Task: Look for space in Newark, United States from 12th July, 2023 to 16th July, 2023 for 8 adults in price range Rs.10000 to Rs.16000. Place can be private room with 8 bedrooms having 8 beds and 8 bathrooms. Property type can be house, flat, guest house. Amenities needed are: wifi, TV, free parkinig on premises, gym, breakfast. Booking option can be shelf check-in. Required host language is English.
Action: Mouse moved to (545, 142)
Screenshot: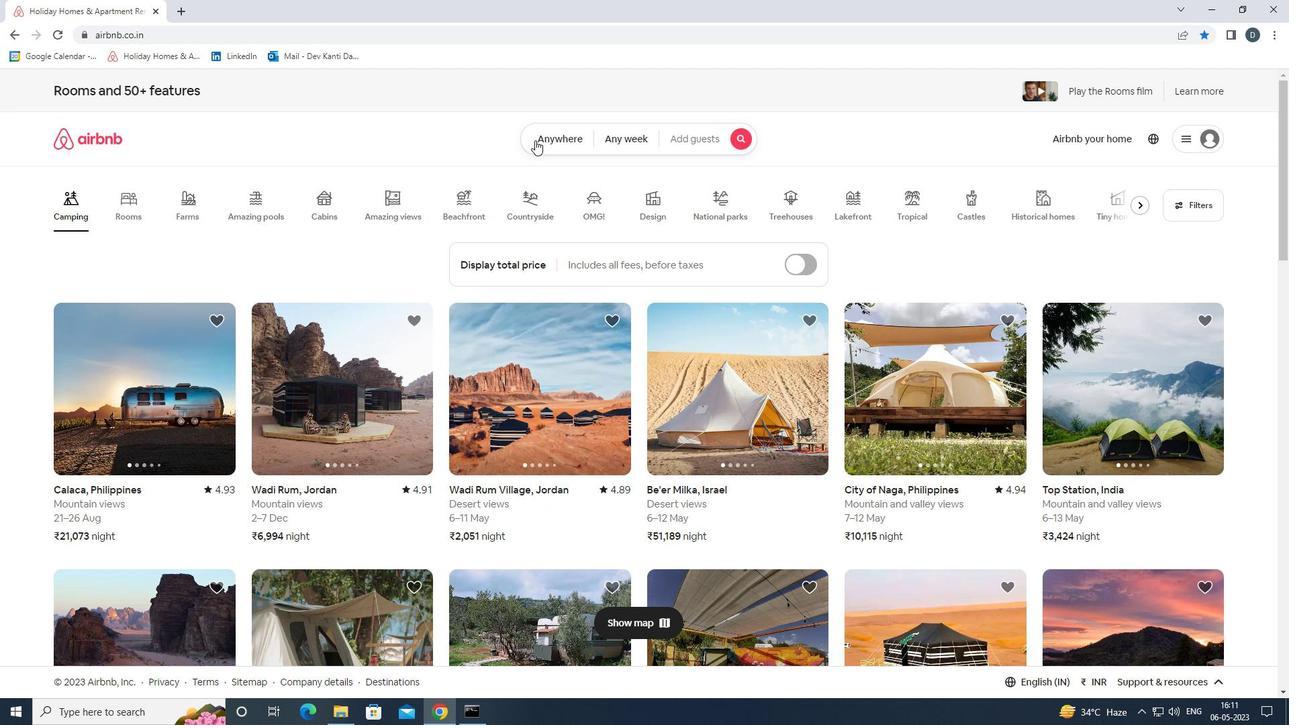 
Action: Mouse pressed left at (545, 142)
Screenshot: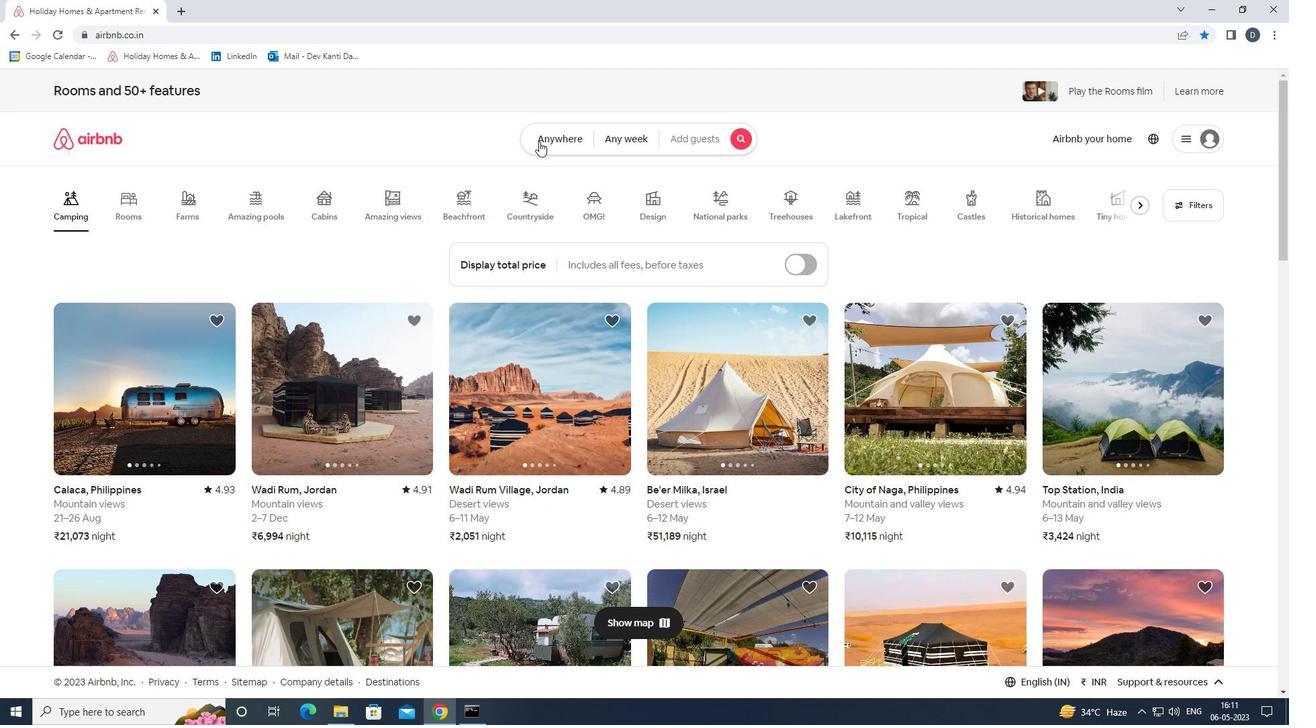 
Action: Mouse moved to (483, 196)
Screenshot: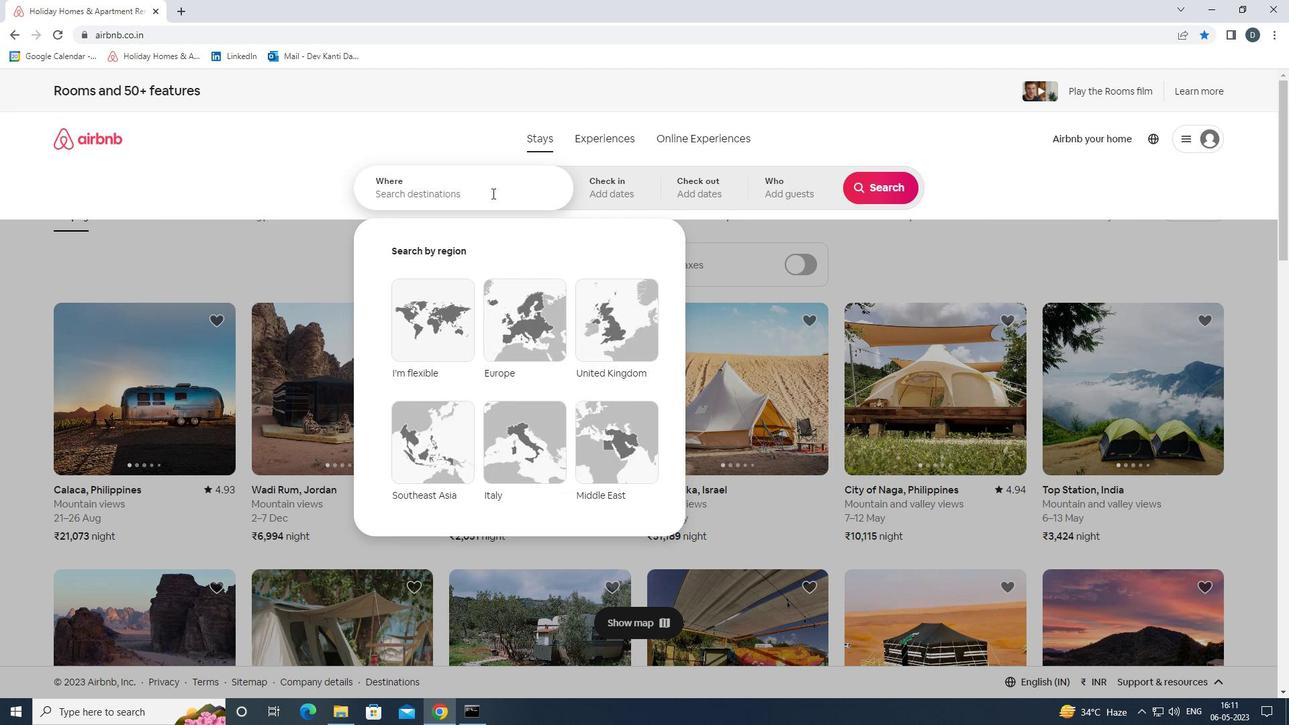 
Action: Mouse pressed left at (483, 196)
Screenshot: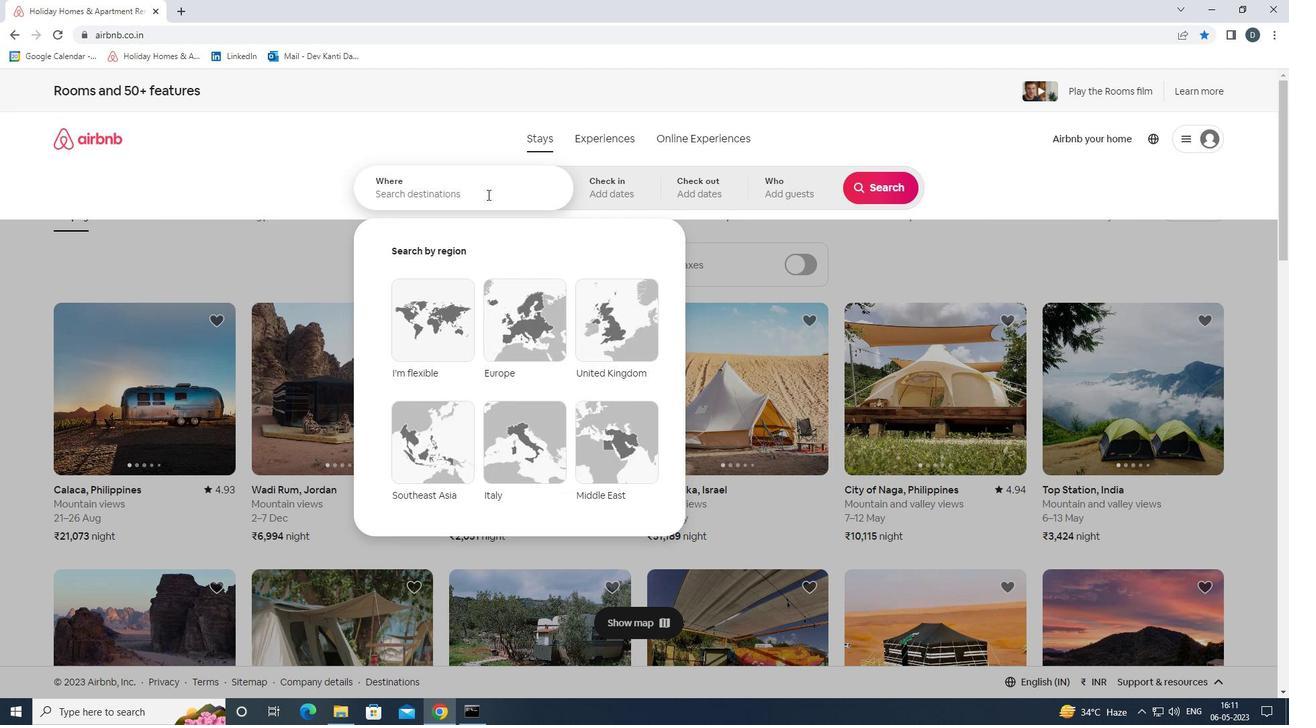 
Action: Key pressed <Key.shift><Key.shift><Key.shift>NEWARK,<Key.shift>UNITED<Key.space><Key.shift>STATES<Key.enter>
Screenshot: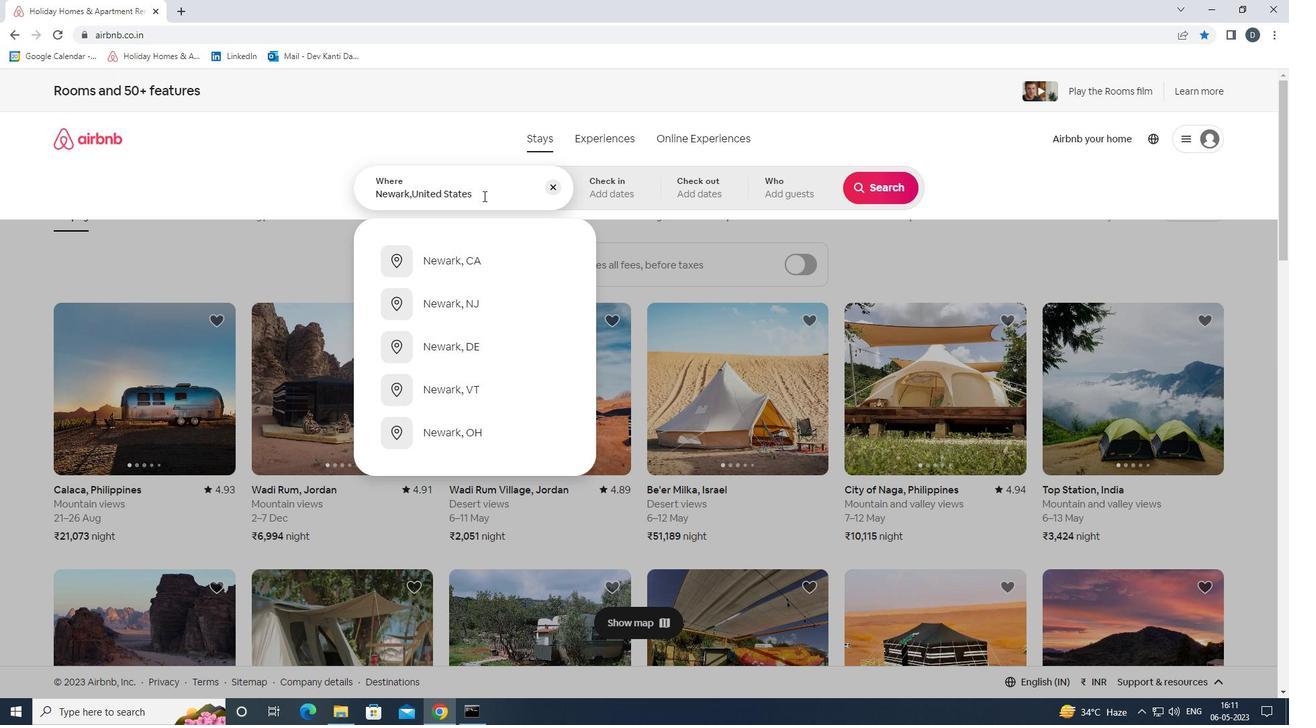 
Action: Mouse moved to (886, 296)
Screenshot: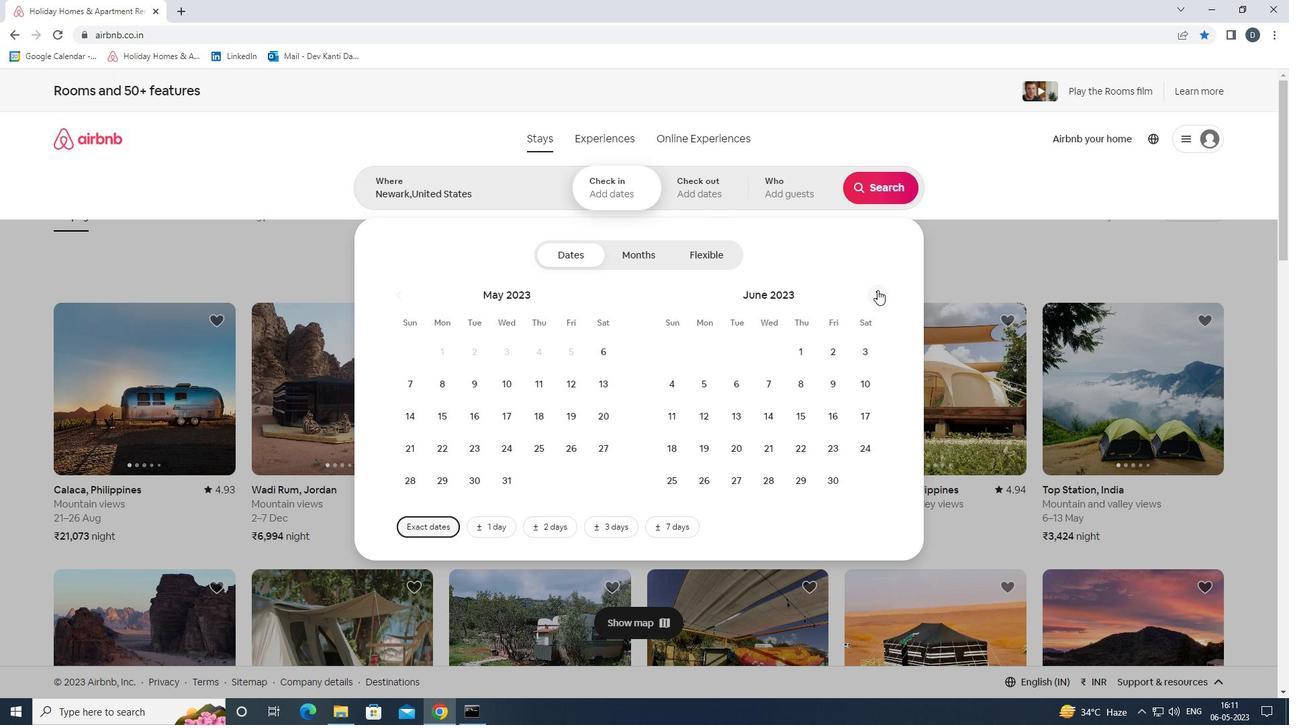 
Action: Mouse pressed left at (886, 296)
Screenshot: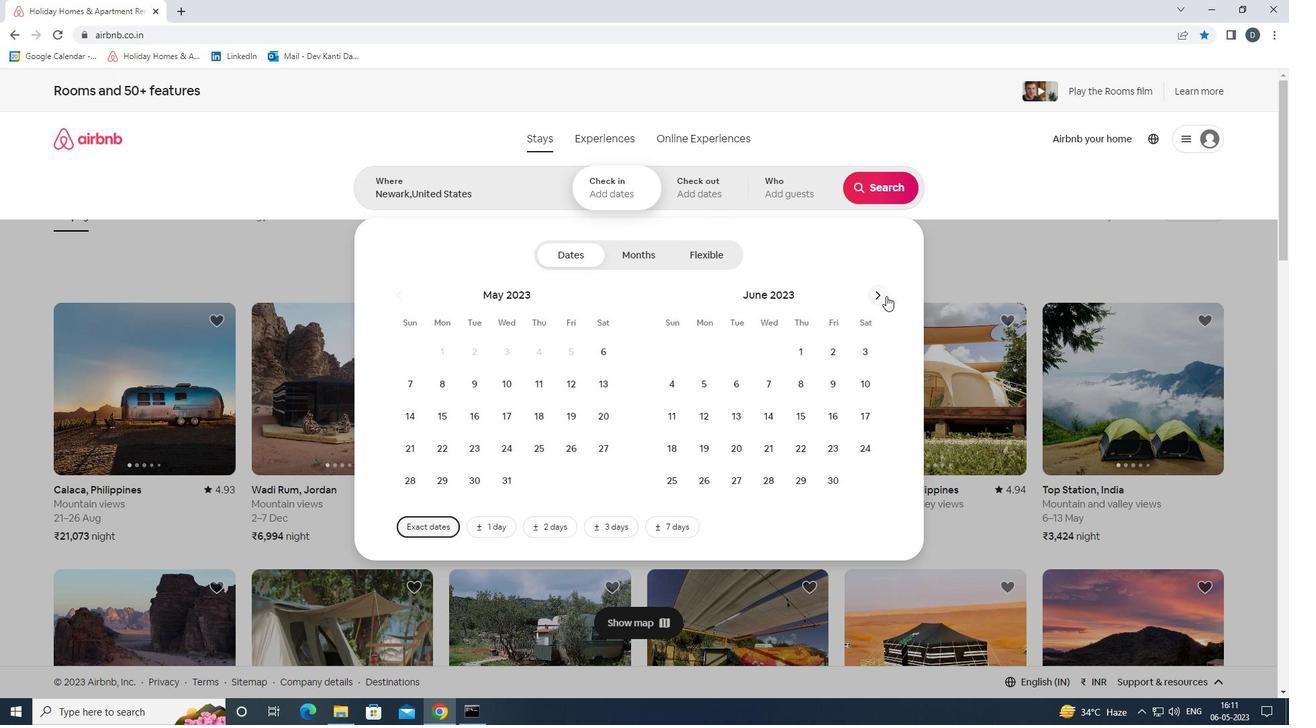 
Action: Mouse moved to (775, 411)
Screenshot: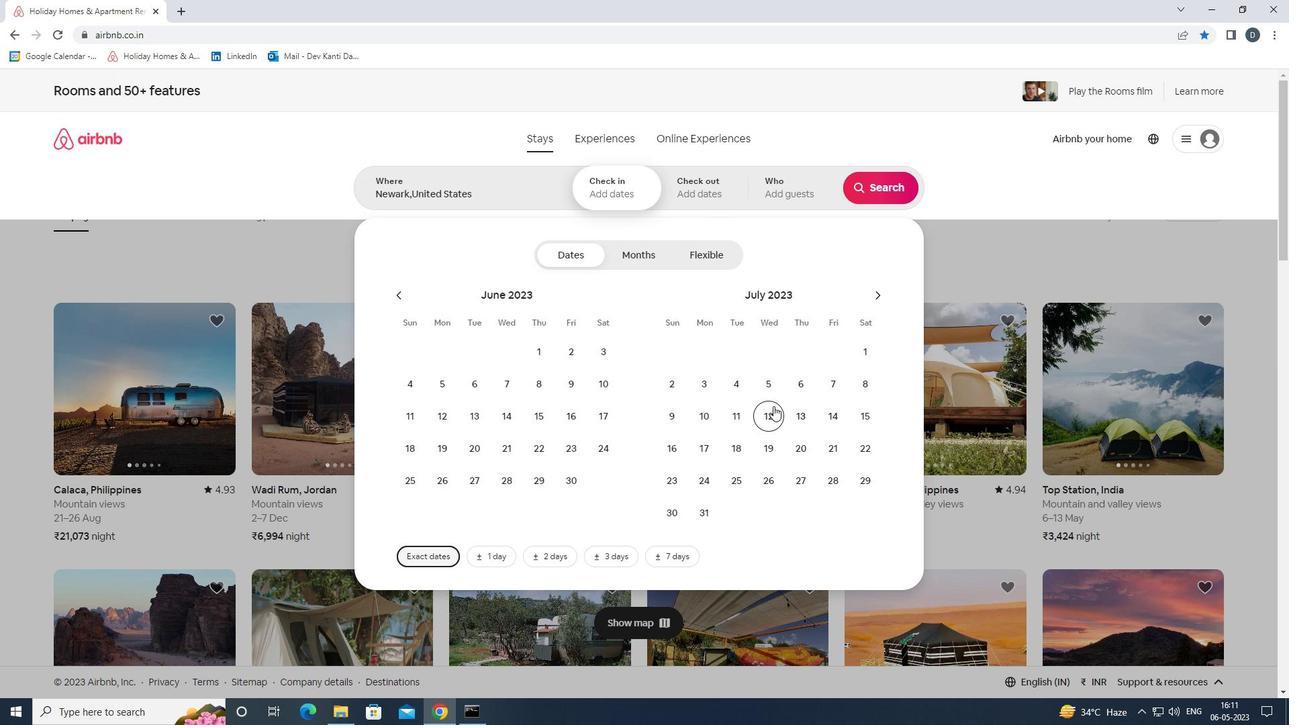 
Action: Mouse pressed left at (775, 411)
Screenshot: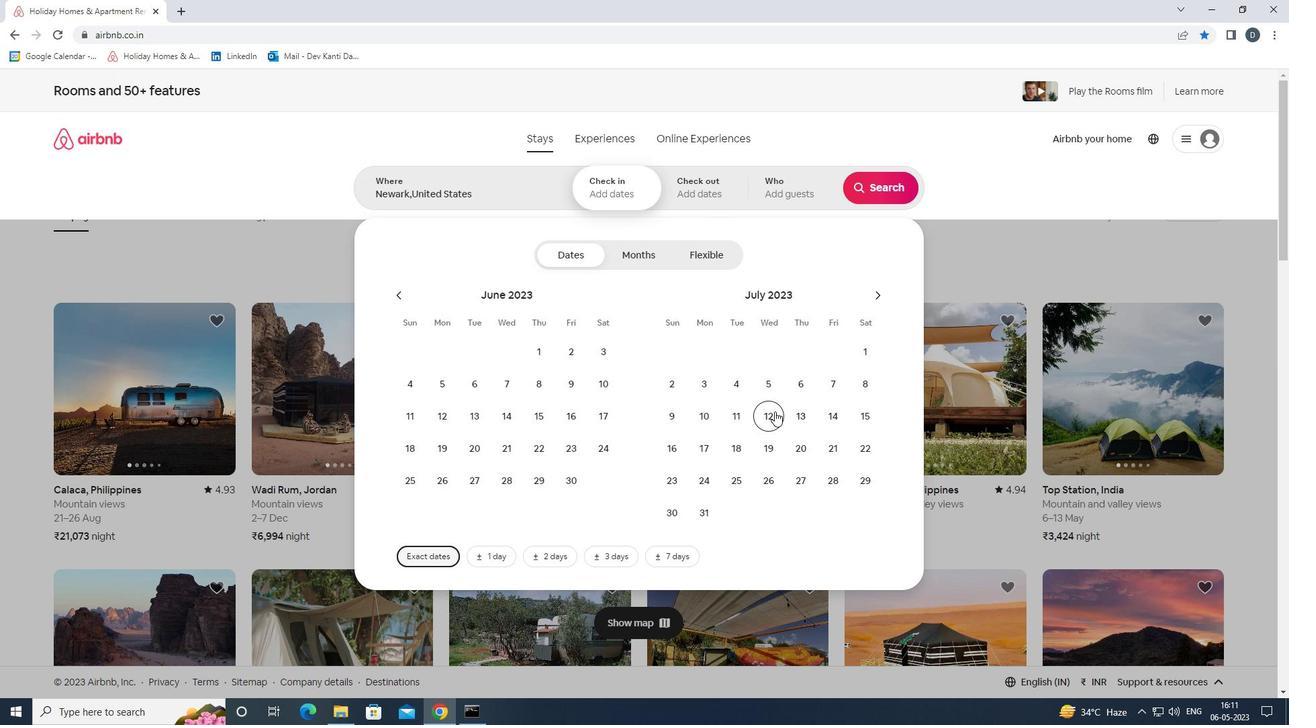 
Action: Mouse moved to (677, 453)
Screenshot: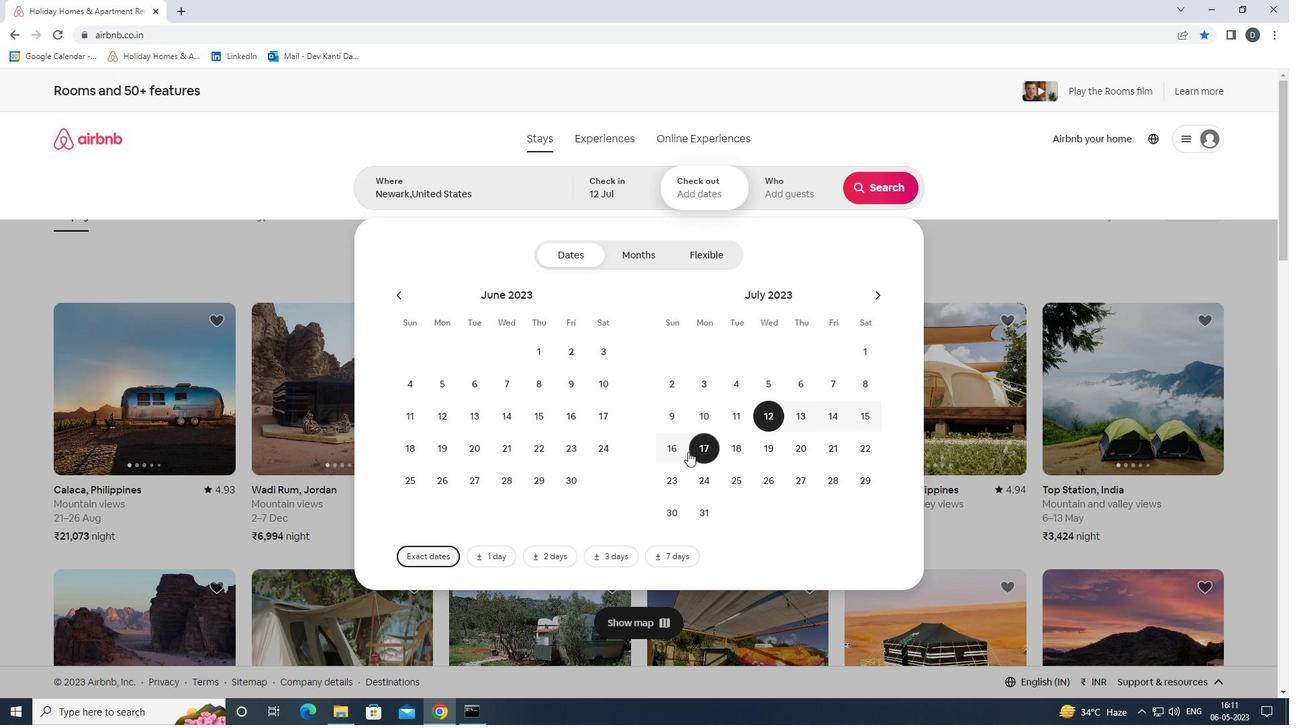 
Action: Mouse pressed left at (677, 453)
Screenshot: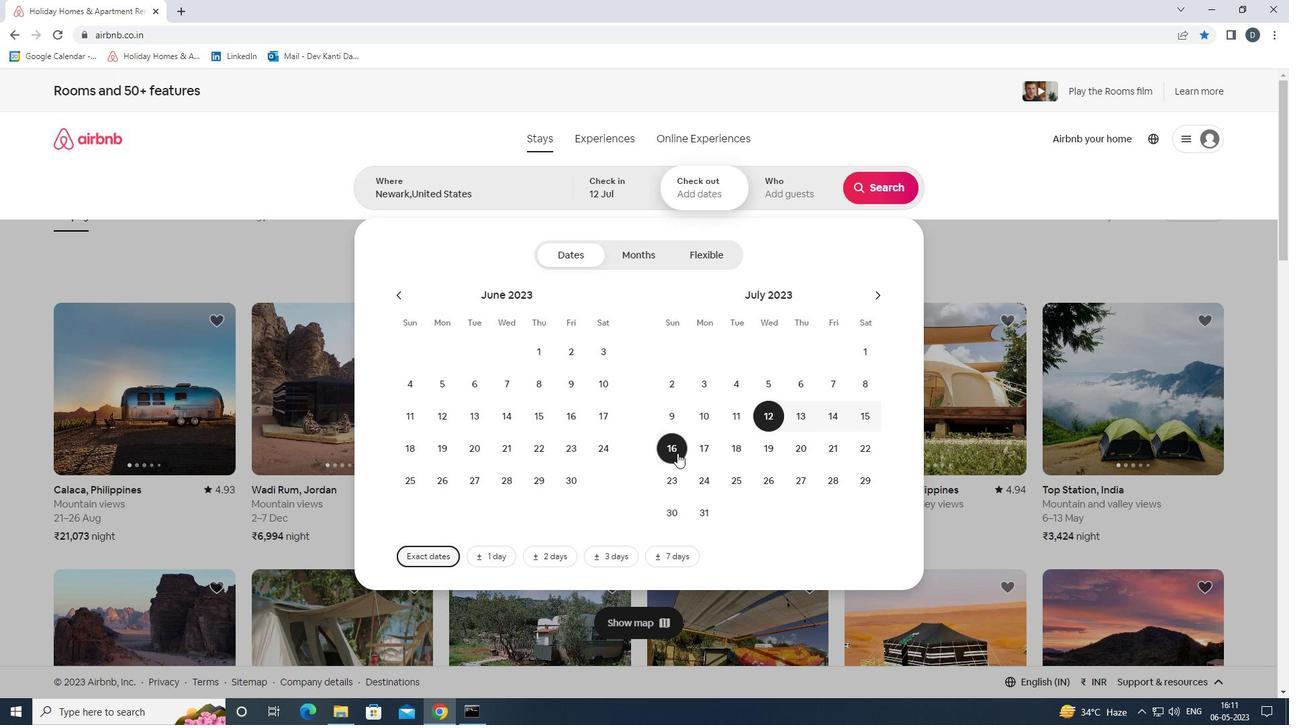 
Action: Mouse moved to (794, 180)
Screenshot: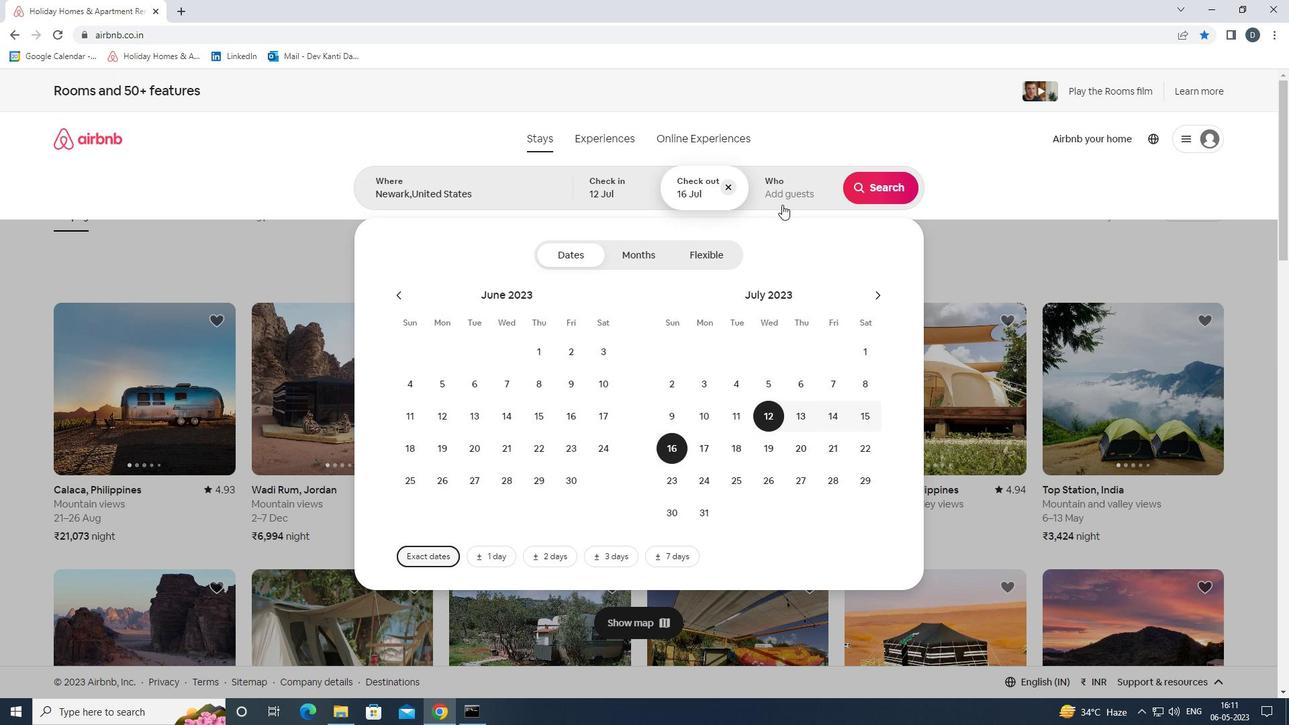 
Action: Mouse pressed left at (794, 180)
Screenshot: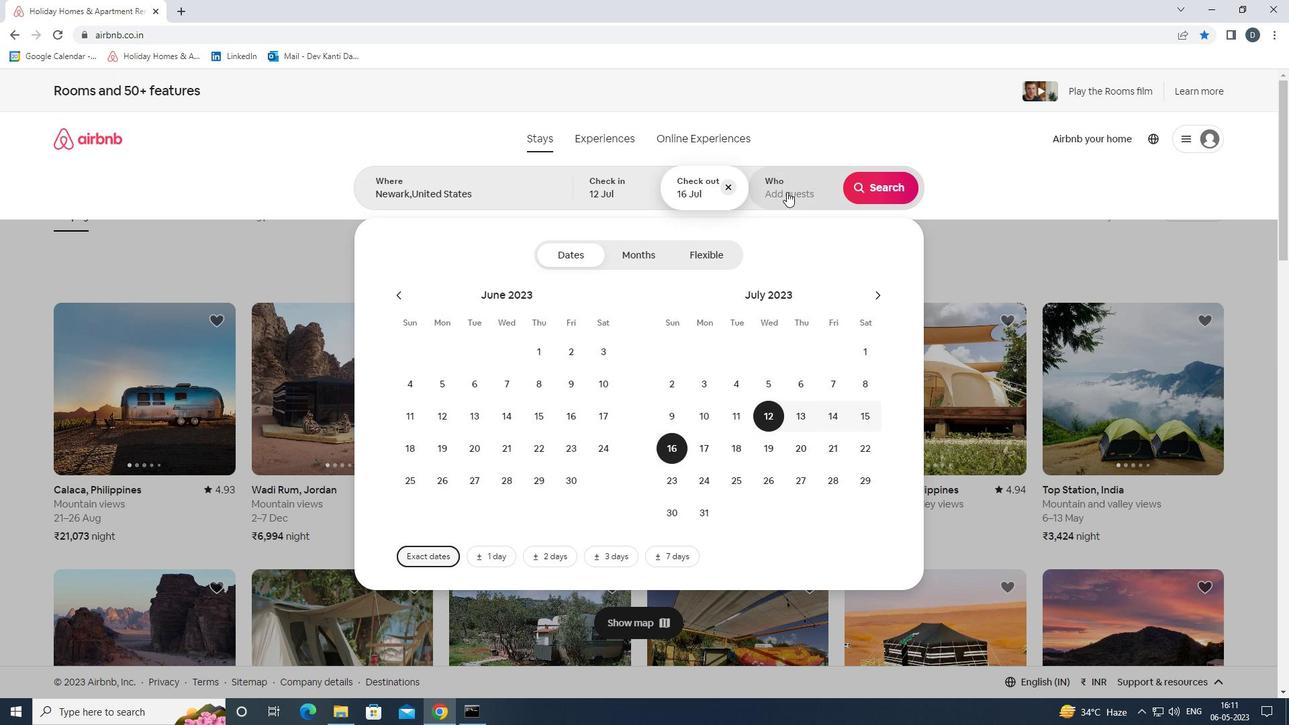
Action: Mouse moved to (883, 253)
Screenshot: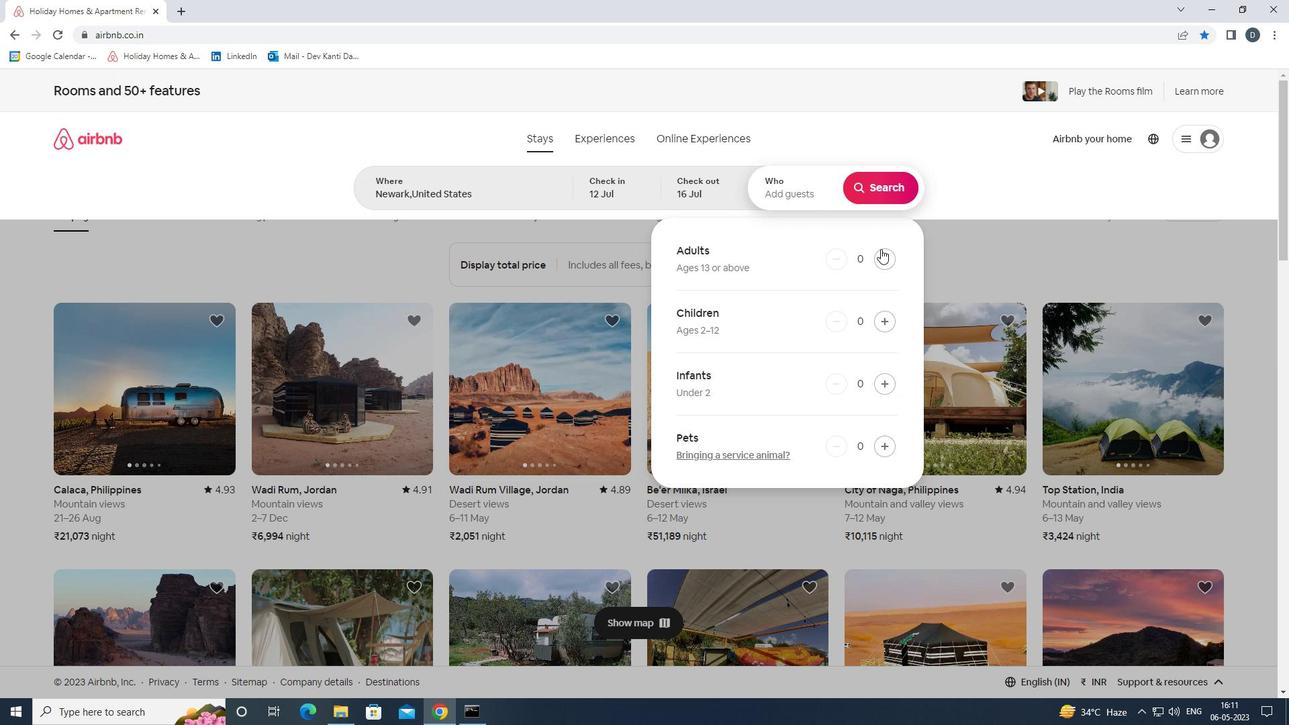 
Action: Mouse pressed left at (883, 253)
Screenshot: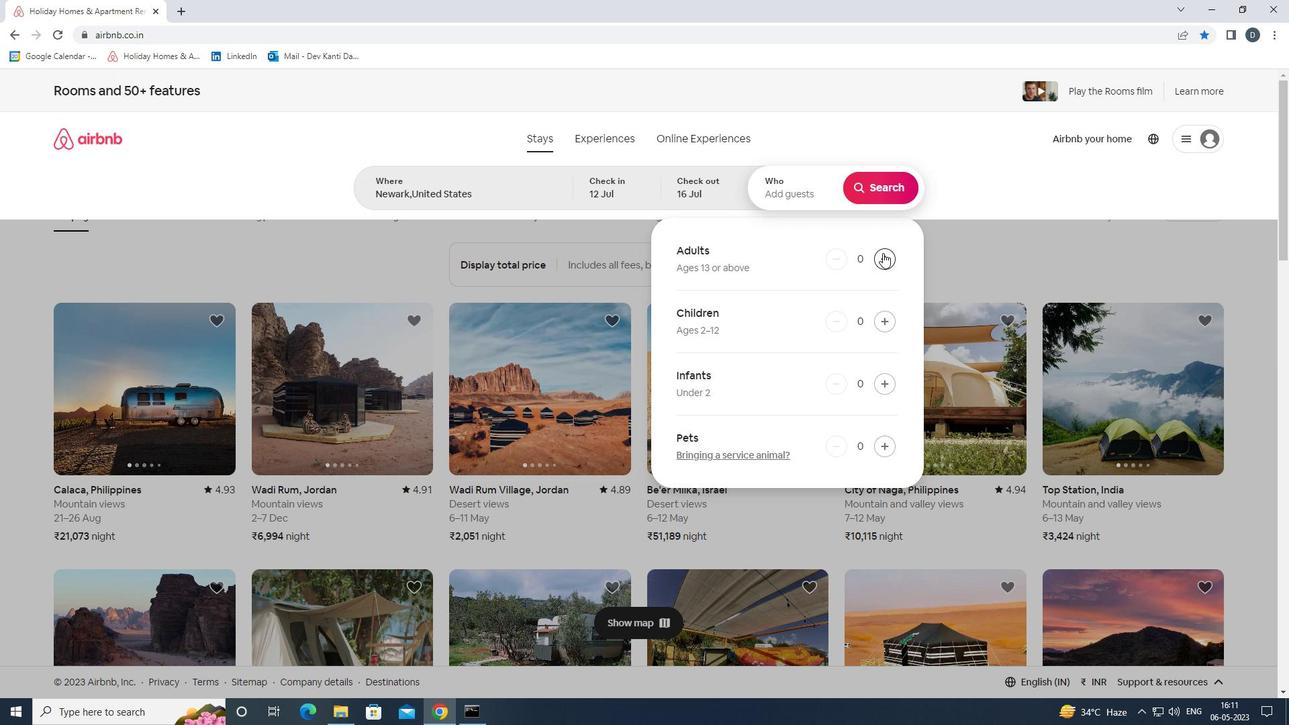
Action: Mouse pressed left at (883, 253)
Screenshot: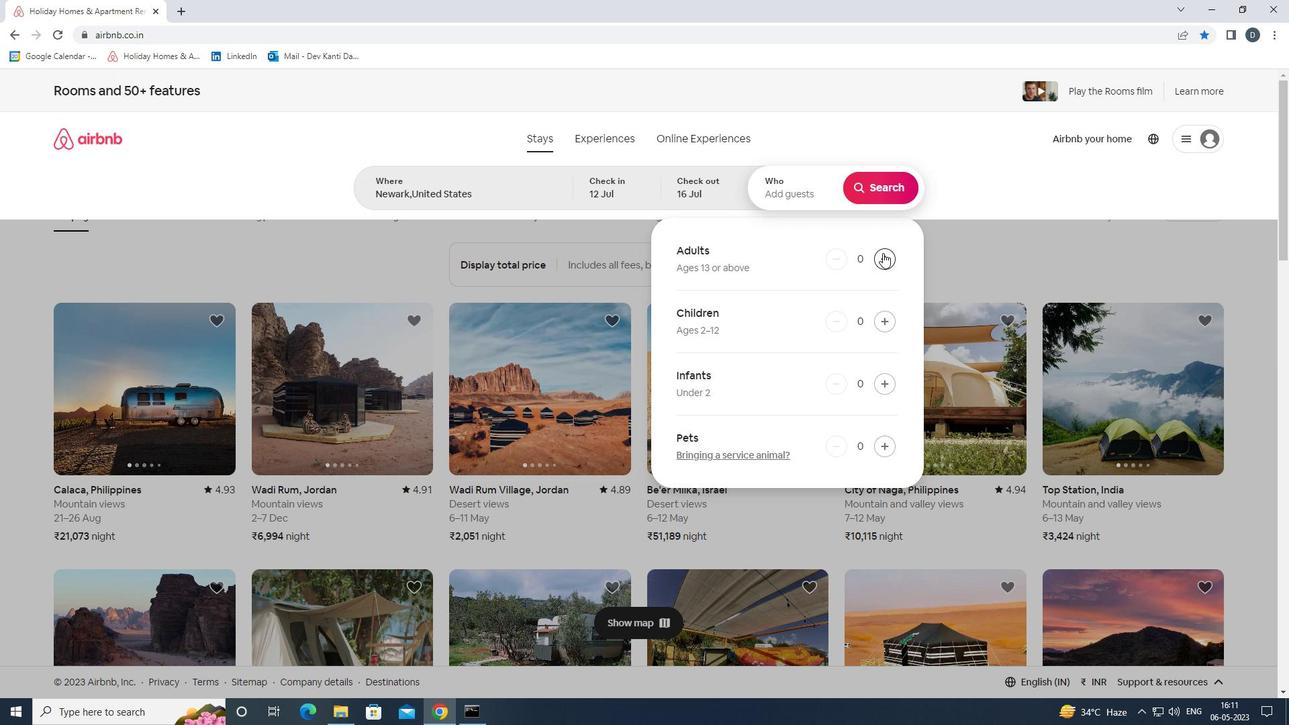 
Action: Mouse pressed left at (883, 253)
Screenshot: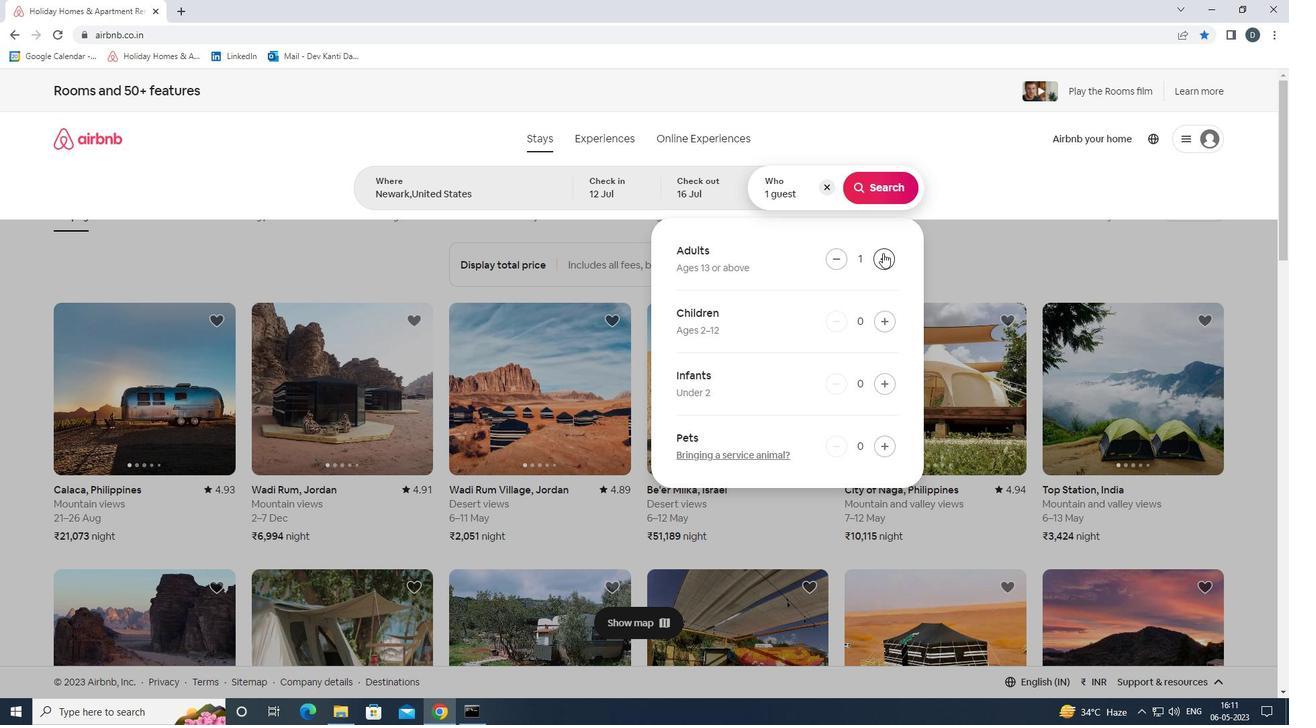 
Action: Mouse pressed left at (883, 253)
Screenshot: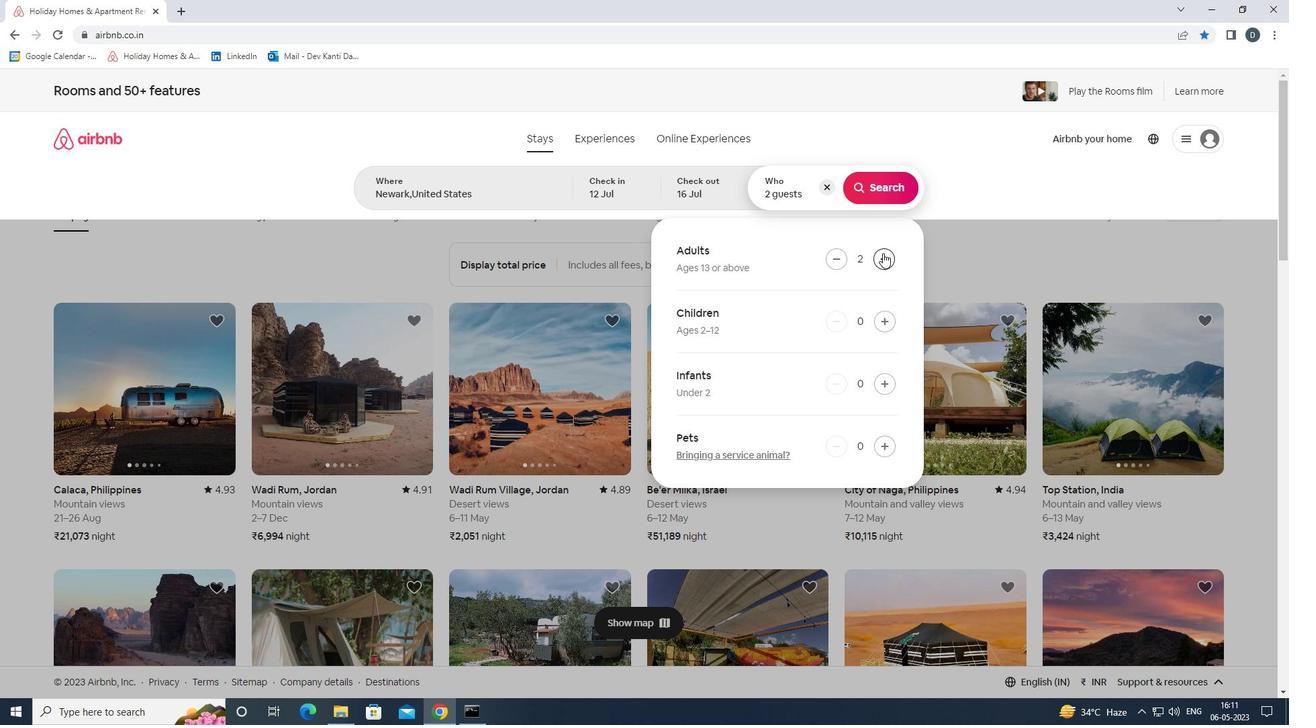 
Action: Mouse pressed left at (883, 253)
Screenshot: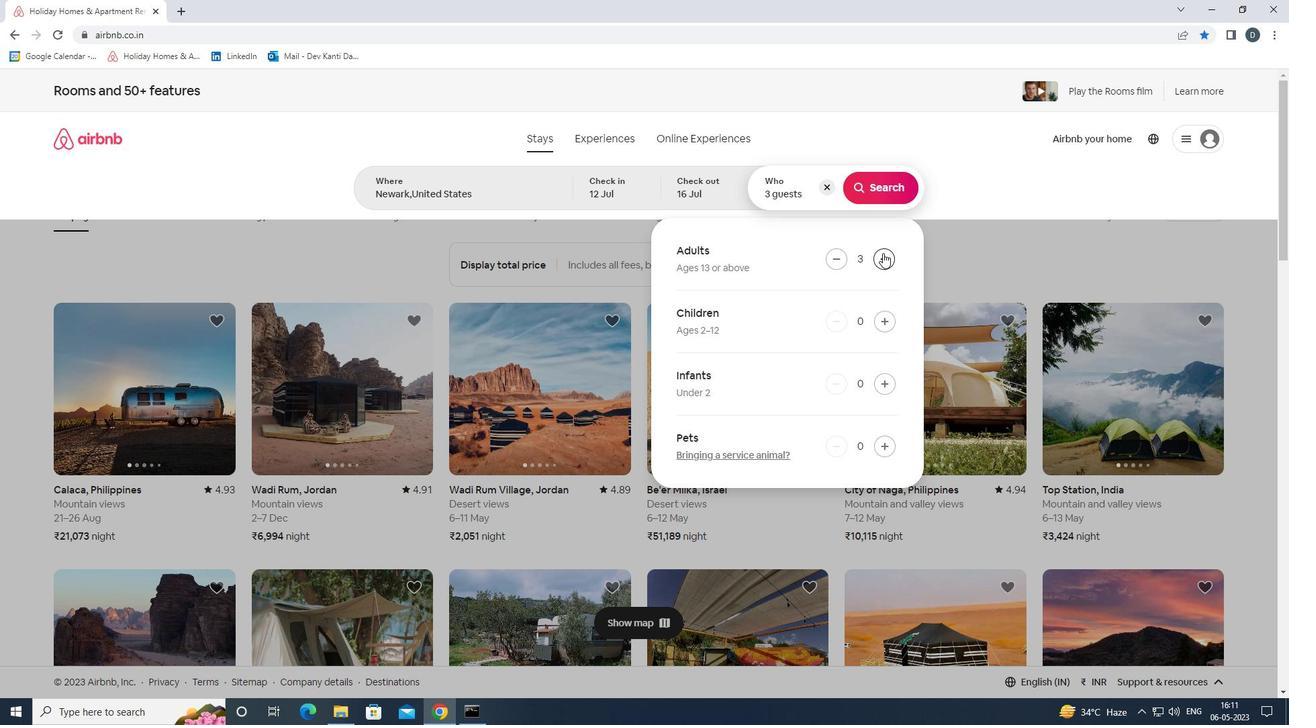 
Action: Mouse pressed left at (883, 253)
Screenshot: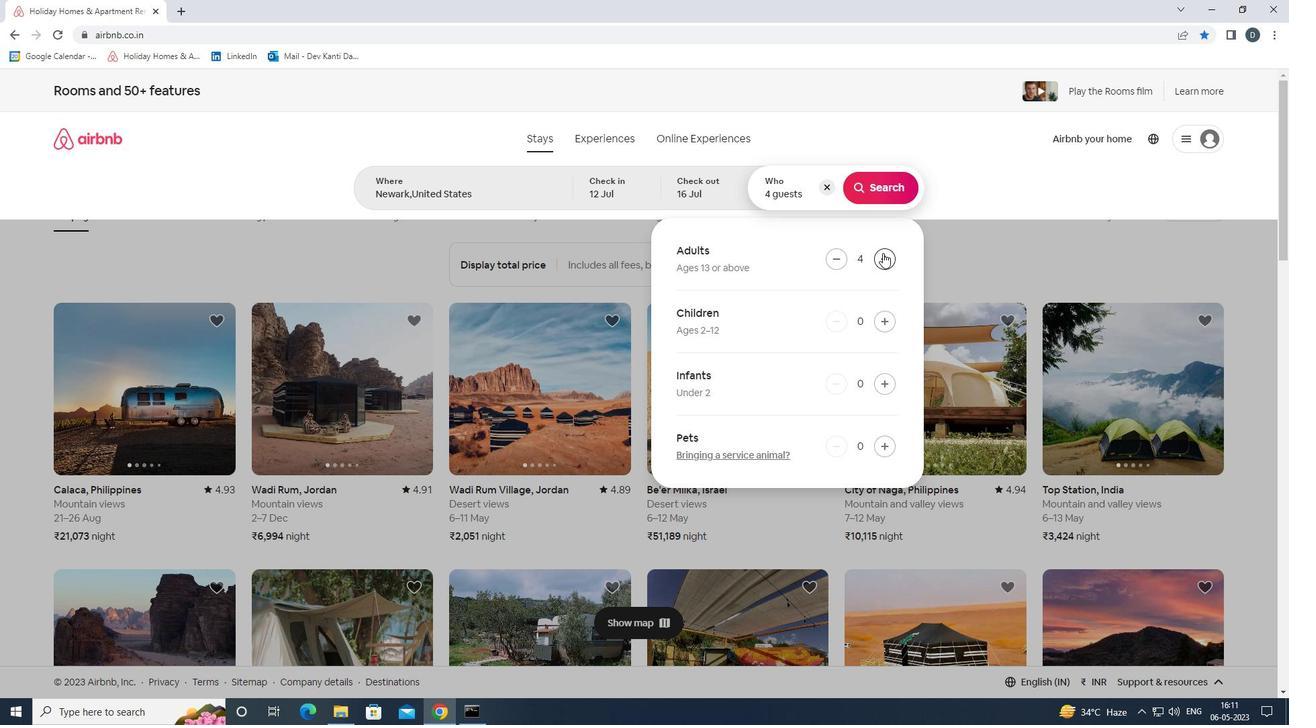 
Action: Mouse pressed left at (883, 253)
Screenshot: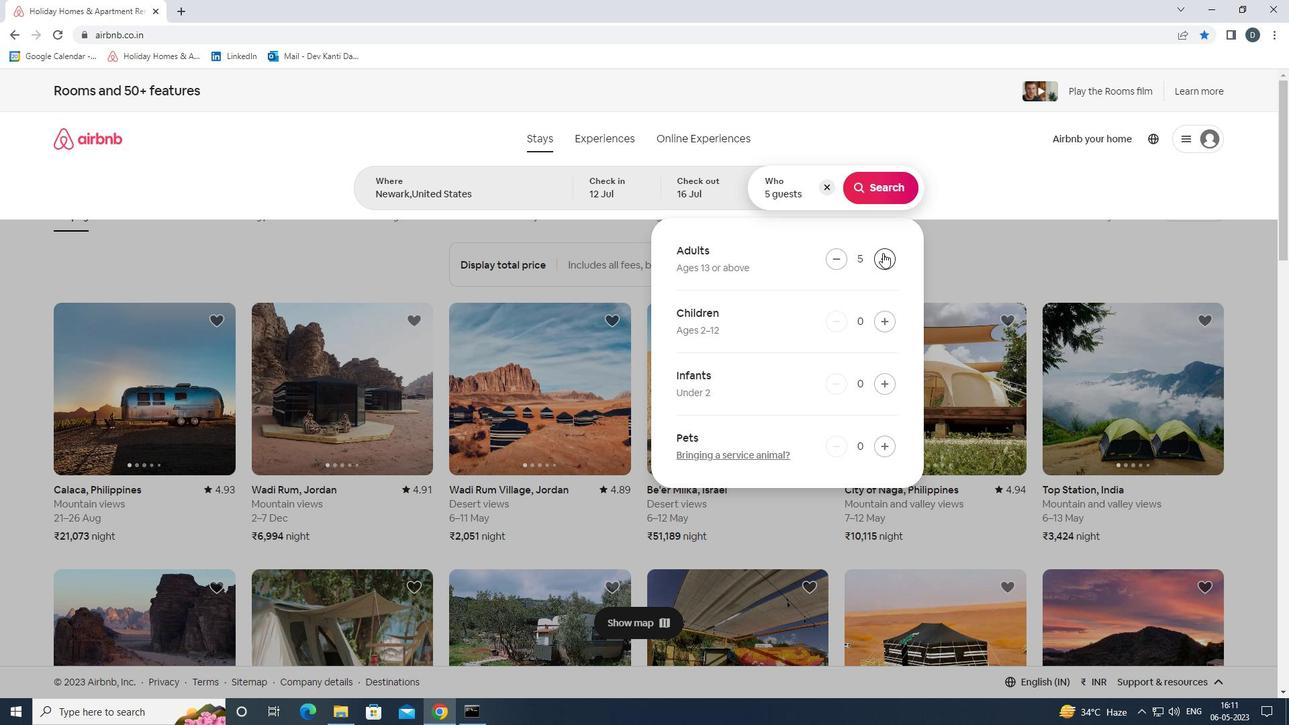 
Action: Mouse pressed left at (883, 253)
Screenshot: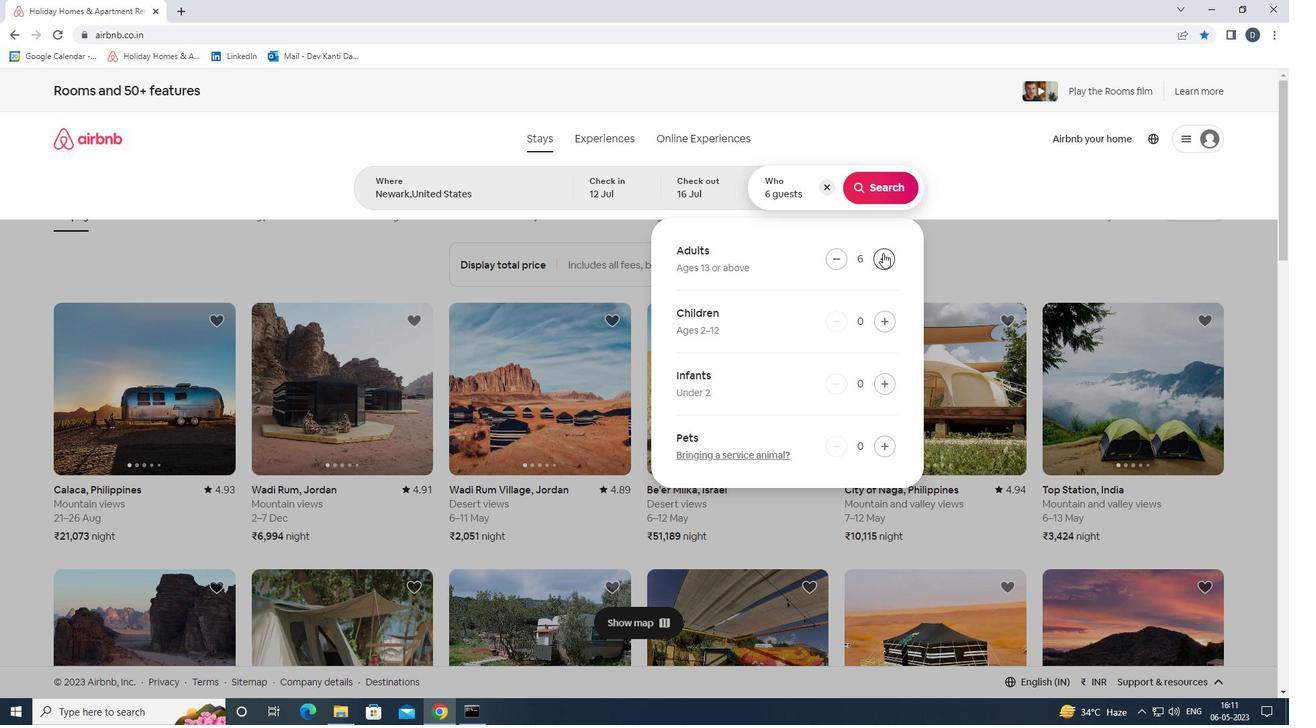 
Action: Mouse moved to (882, 190)
Screenshot: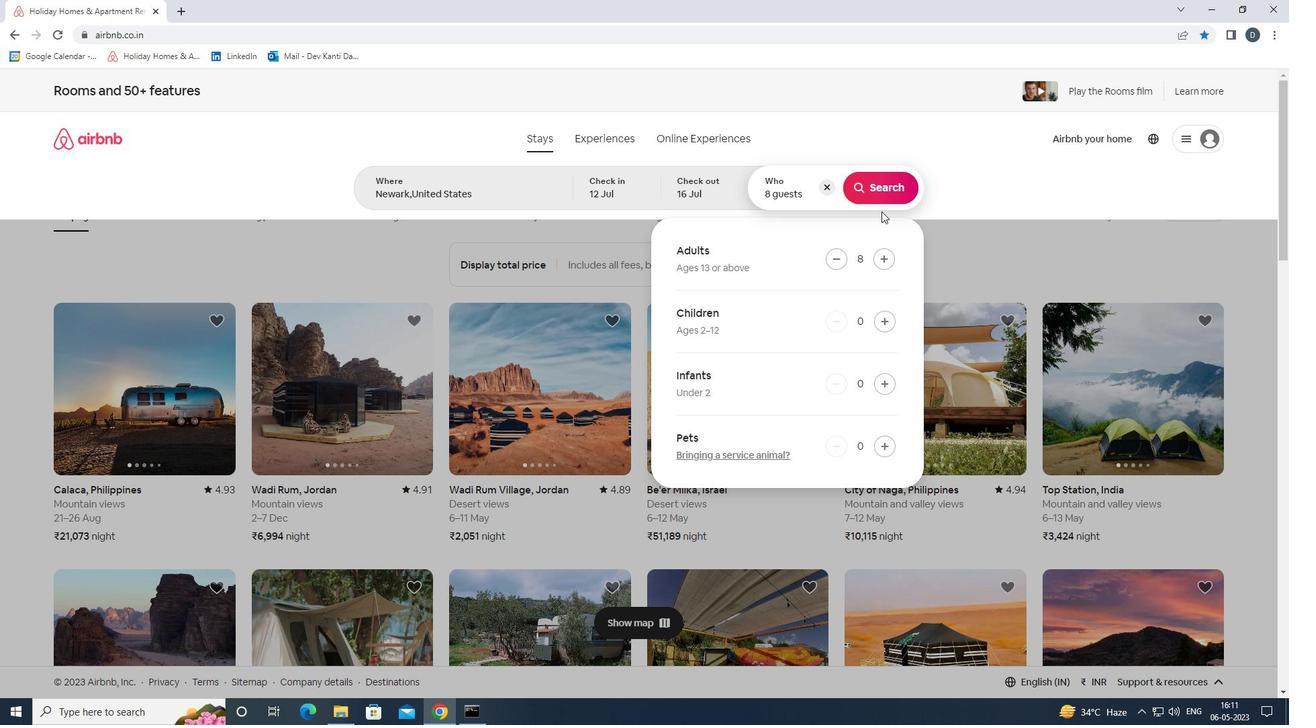 
Action: Mouse pressed left at (882, 190)
Screenshot: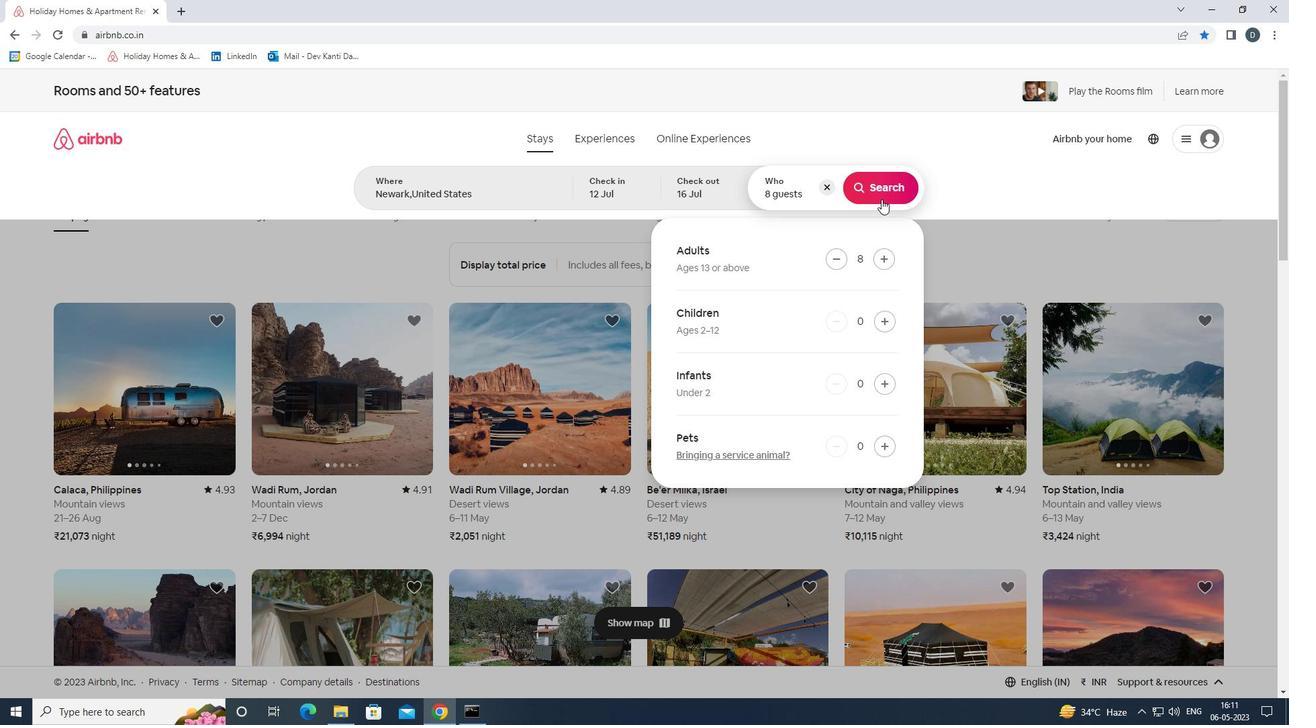 
Action: Mouse moved to (1243, 155)
Screenshot: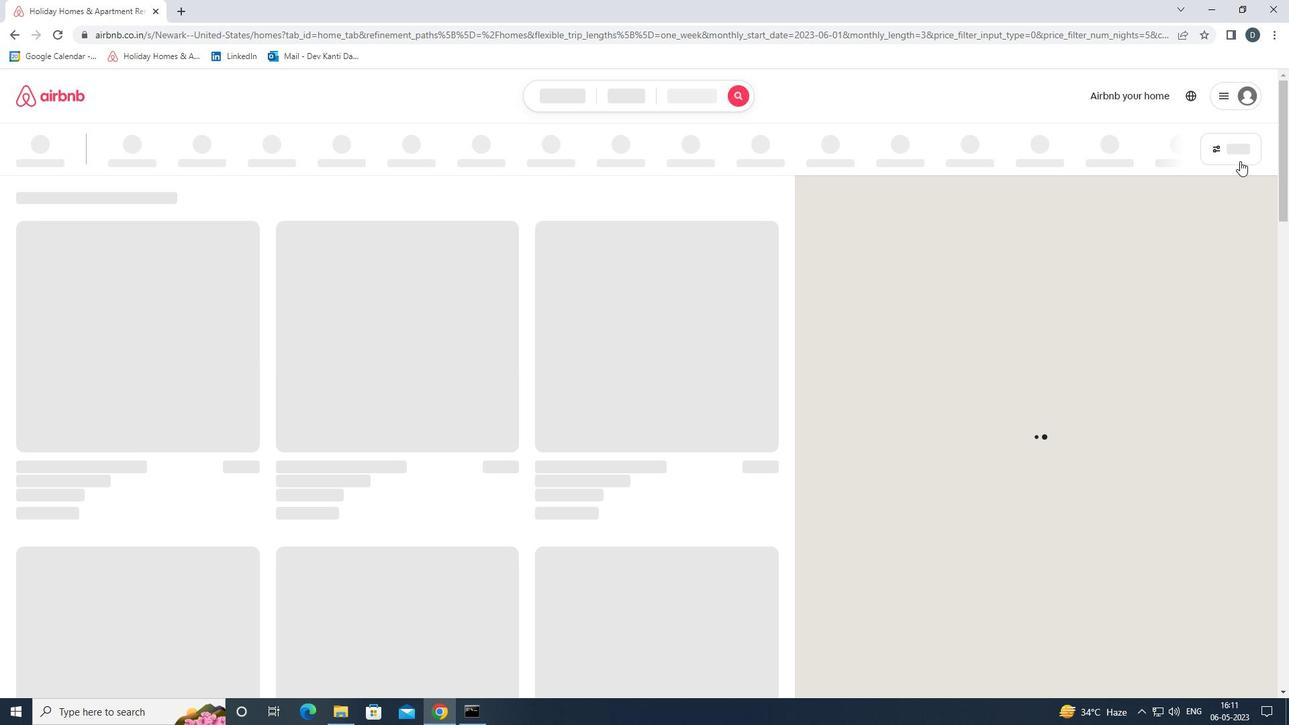 
Action: Mouse pressed left at (1243, 155)
Screenshot: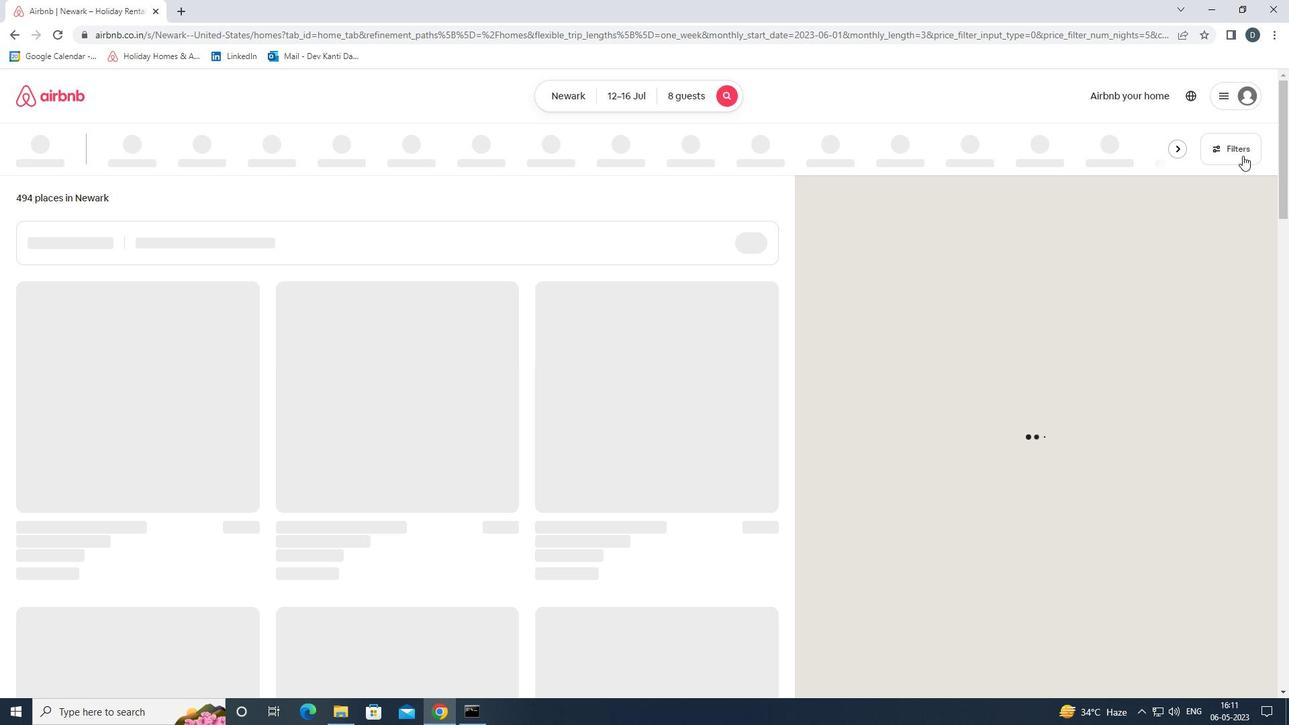 
Action: Mouse moved to (489, 480)
Screenshot: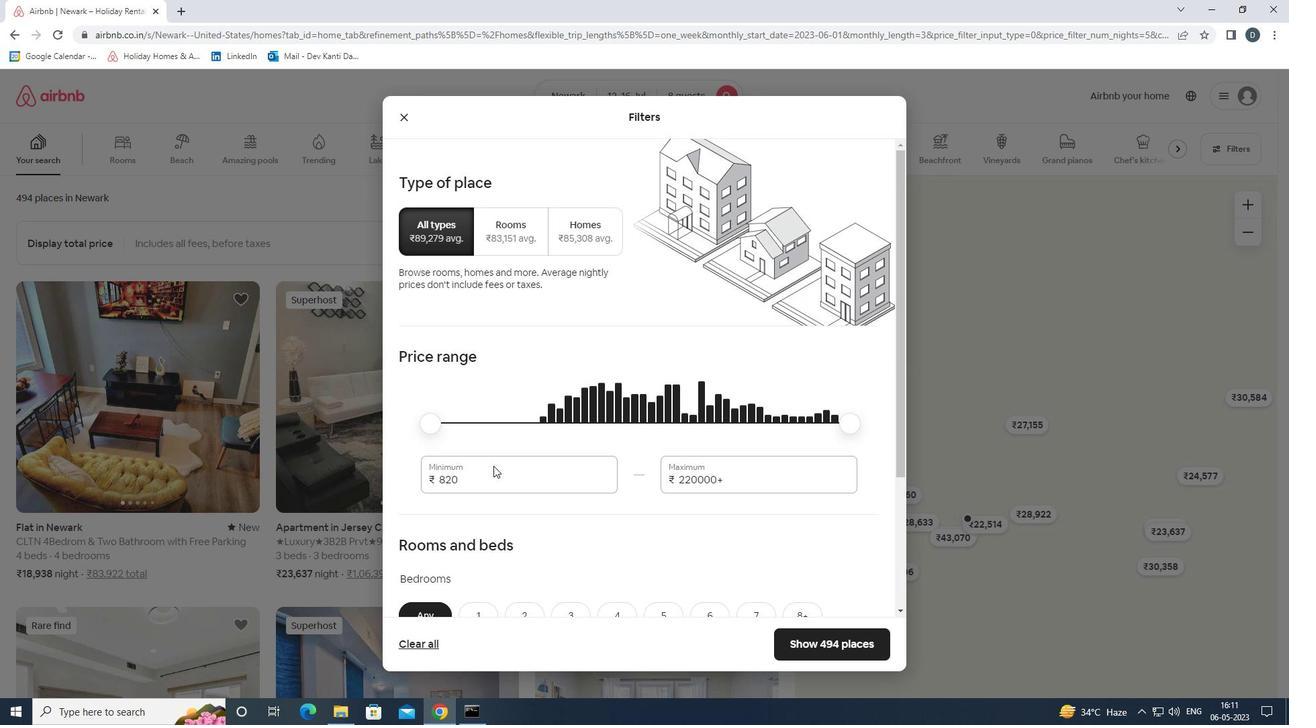 
Action: Mouse pressed left at (489, 480)
Screenshot: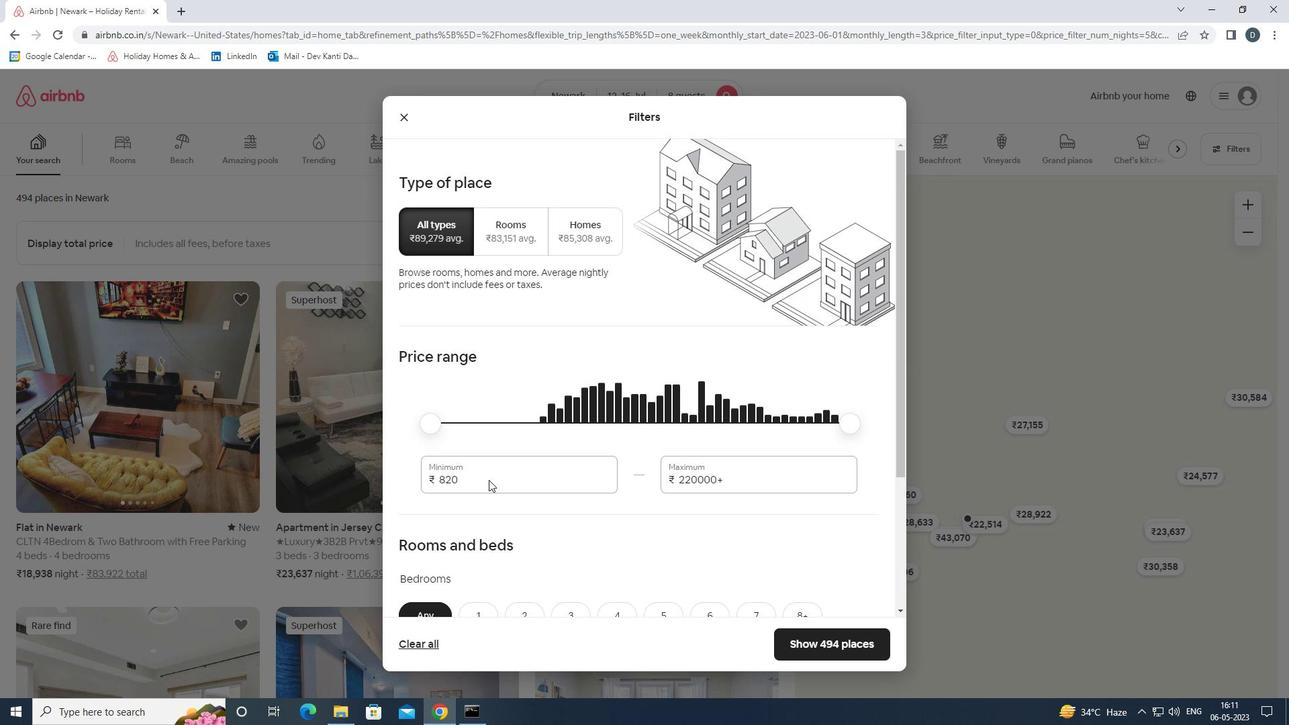
Action: Mouse pressed left at (489, 480)
Screenshot: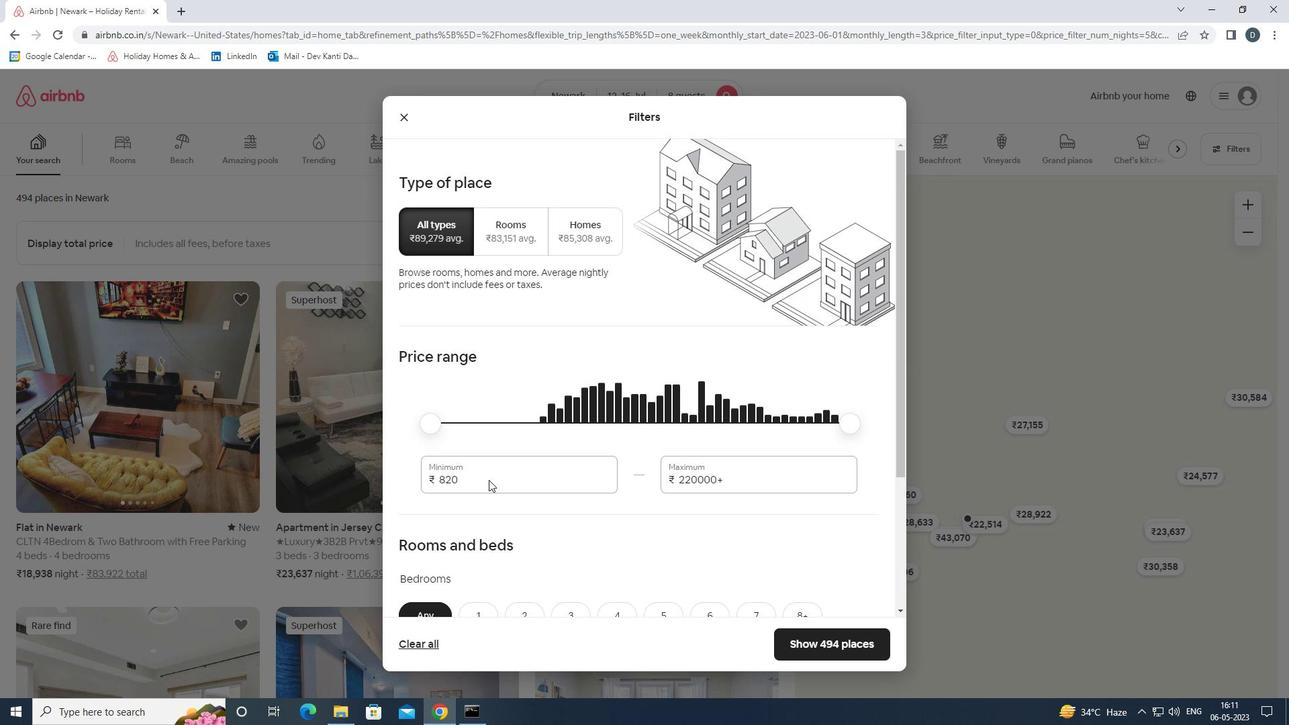 
Action: Mouse moved to (464, 477)
Screenshot: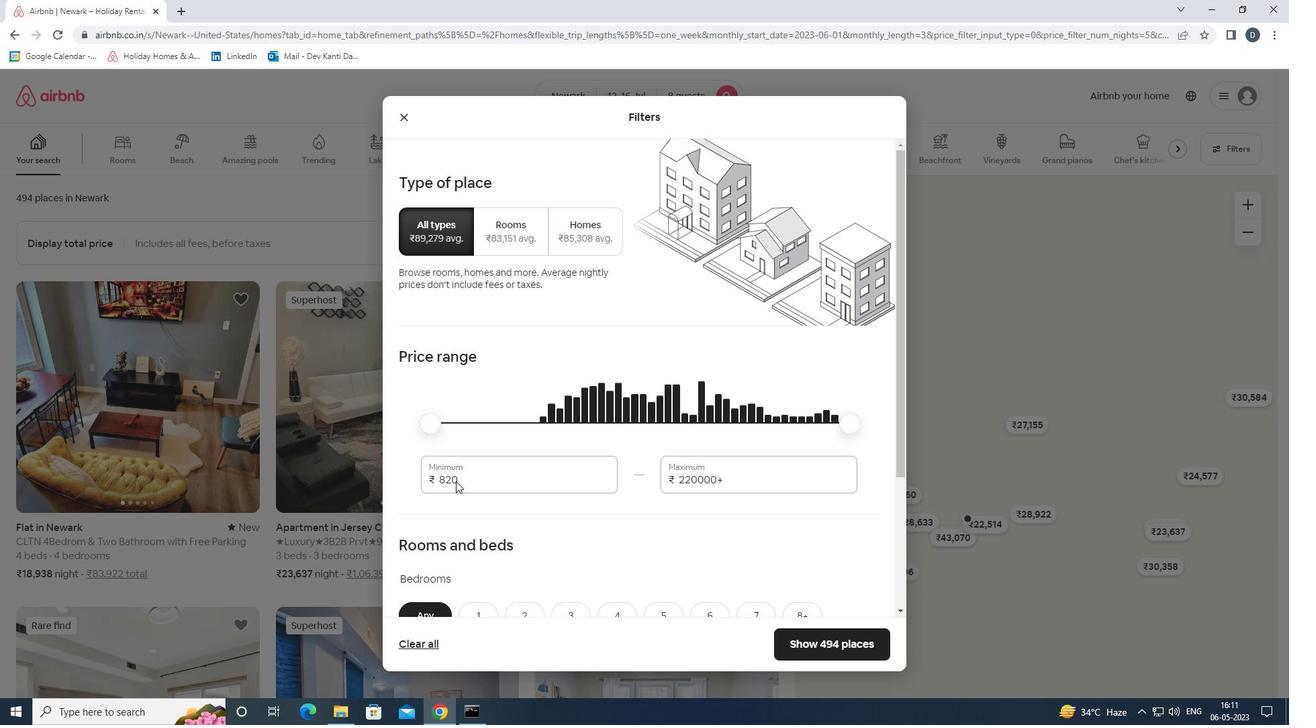 
Action: Mouse pressed left at (464, 477)
Screenshot: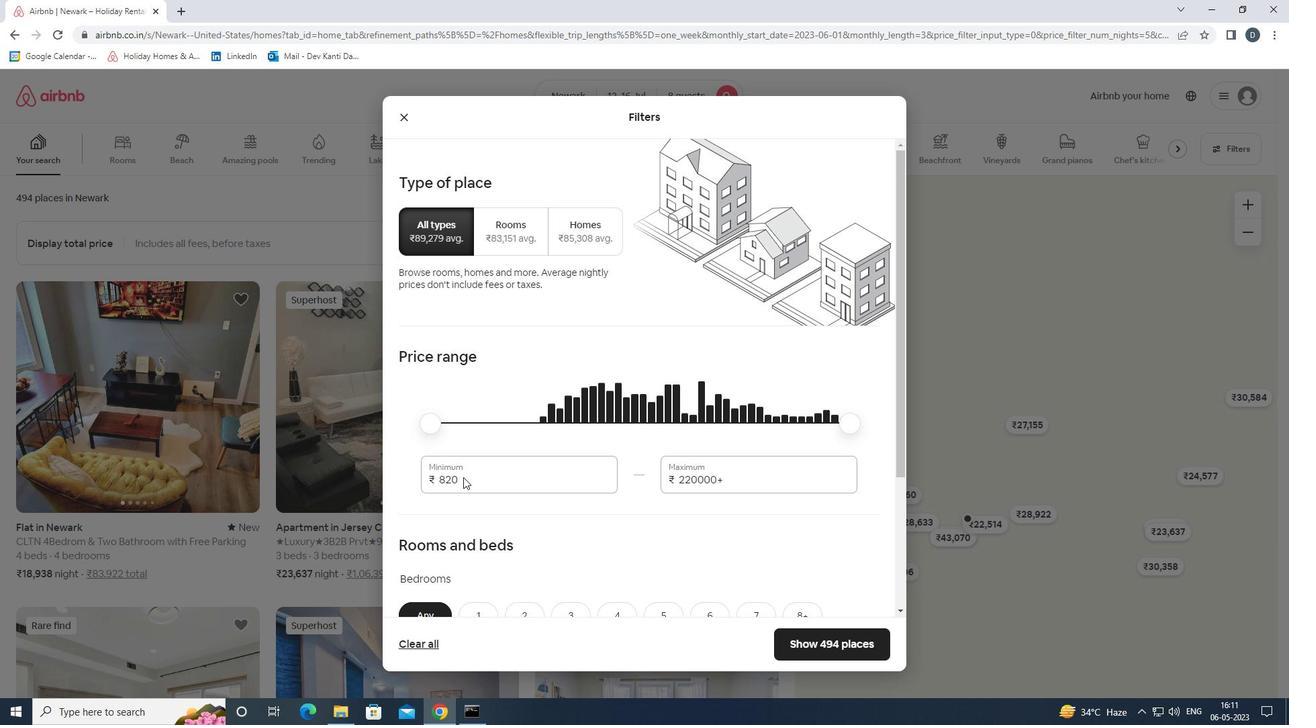
Action: Mouse moved to (481, 466)
Screenshot: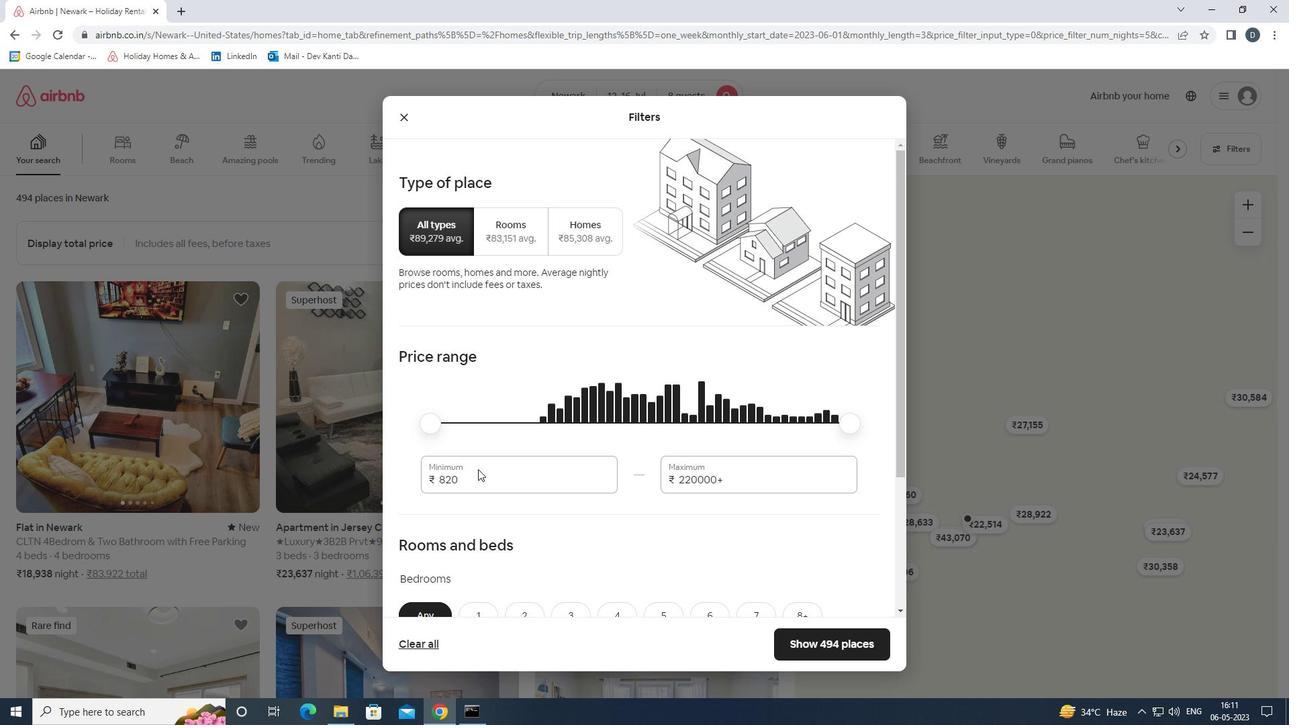 
Action: Mouse scrolled (481, 466) with delta (0, 0)
Screenshot: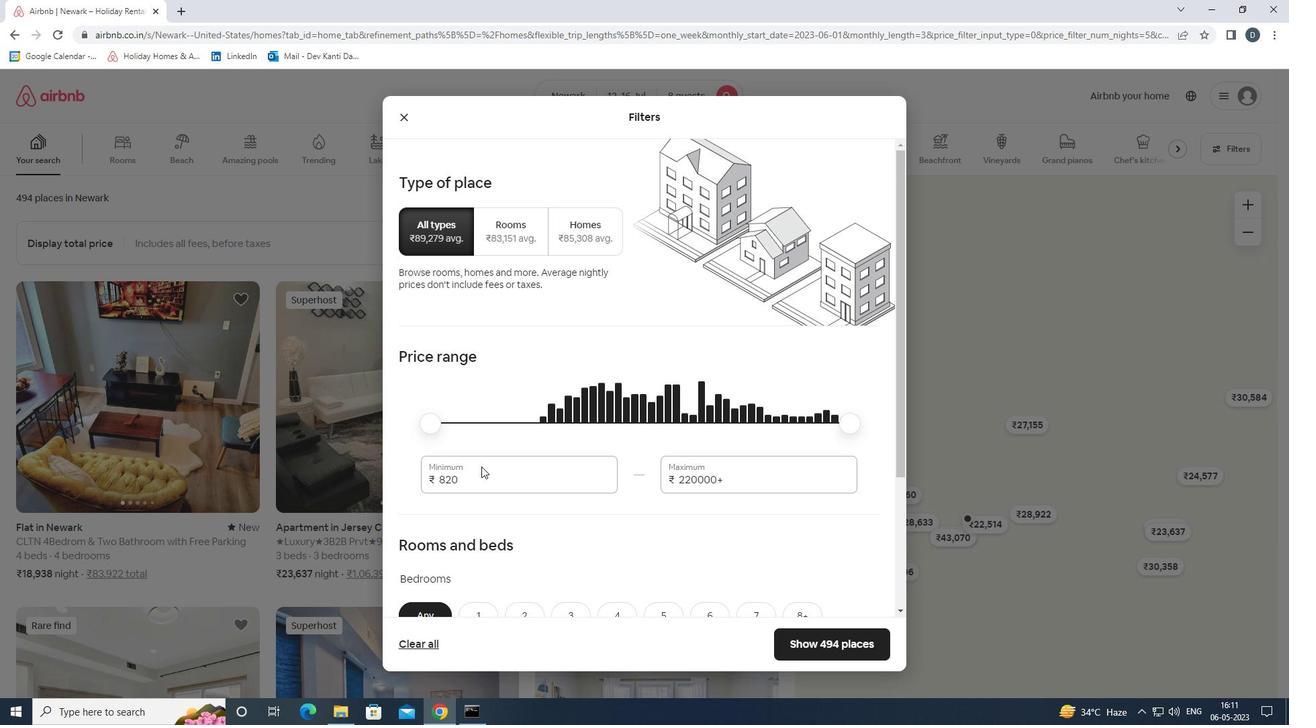 
Action: Mouse moved to (496, 413)
Screenshot: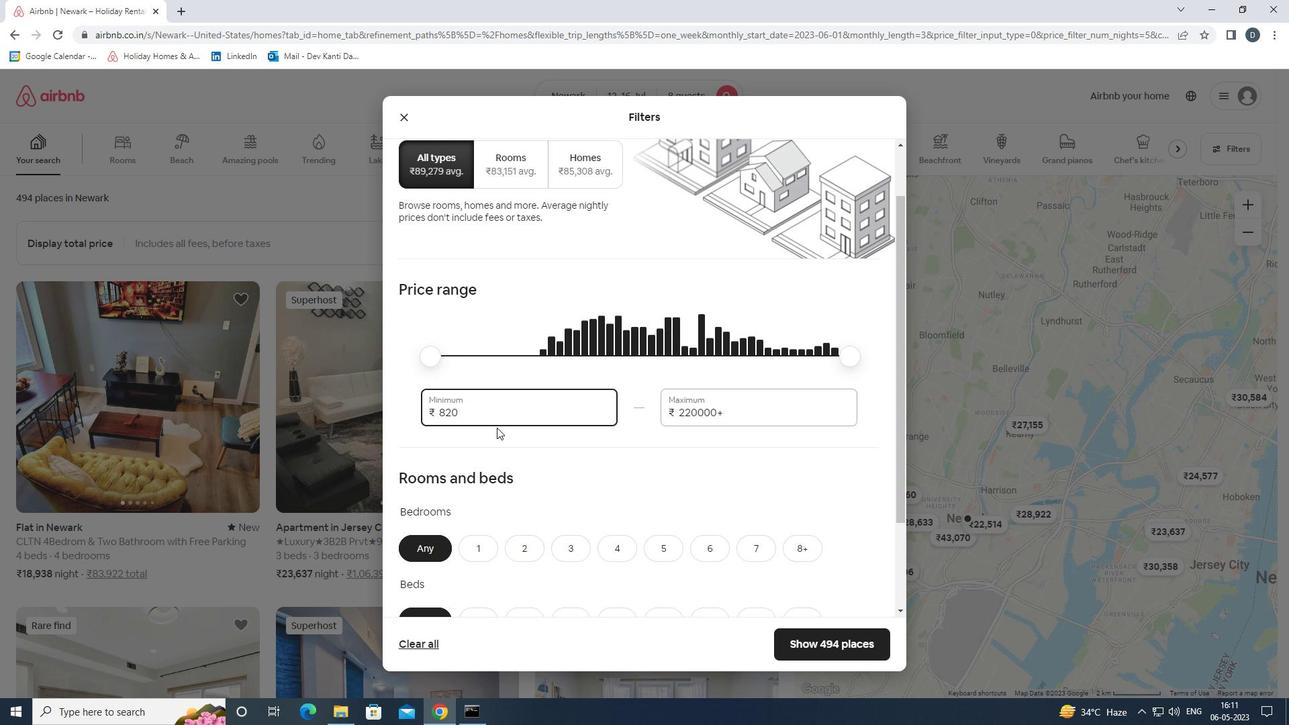 
Action: Mouse pressed left at (496, 413)
Screenshot: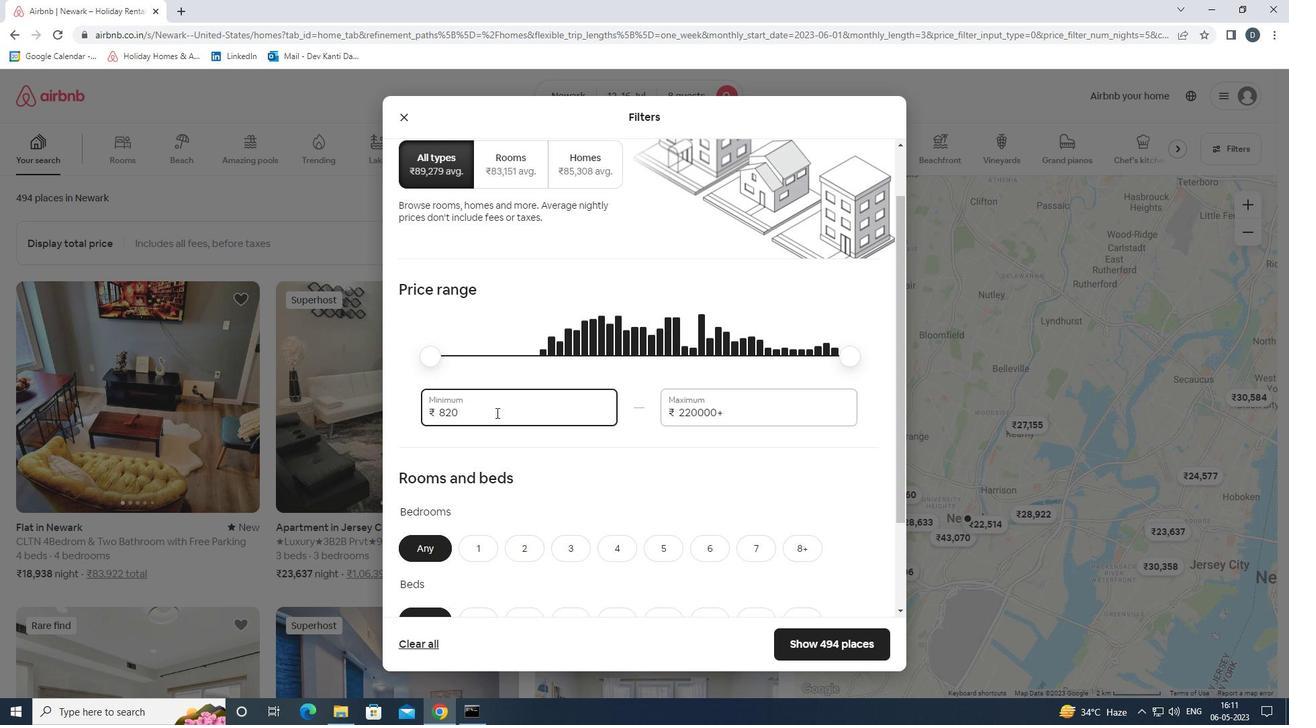 
Action: Mouse pressed left at (496, 413)
Screenshot: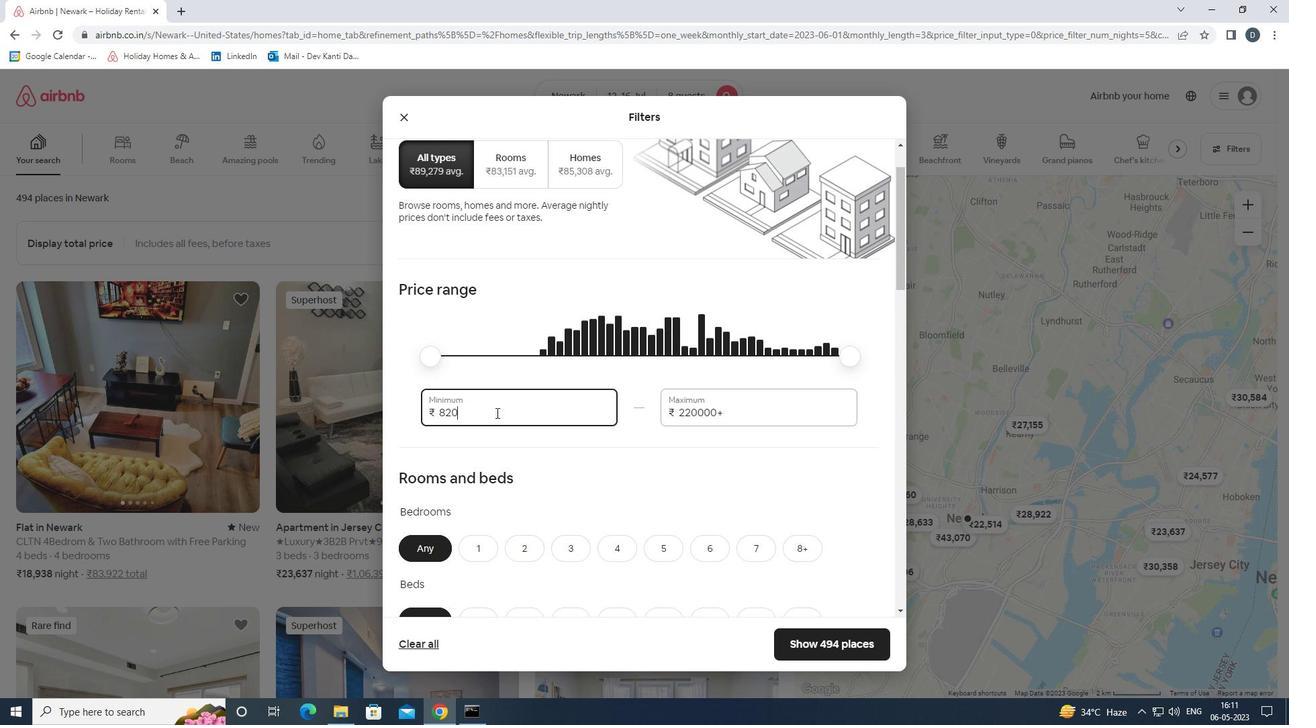 
Action: Key pressed 10000<Key.tab>16000
Screenshot: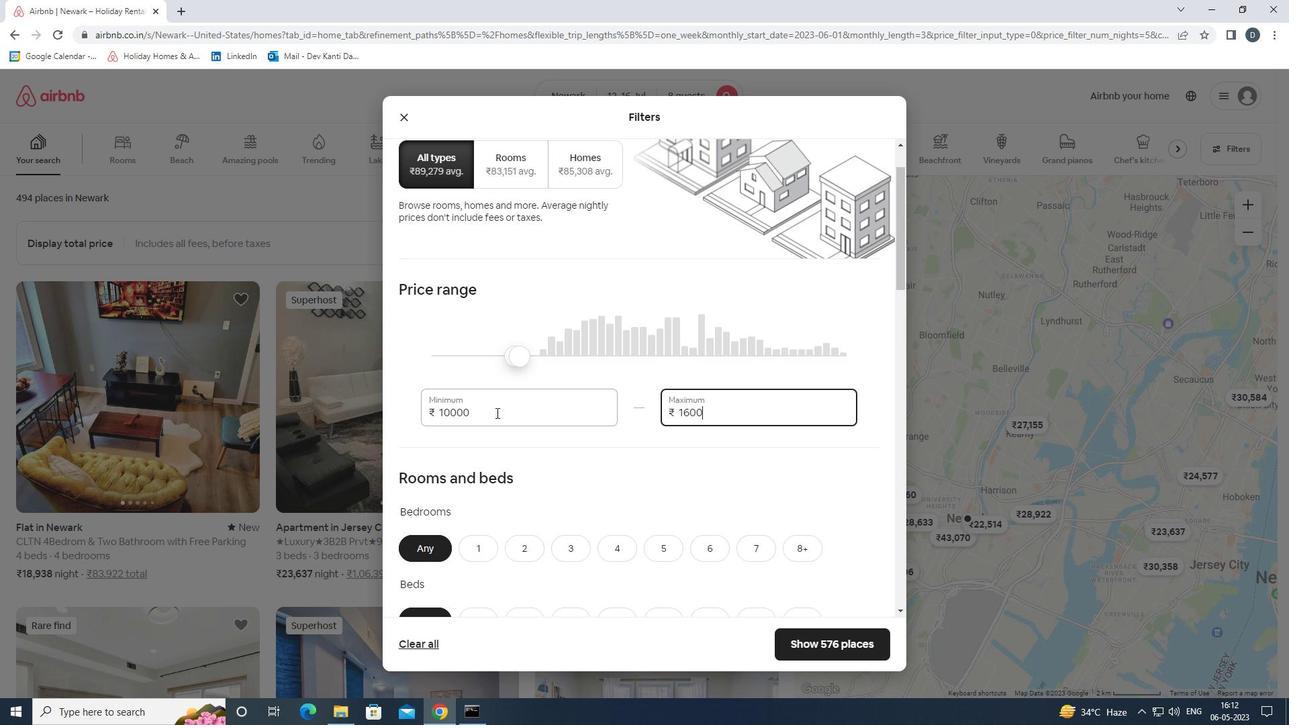 
Action: Mouse moved to (498, 411)
Screenshot: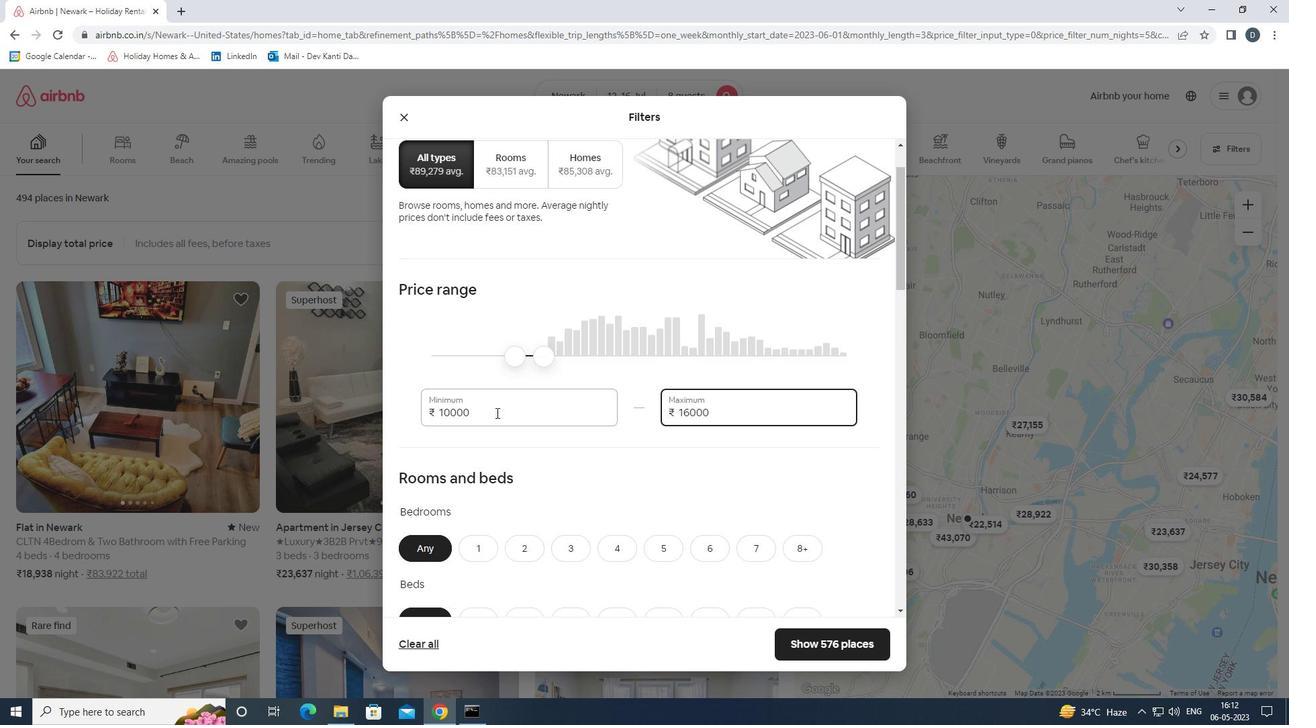 
Action: Mouse scrolled (498, 410) with delta (0, 0)
Screenshot: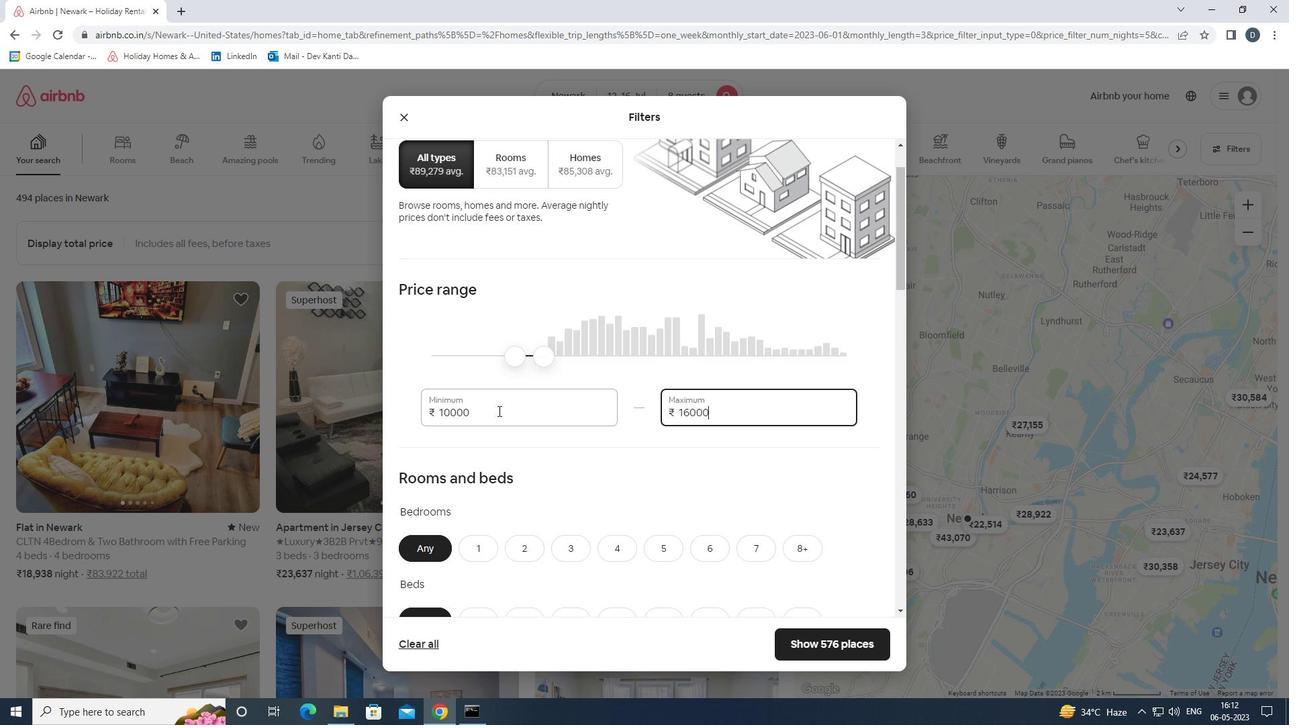 
Action: Mouse scrolled (498, 410) with delta (0, 0)
Screenshot: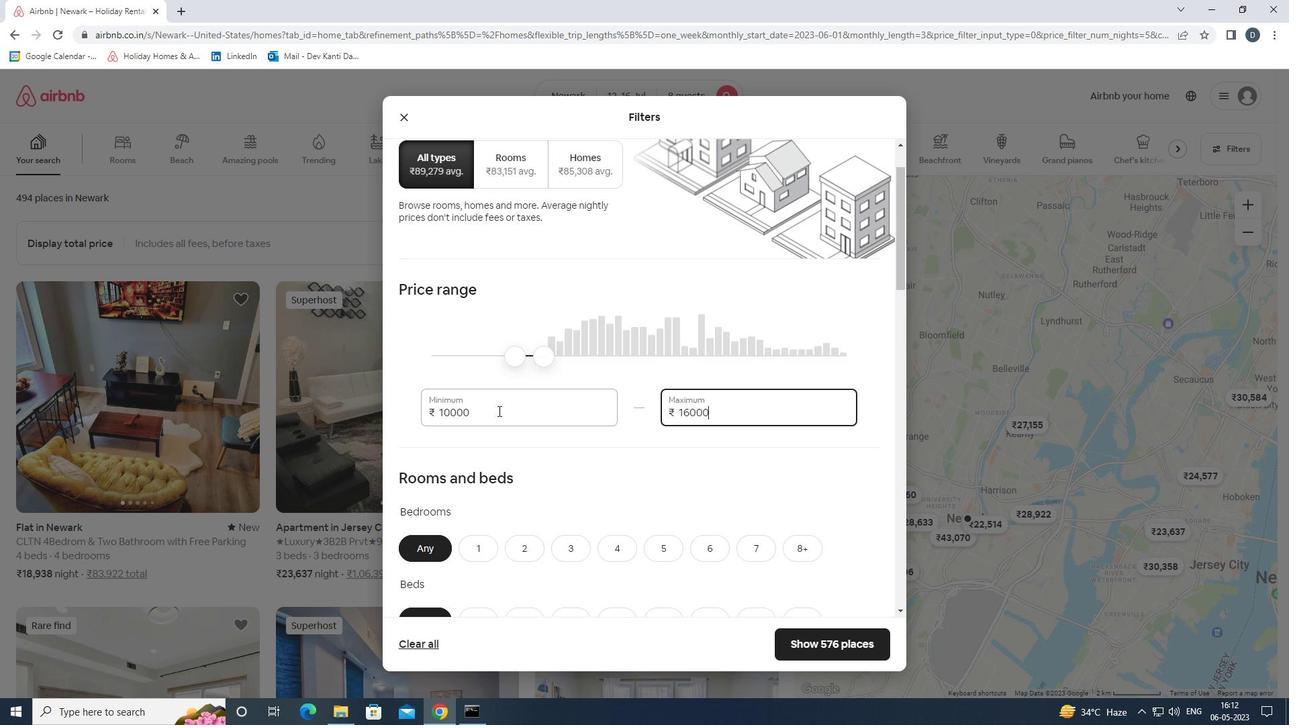 
Action: Mouse moved to (504, 409)
Screenshot: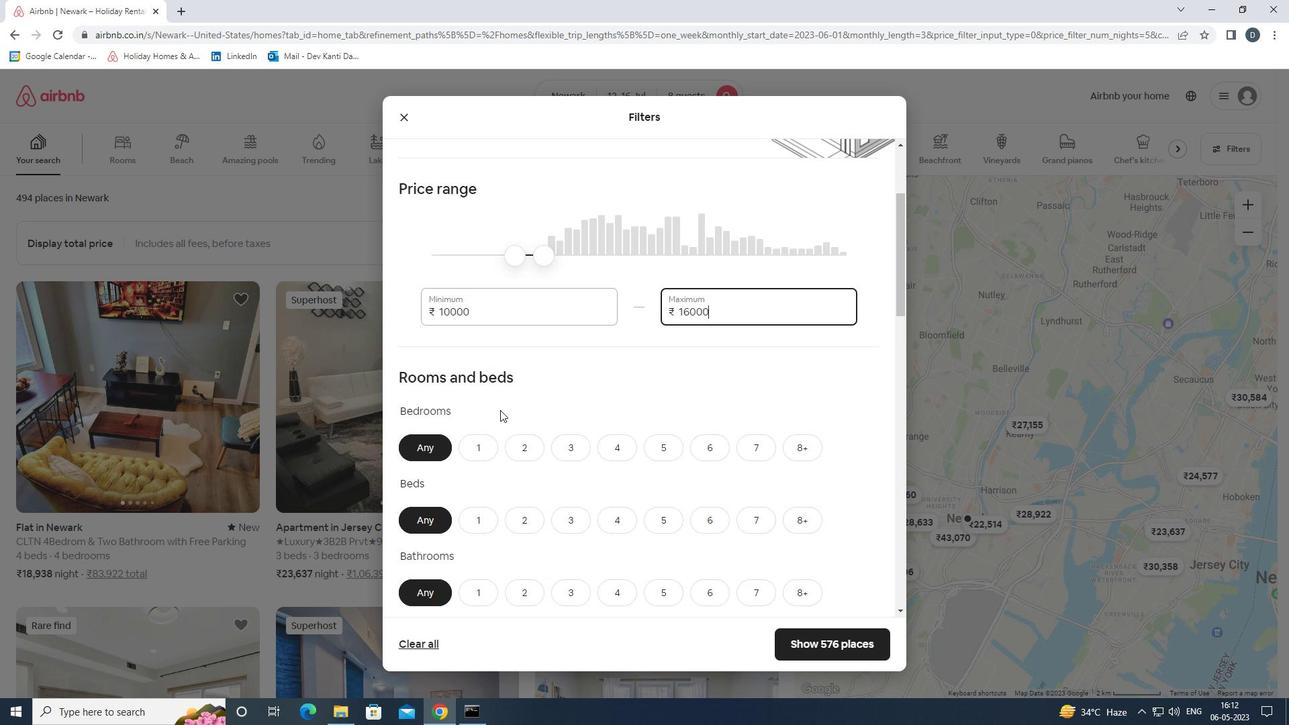 
Action: Mouse scrolled (504, 409) with delta (0, 0)
Screenshot: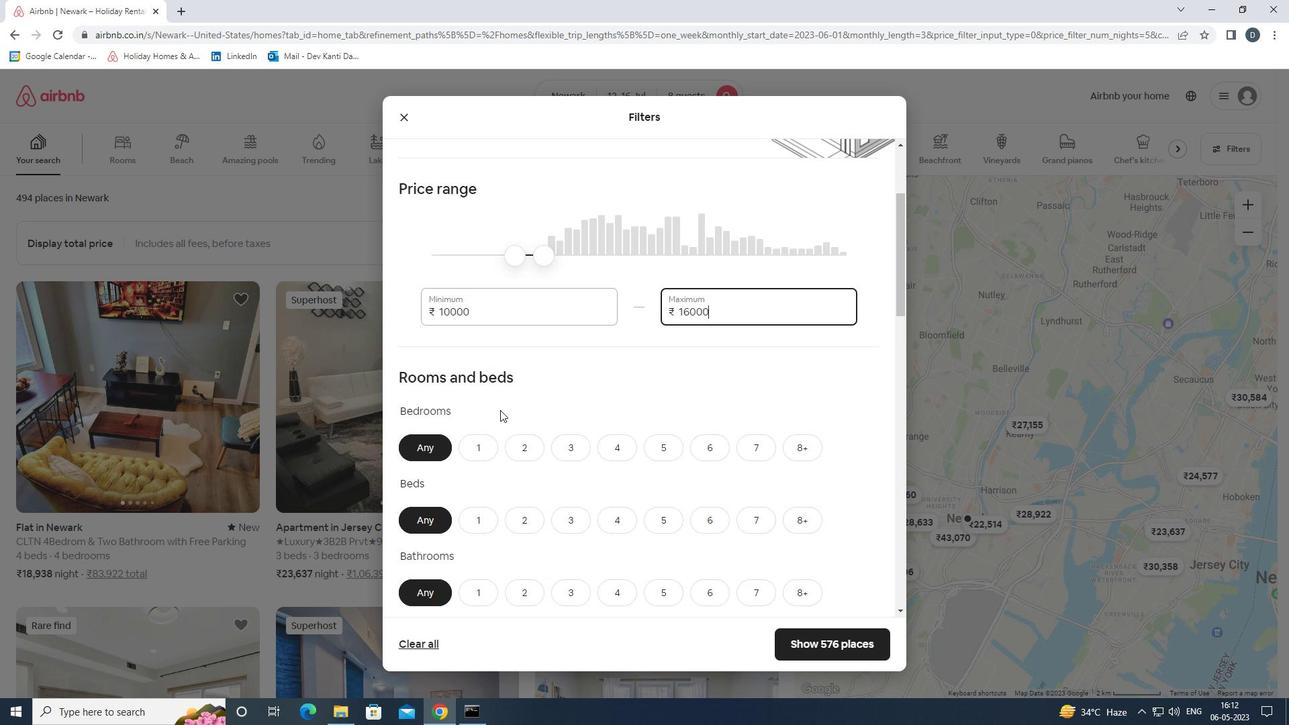 
Action: Mouse moved to (806, 347)
Screenshot: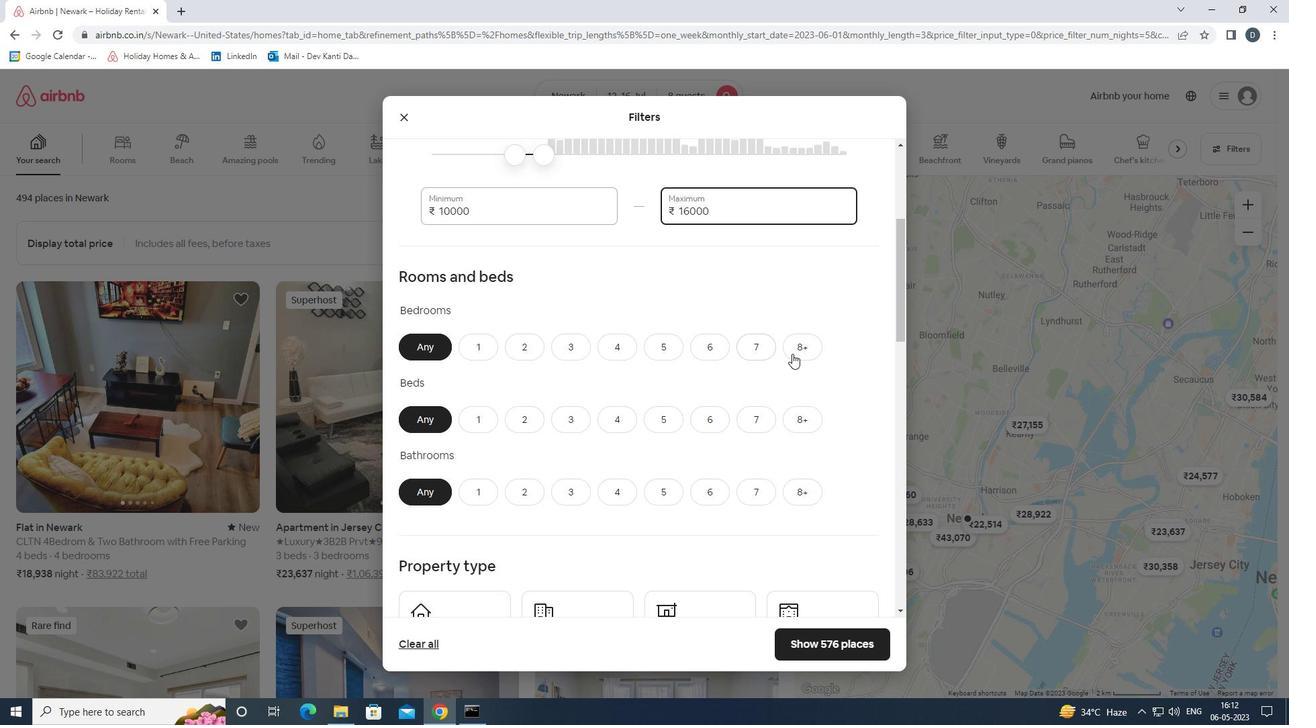 
Action: Mouse pressed left at (806, 347)
Screenshot: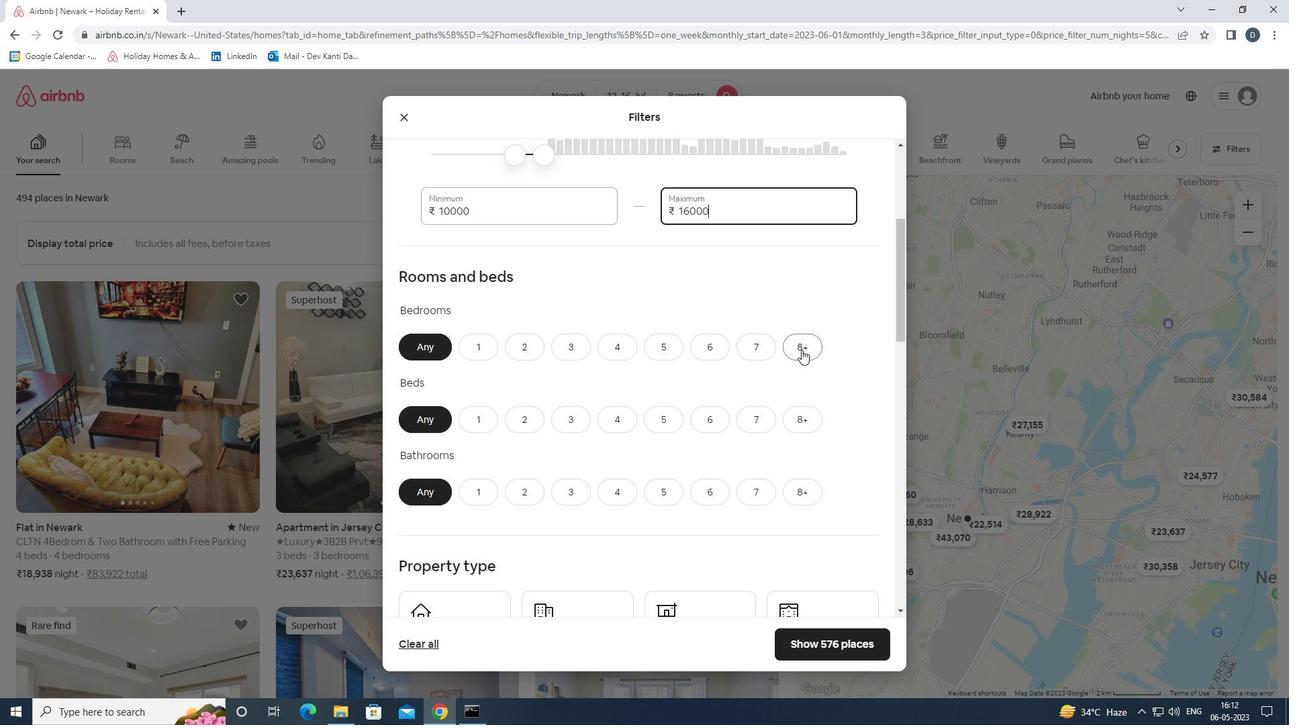 
Action: Mouse moved to (791, 422)
Screenshot: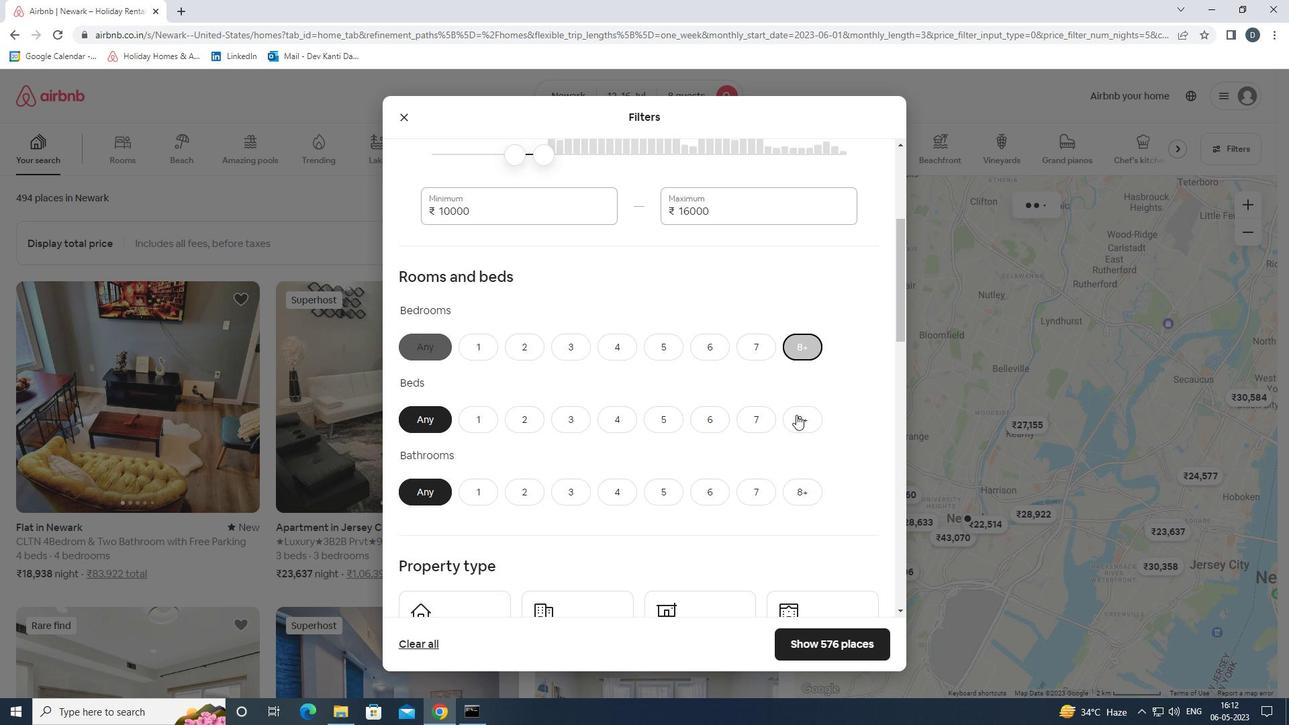 
Action: Mouse pressed left at (791, 422)
Screenshot: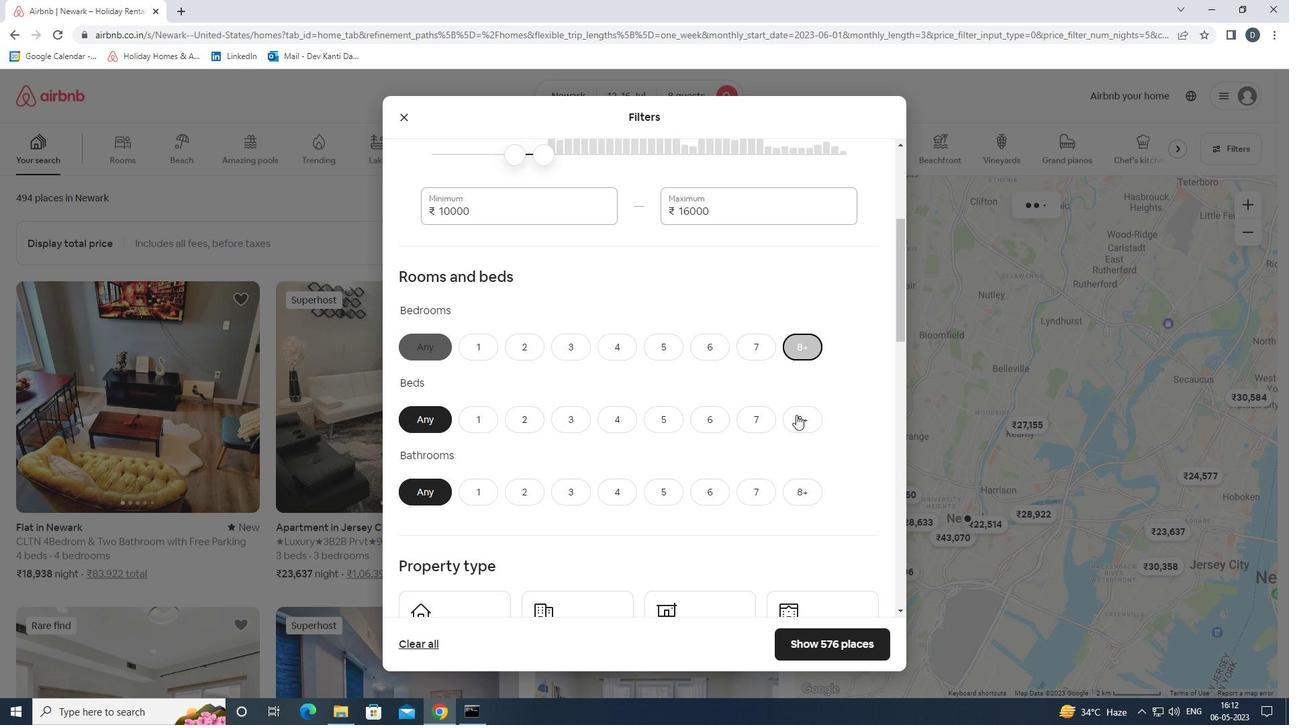 
Action: Mouse moved to (807, 476)
Screenshot: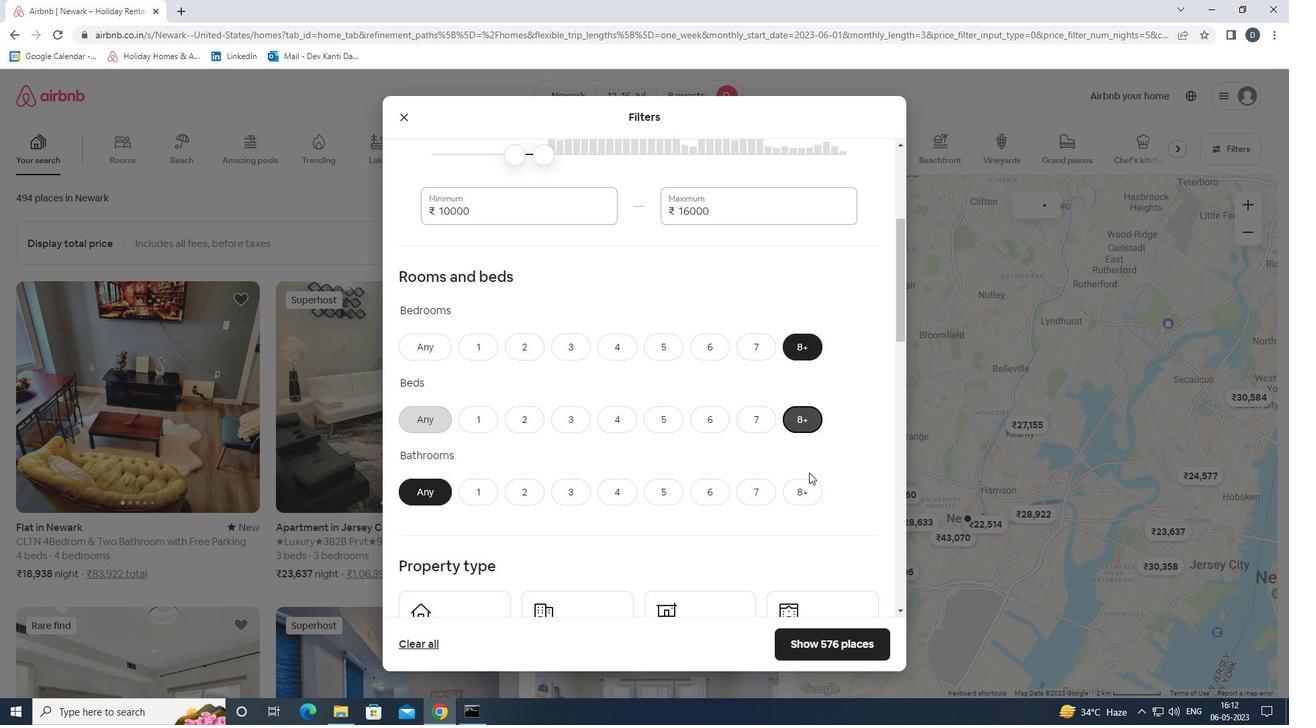 
Action: Mouse pressed left at (807, 476)
Screenshot: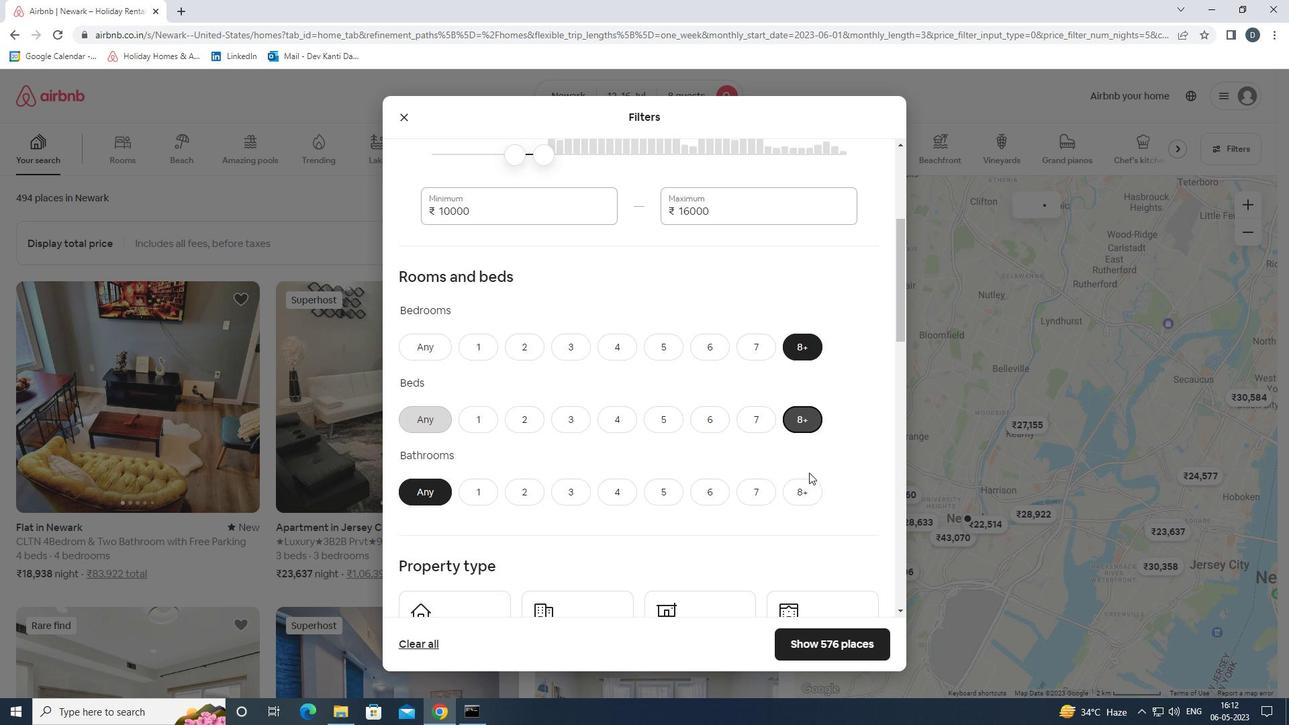 
Action: Mouse moved to (802, 487)
Screenshot: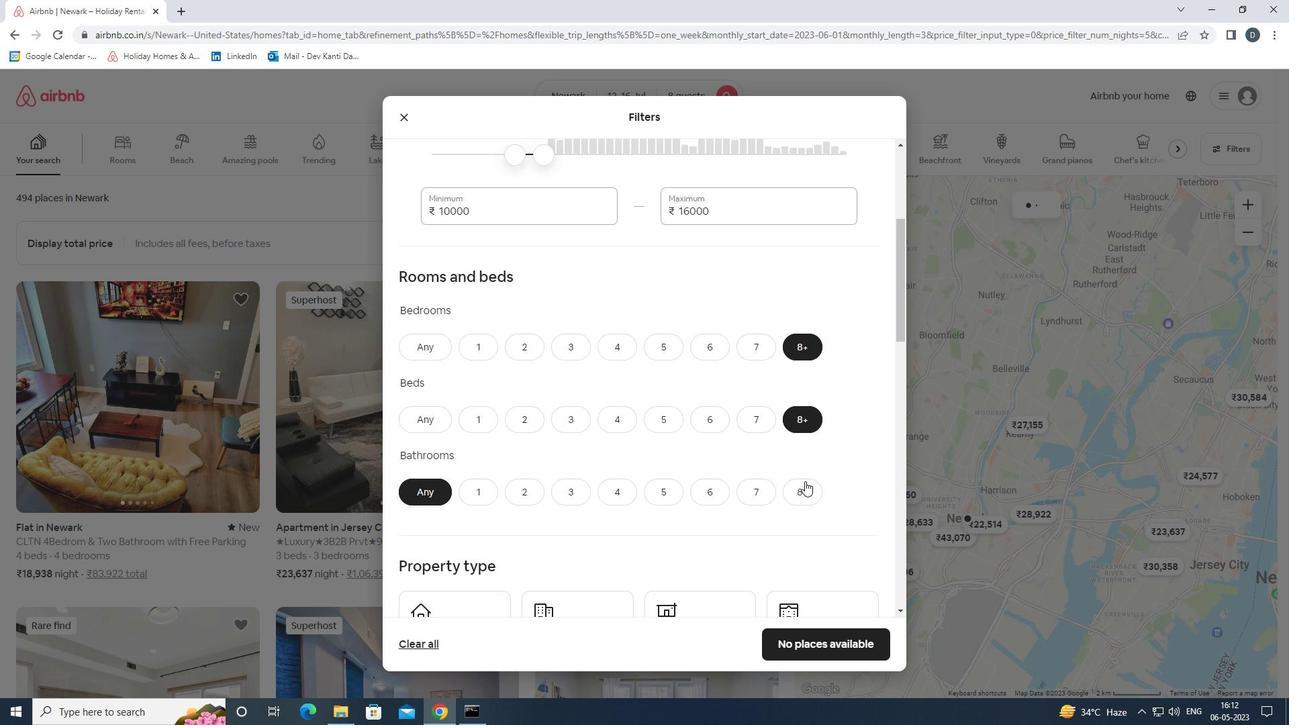 
Action: Mouse pressed left at (802, 487)
Screenshot: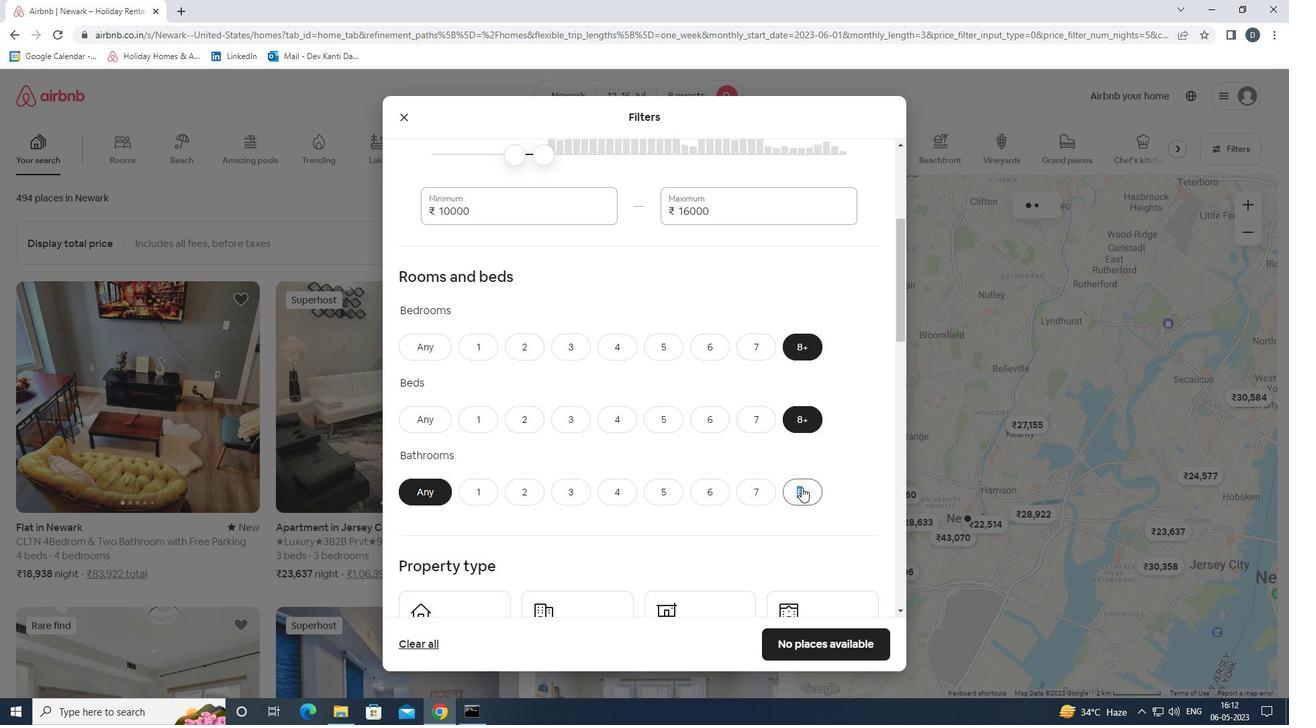 
Action: Mouse moved to (813, 456)
Screenshot: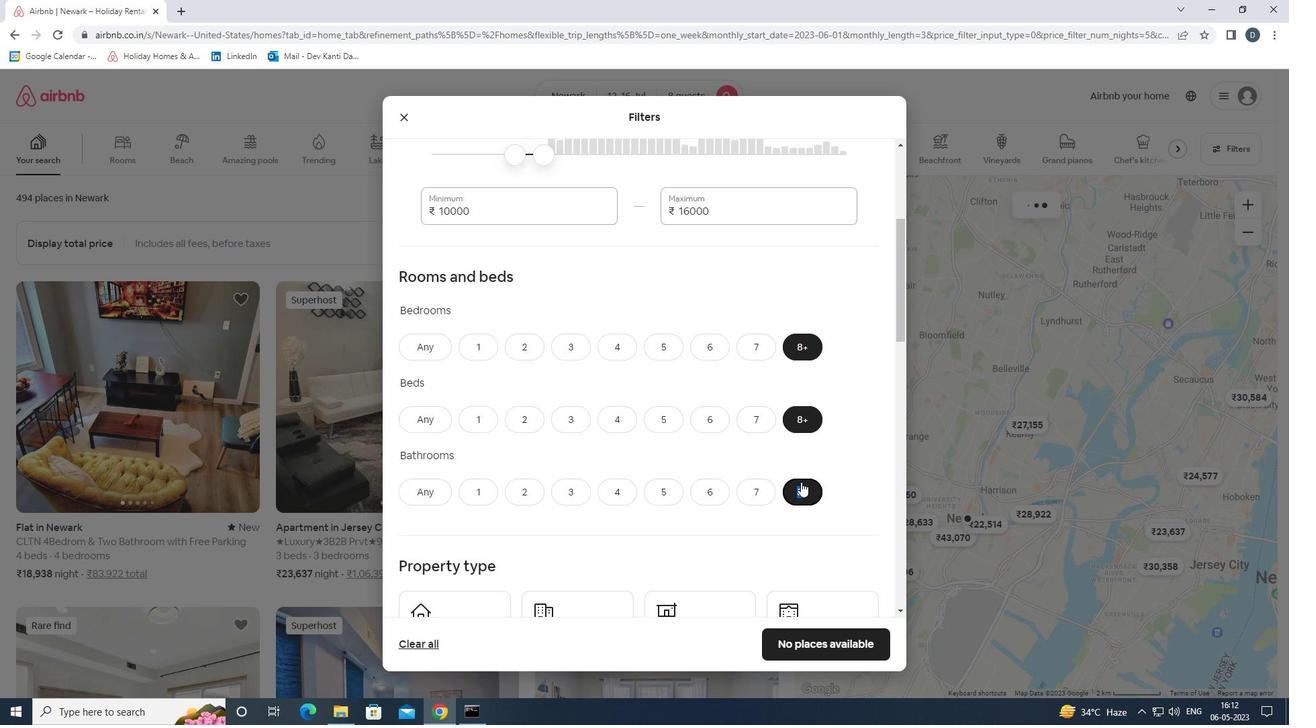 
Action: Mouse pressed left at (813, 456)
Screenshot: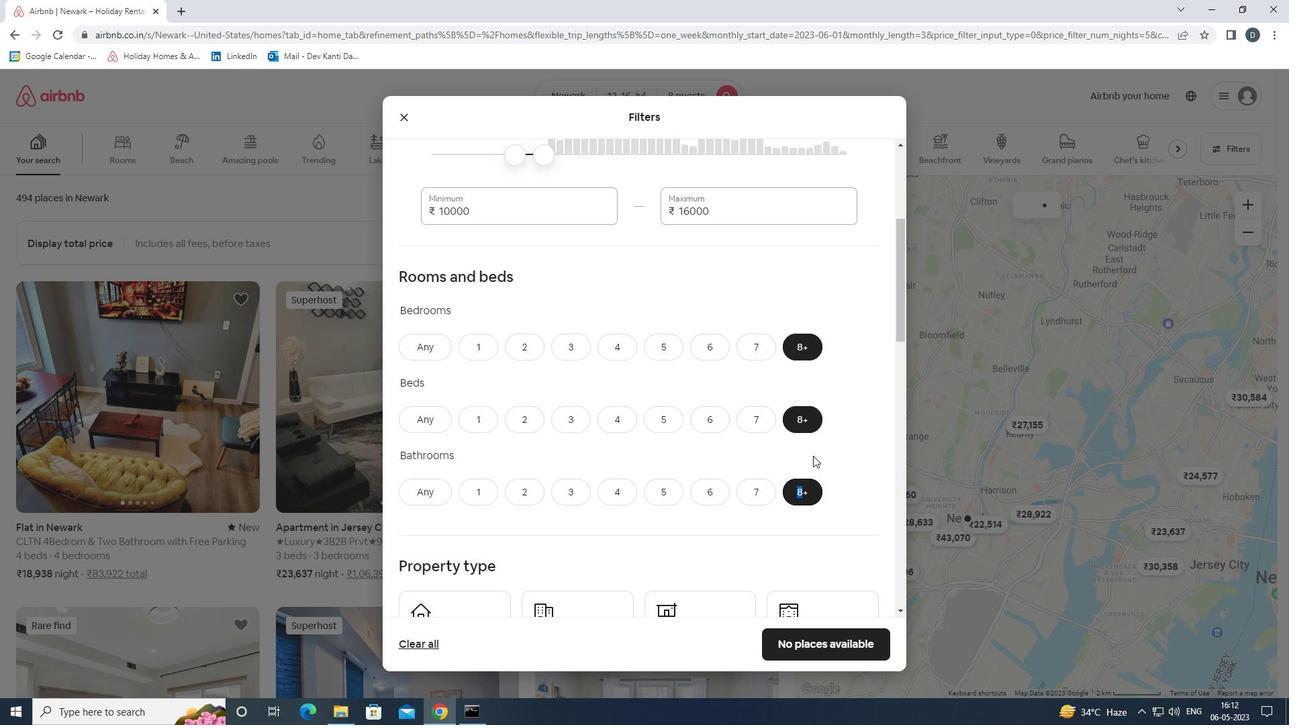 
Action: Mouse moved to (813, 450)
Screenshot: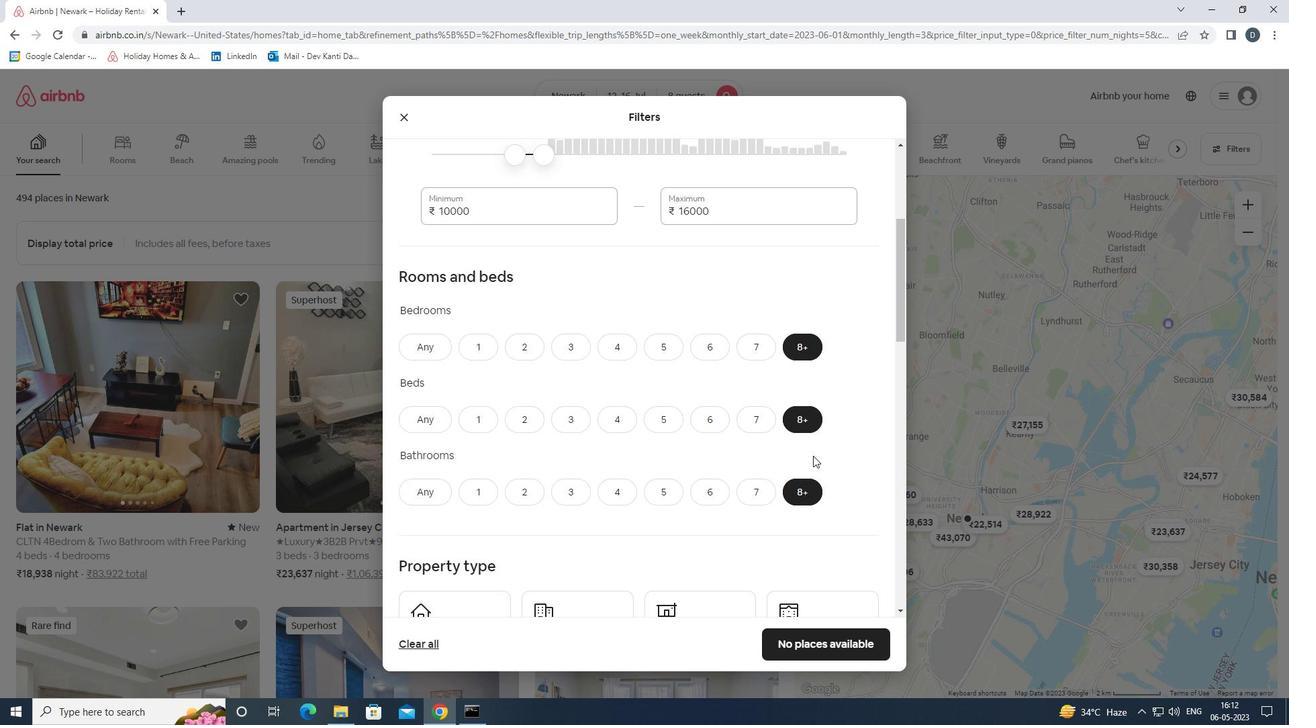 
Action: Mouse scrolled (813, 449) with delta (0, 0)
Screenshot: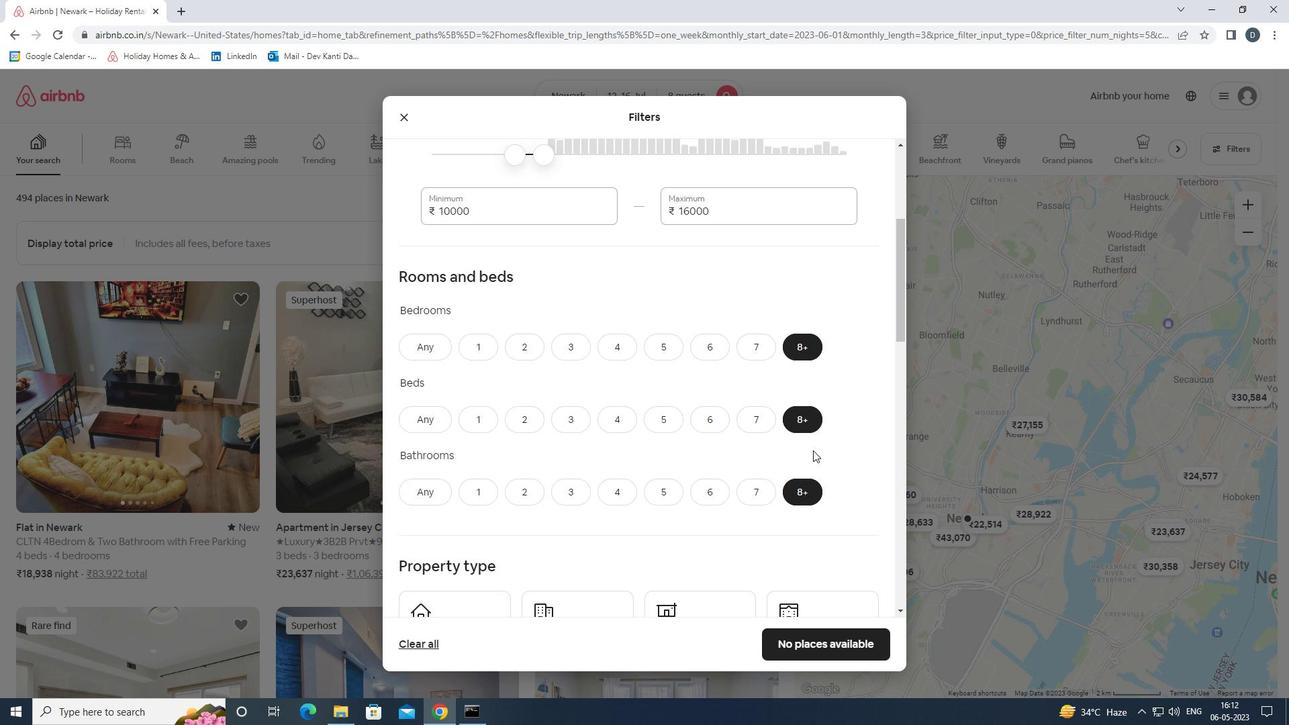 
Action: Mouse scrolled (813, 449) with delta (0, 0)
Screenshot: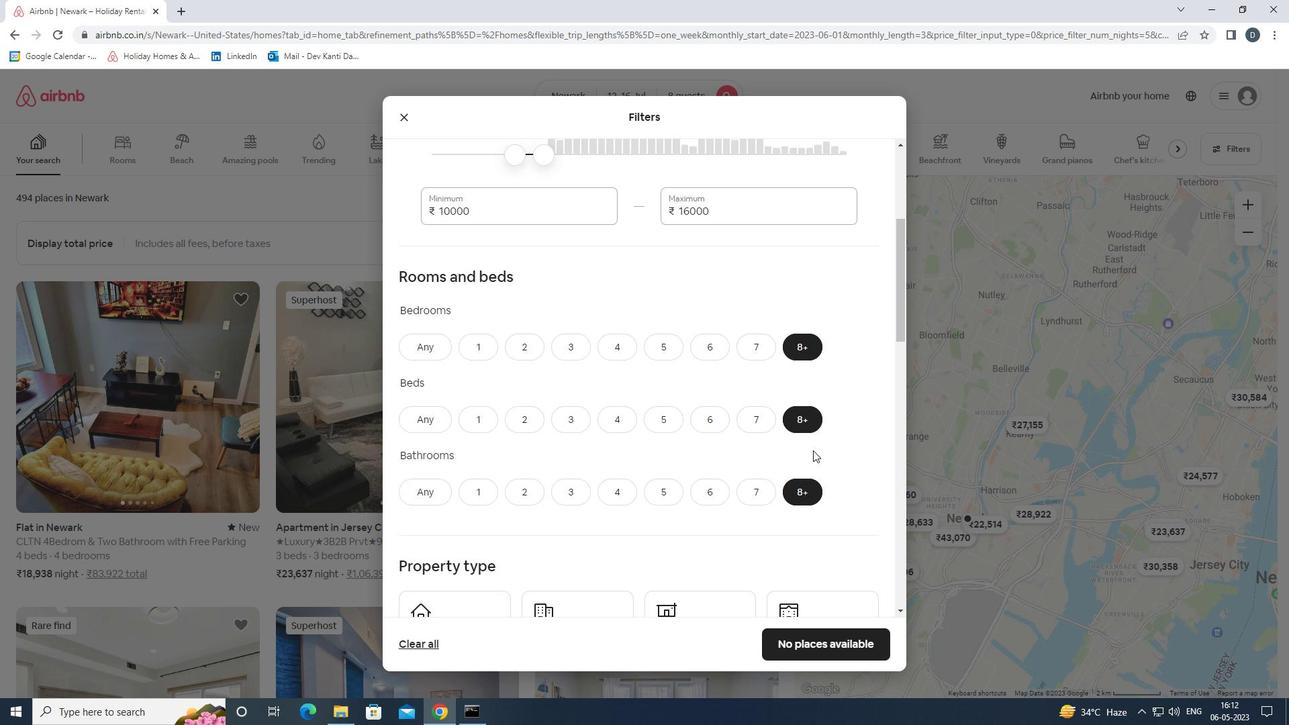 
Action: Mouse scrolled (813, 449) with delta (0, 0)
Screenshot: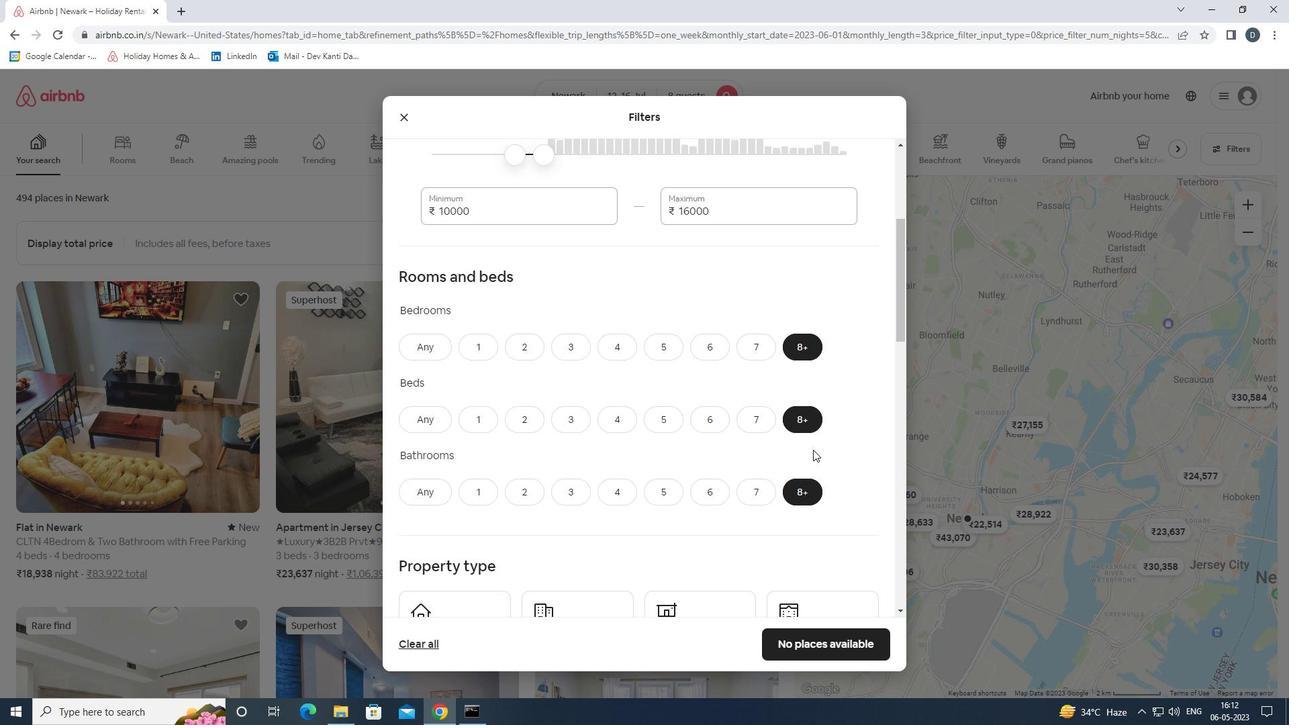 
Action: Mouse moved to (589, 441)
Screenshot: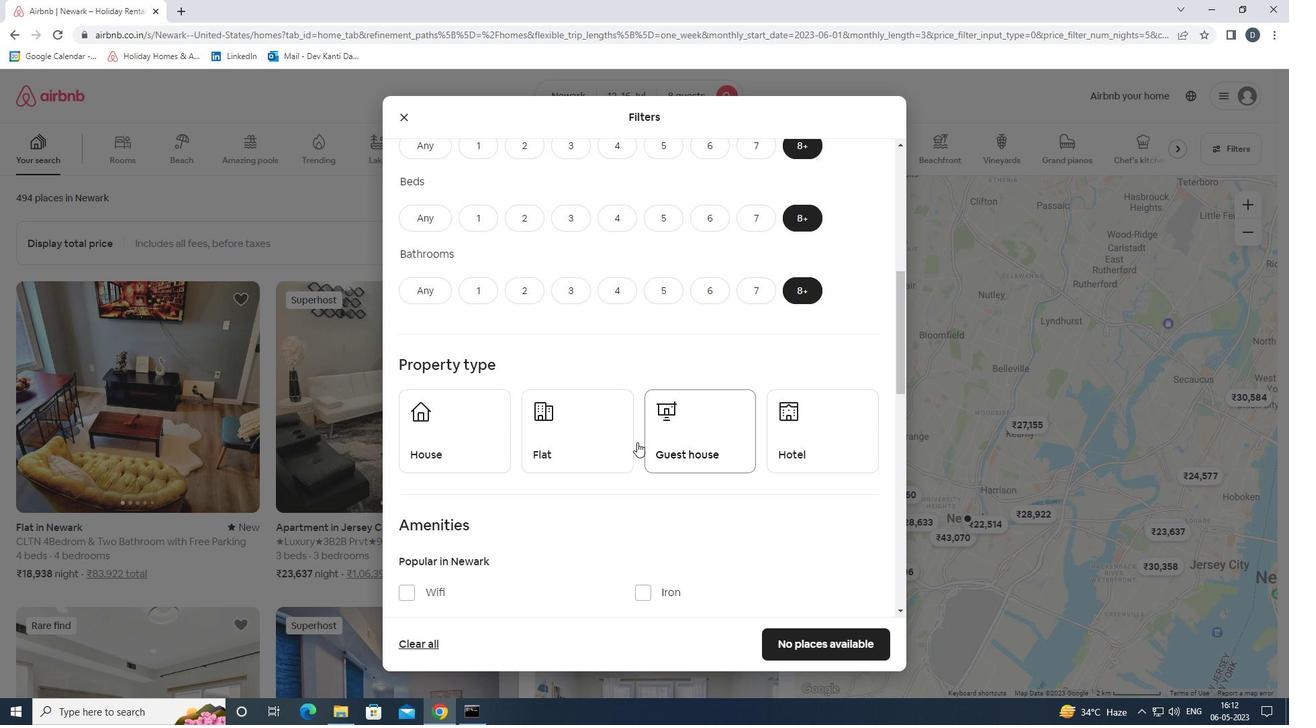 
Action: Mouse scrolled (589, 440) with delta (0, 0)
Screenshot: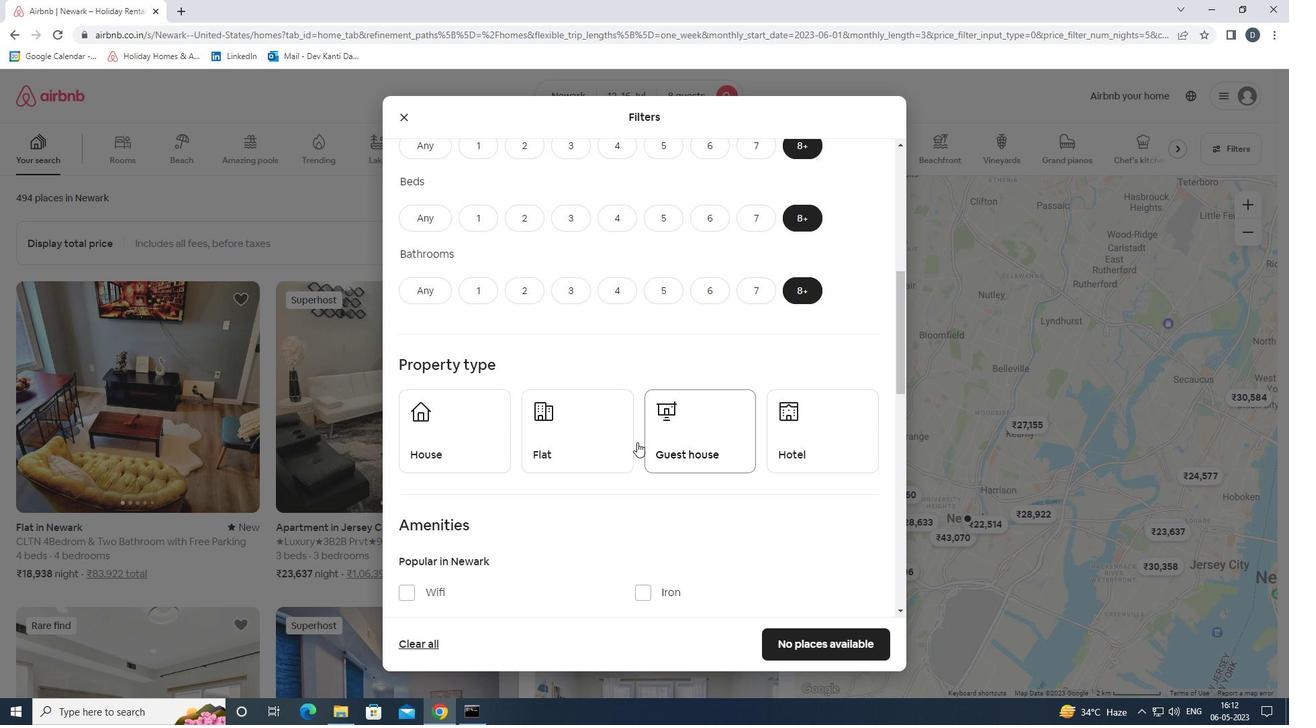 
Action: Mouse moved to (487, 377)
Screenshot: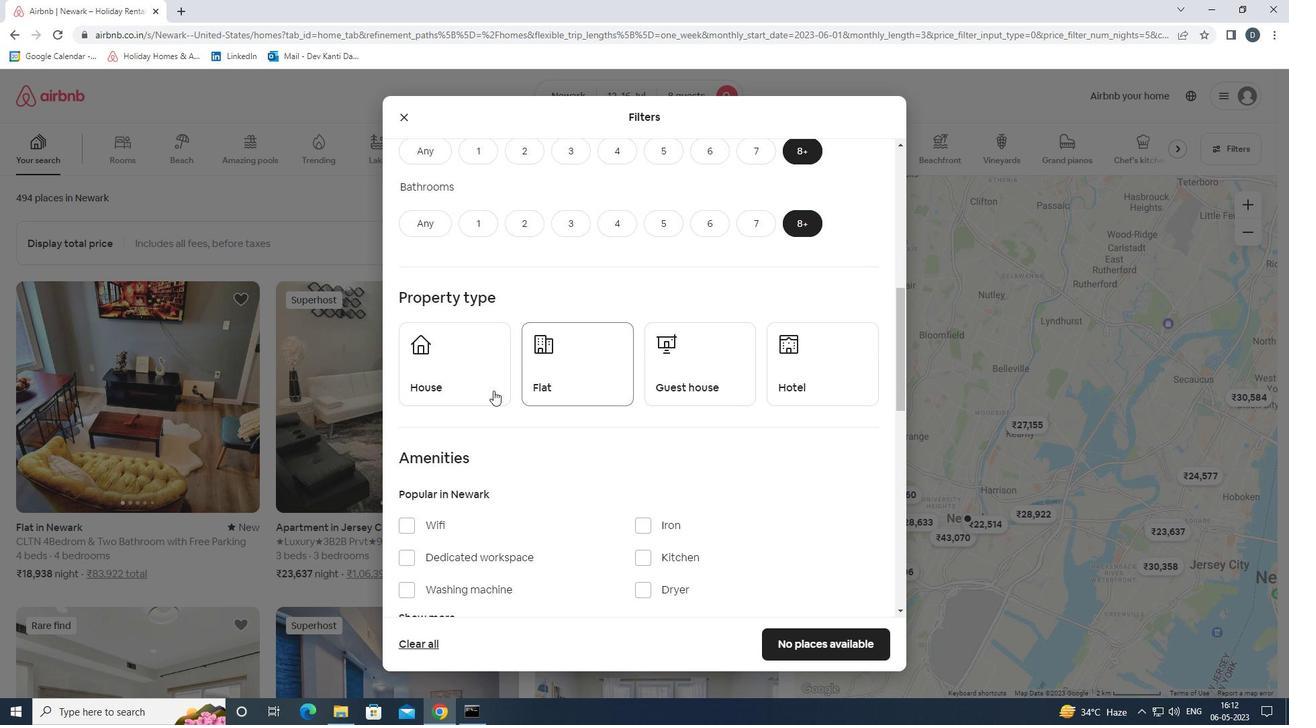 
Action: Mouse pressed left at (487, 377)
Screenshot: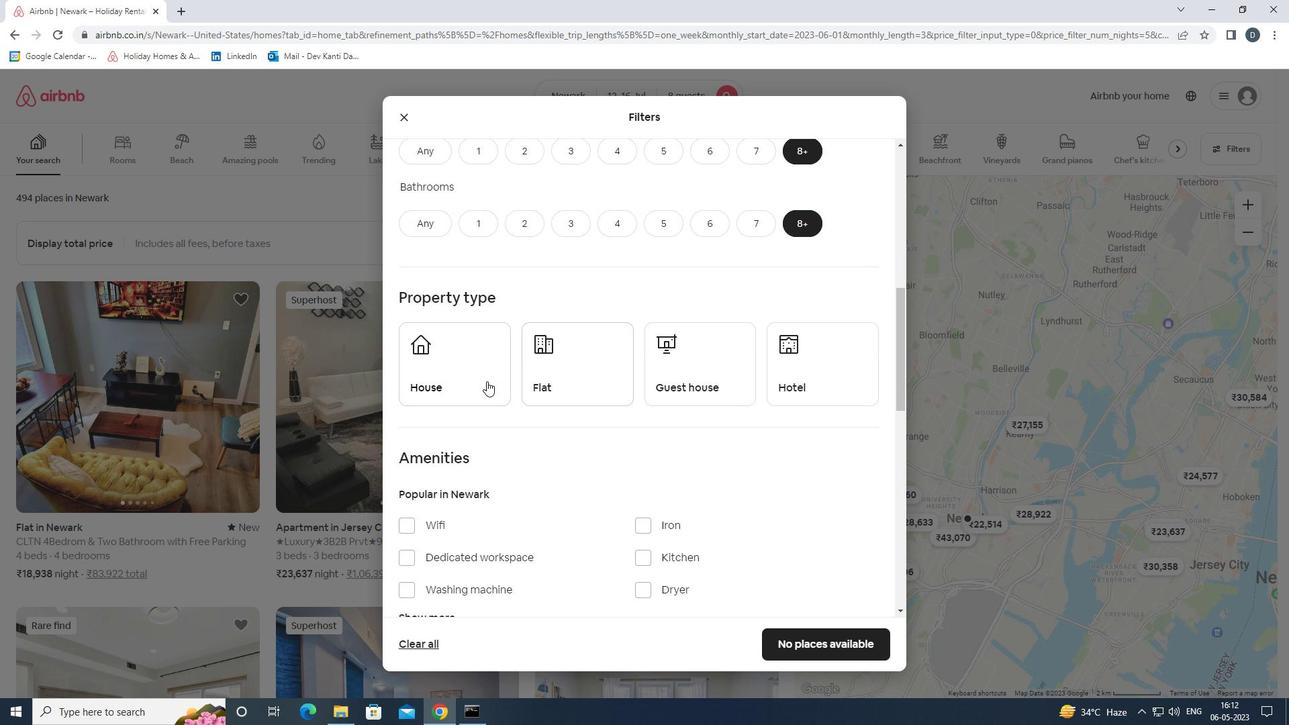 
Action: Mouse moved to (599, 370)
Screenshot: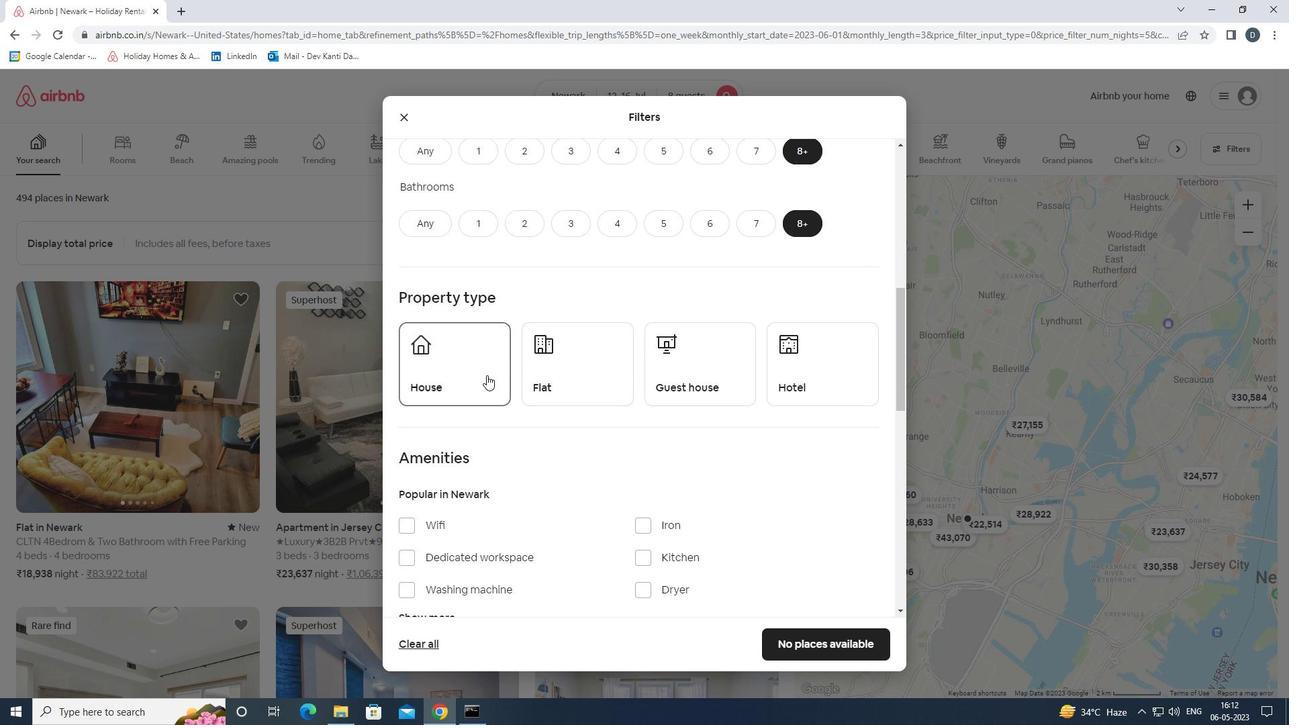 
Action: Mouse pressed left at (599, 370)
Screenshot: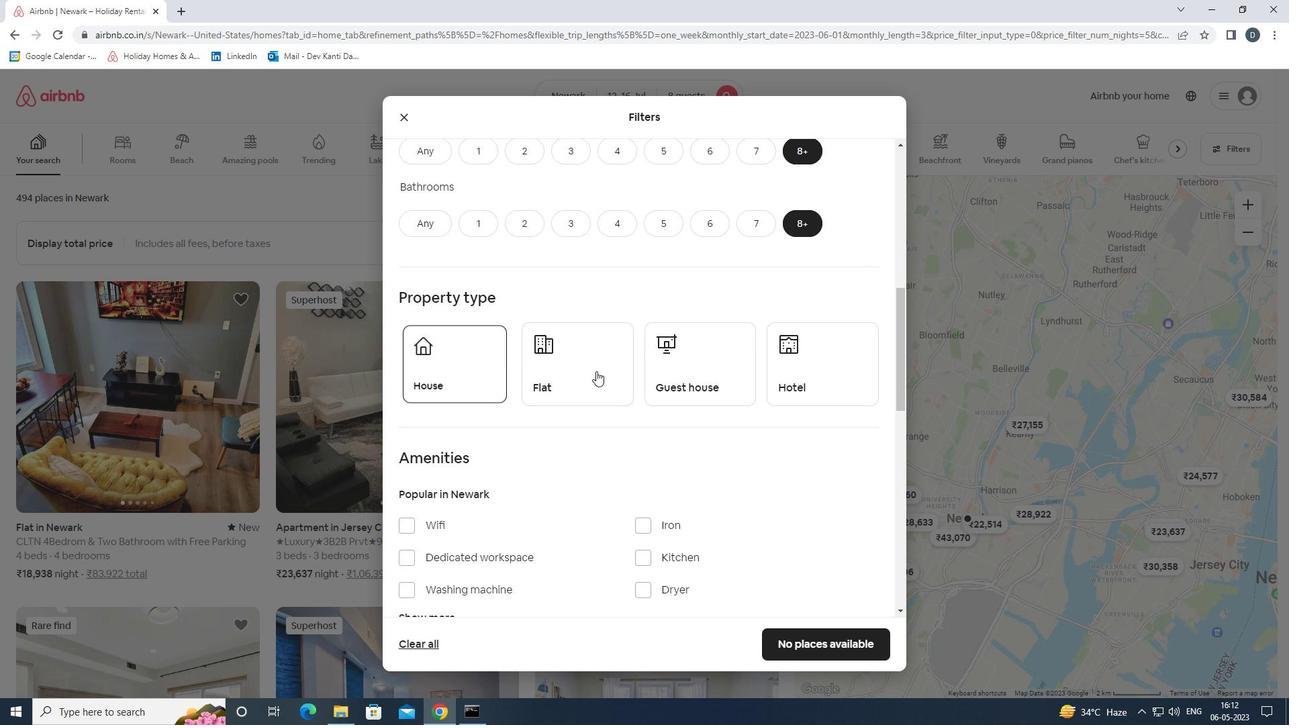 
Action: Mouse moved to (677, 370)
Screenshot: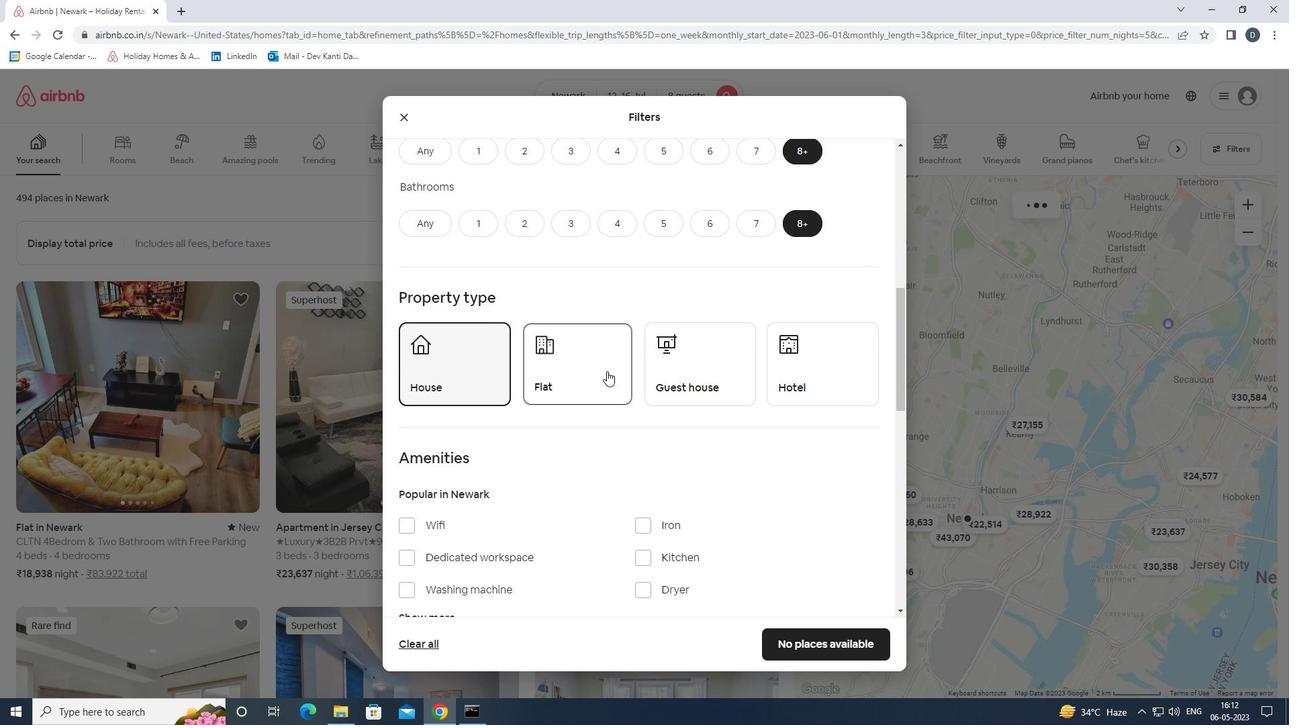 
Action: Mouse pressed left at (677, 370)
Screenshot: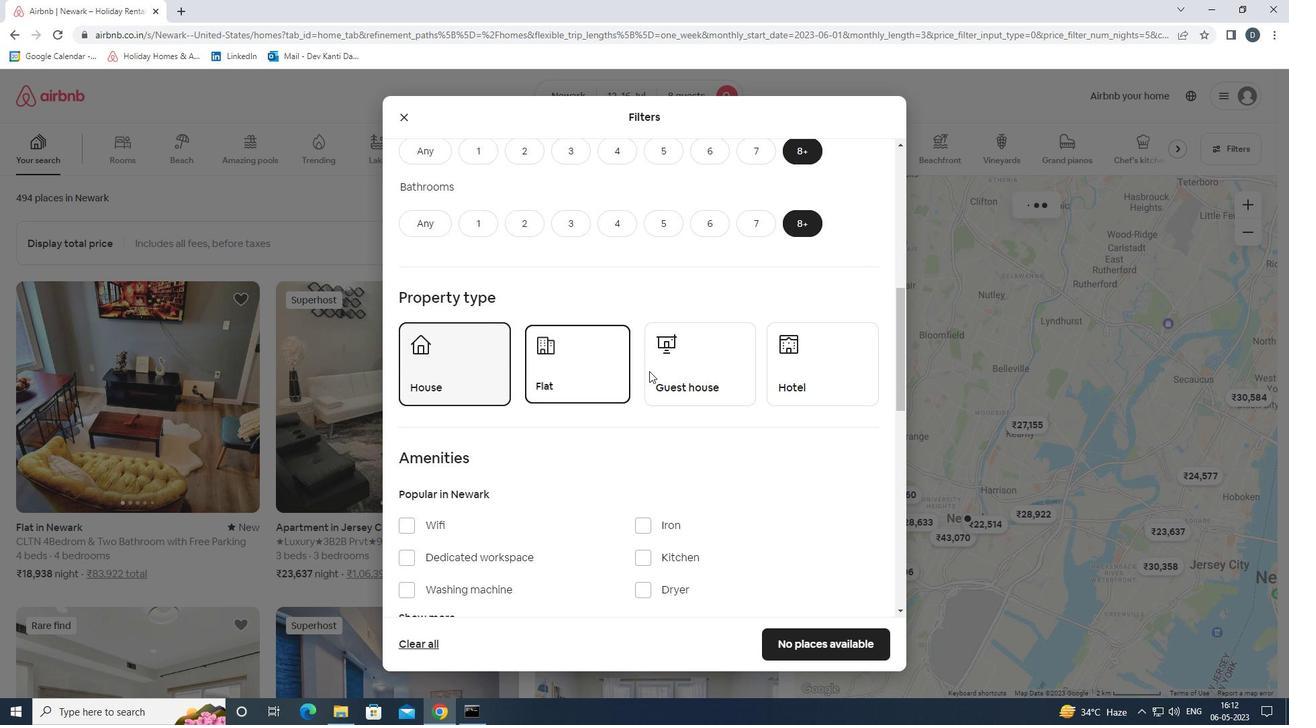 
Action: Mouse moved to (677, 370)
Screenshot: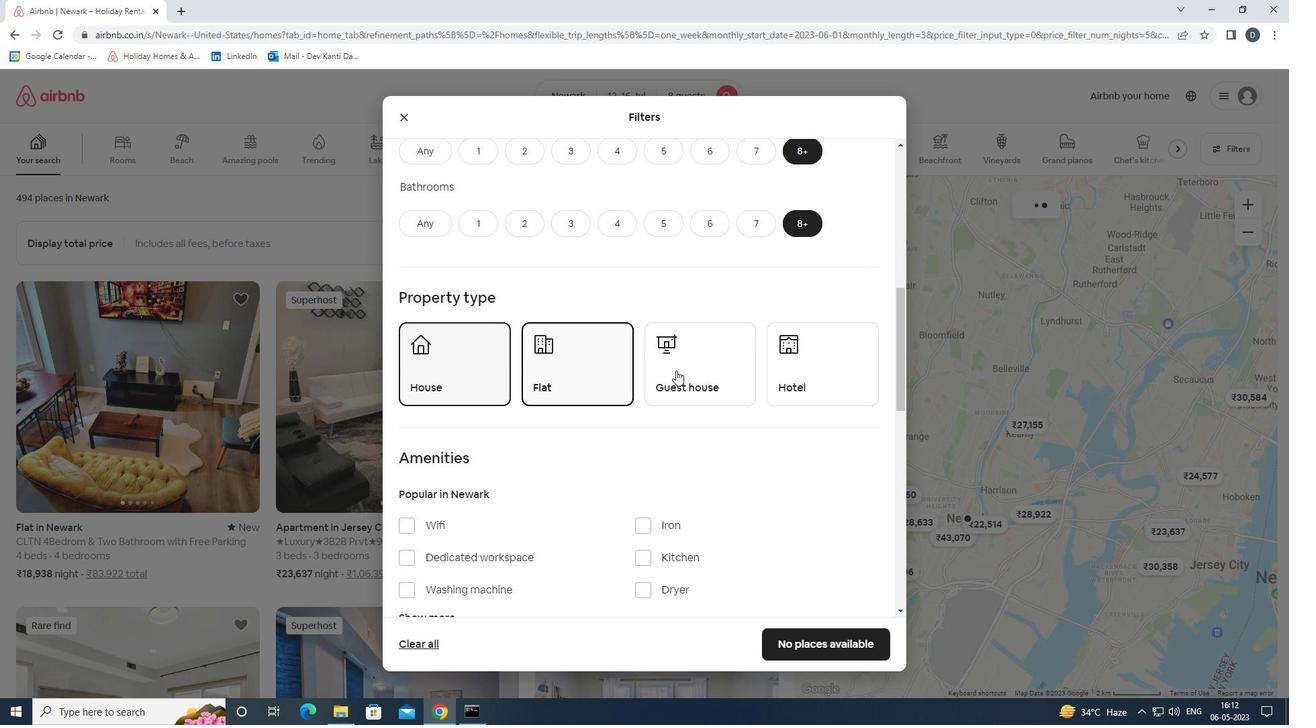 
Action: Mouse scrolled (677, 369) with delta (0, 0)
Screenshot: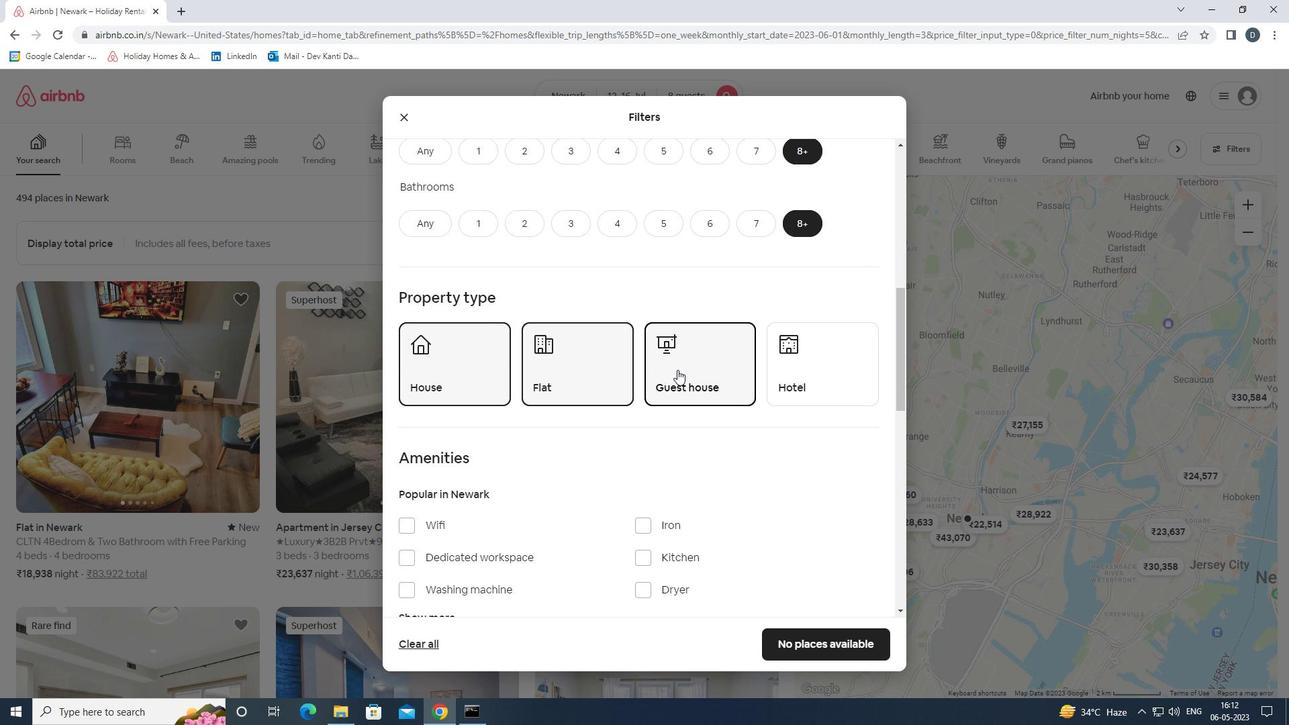
Action: Mouse scrolled (677, 369) with delta (0, 0)
Screenshot: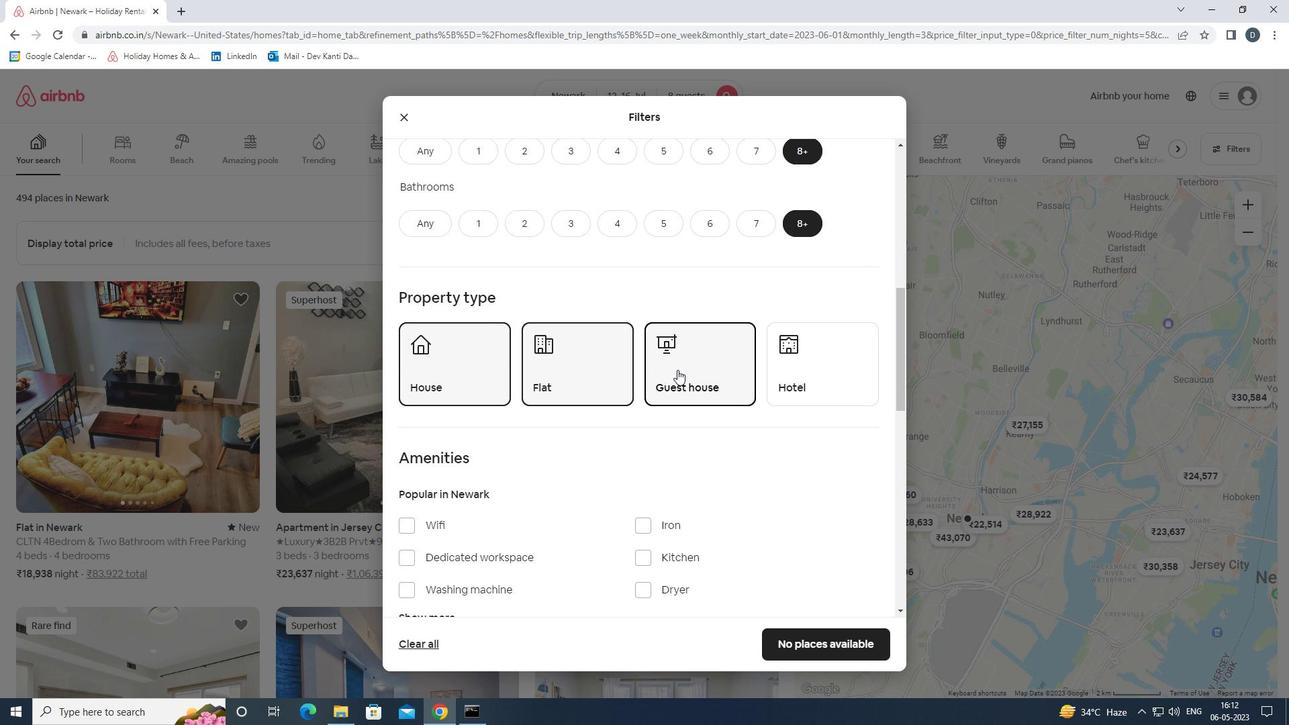 
Action: Mouse scrolled (677, 369) with delta (0, 0)
Screenshot: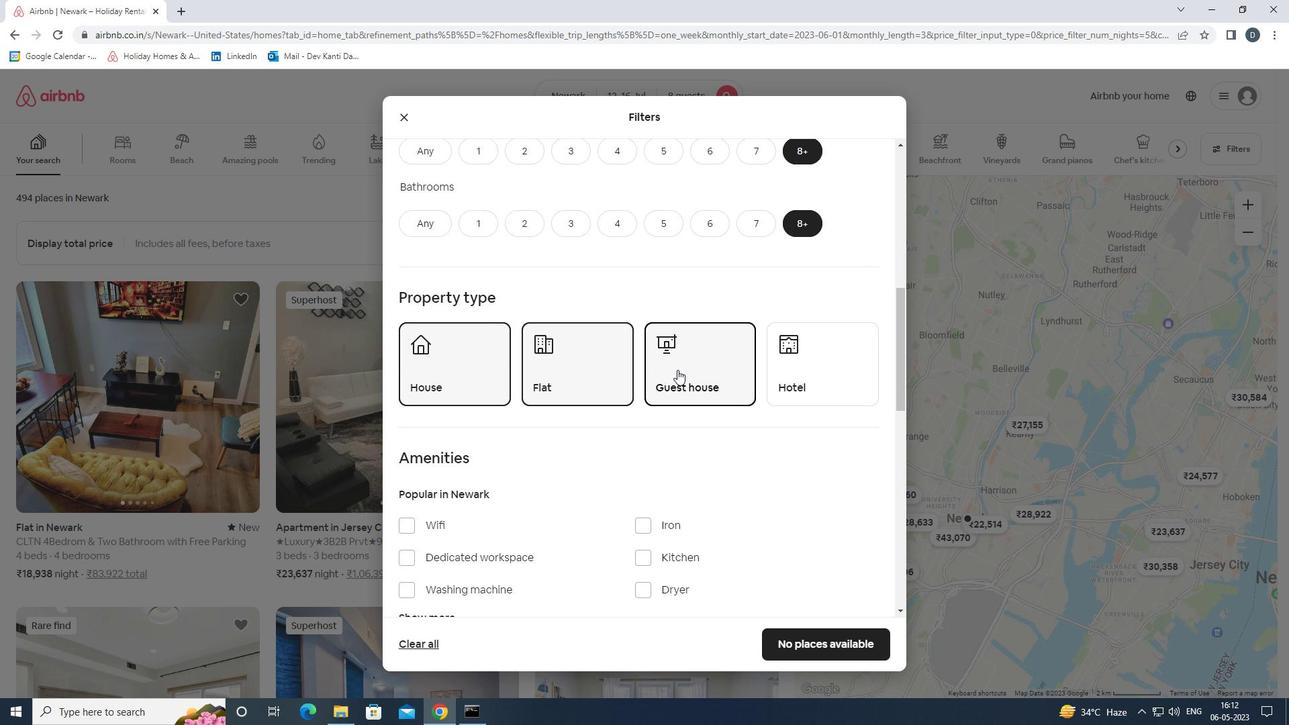 
Action: Mouse moved to (426, 327)
Screenshot: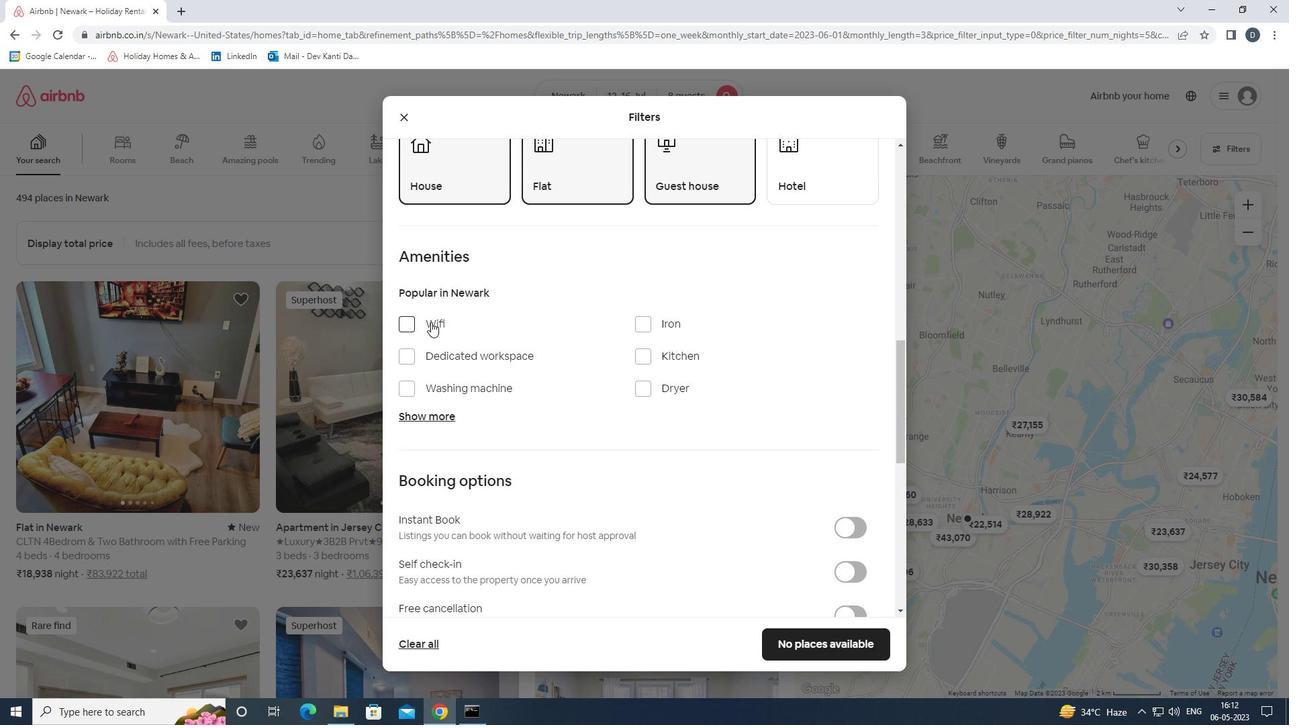 
Action: Mouse pressed left at (426, 327)
Screenshot: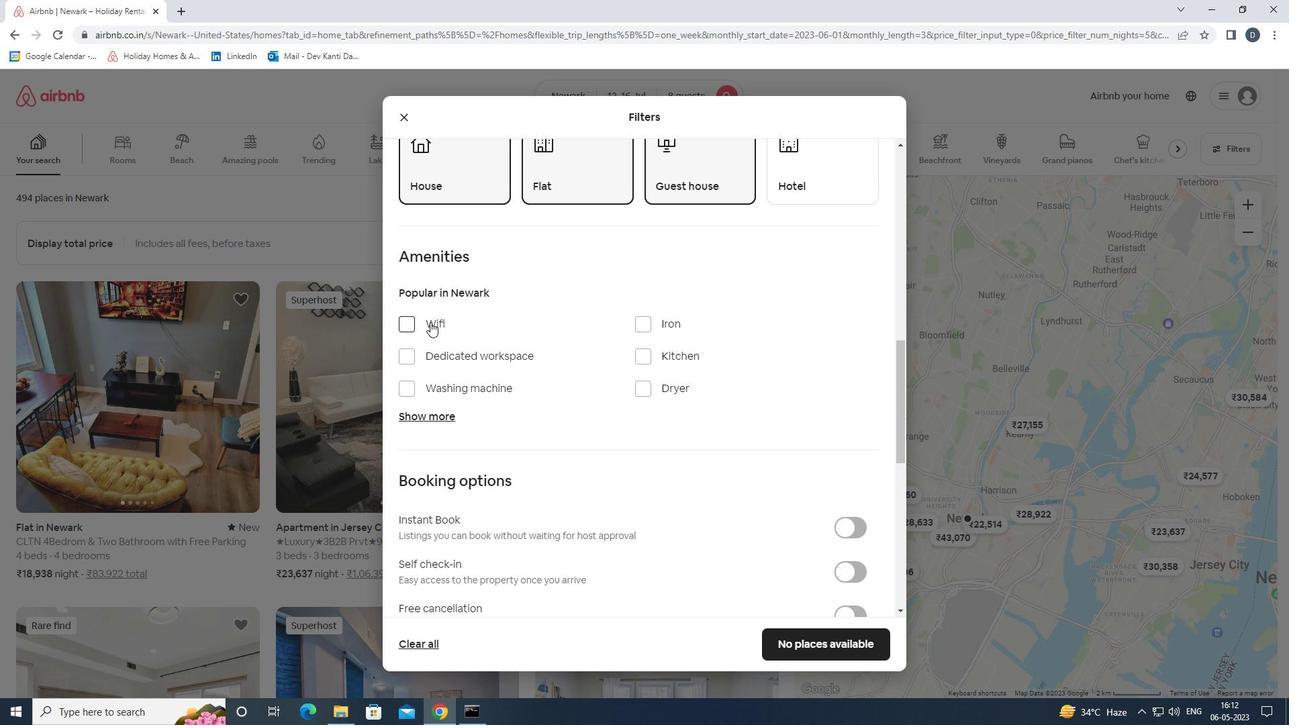 
Action: Mouse moved to (439, 413)
Screenshot: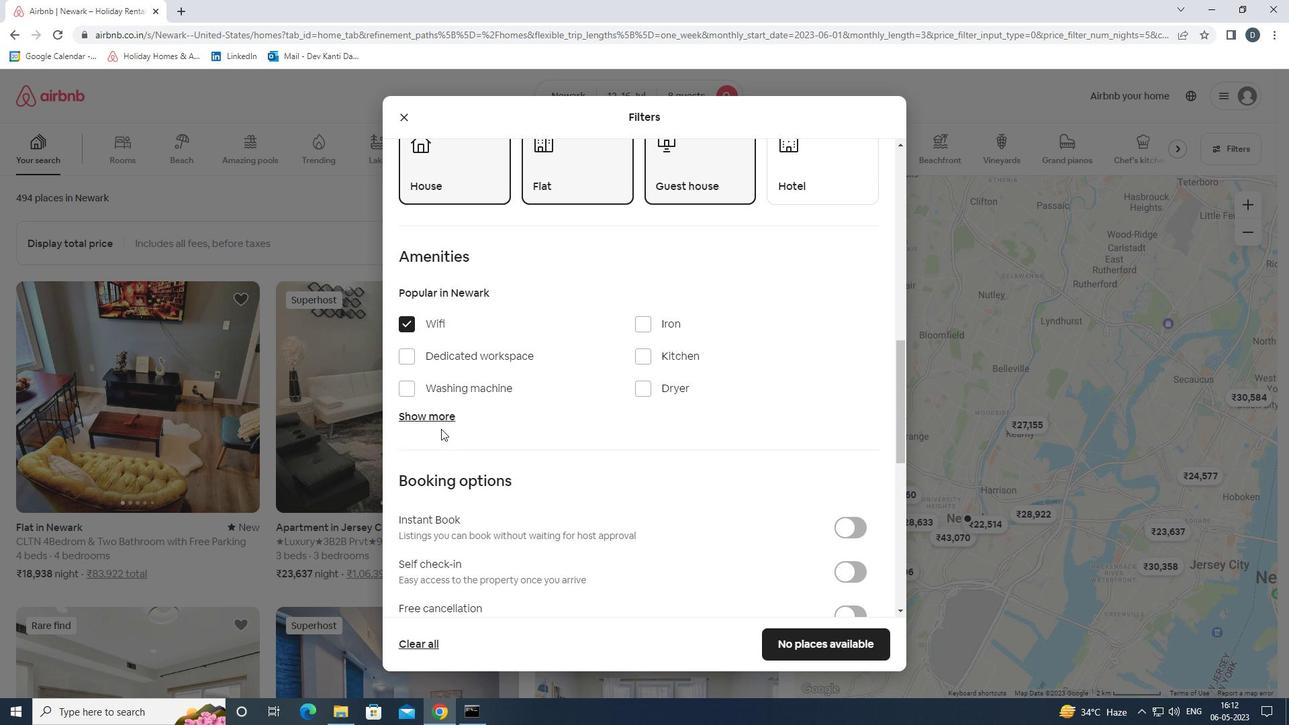 
Action: Mouse pressed left at (439, 413)
Screenshot: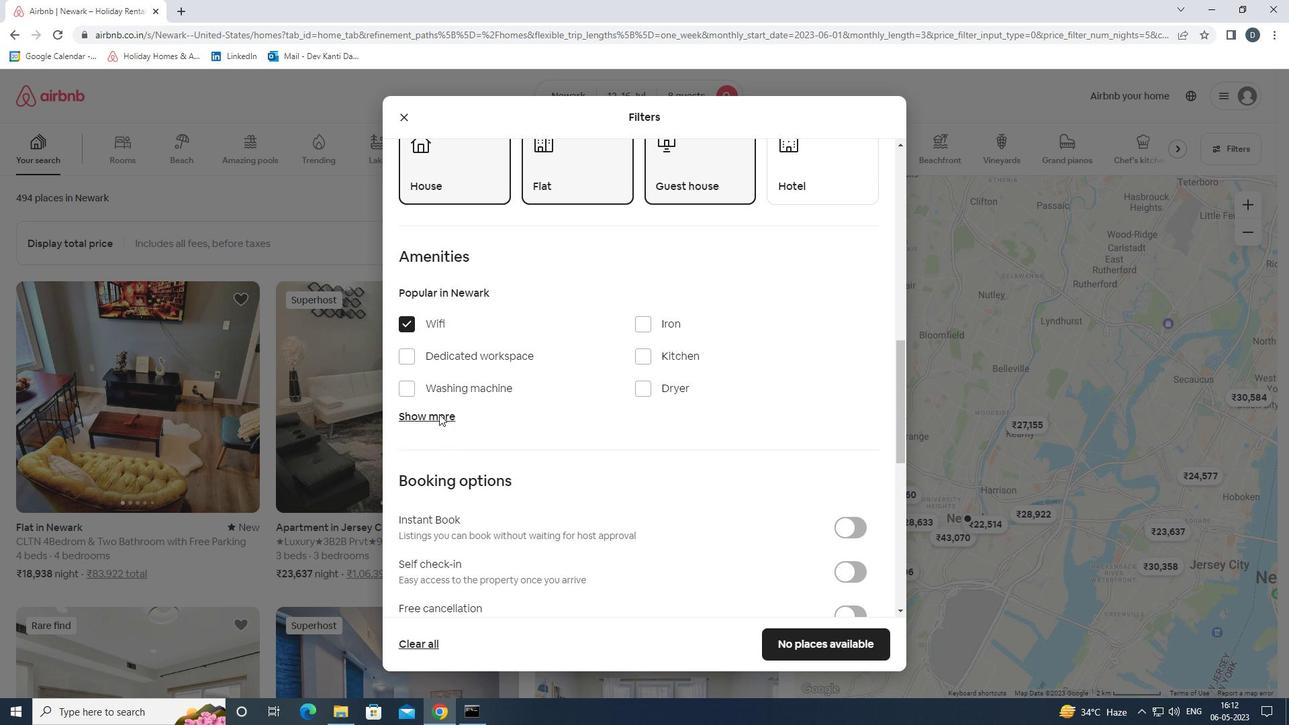 
Action: Mouse moved to (601, 410)
Screenshot: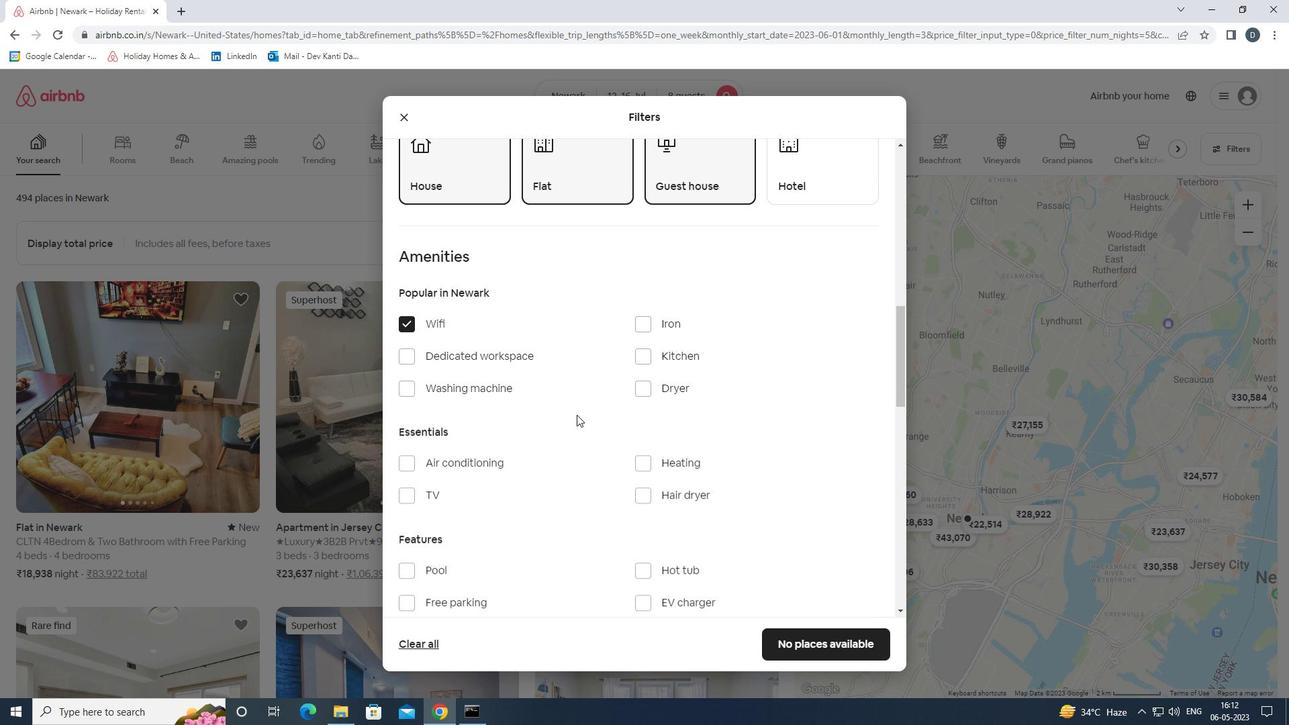 
Action: Mouse scrolled (601, 409) with delta (0, 0)
Screenshot: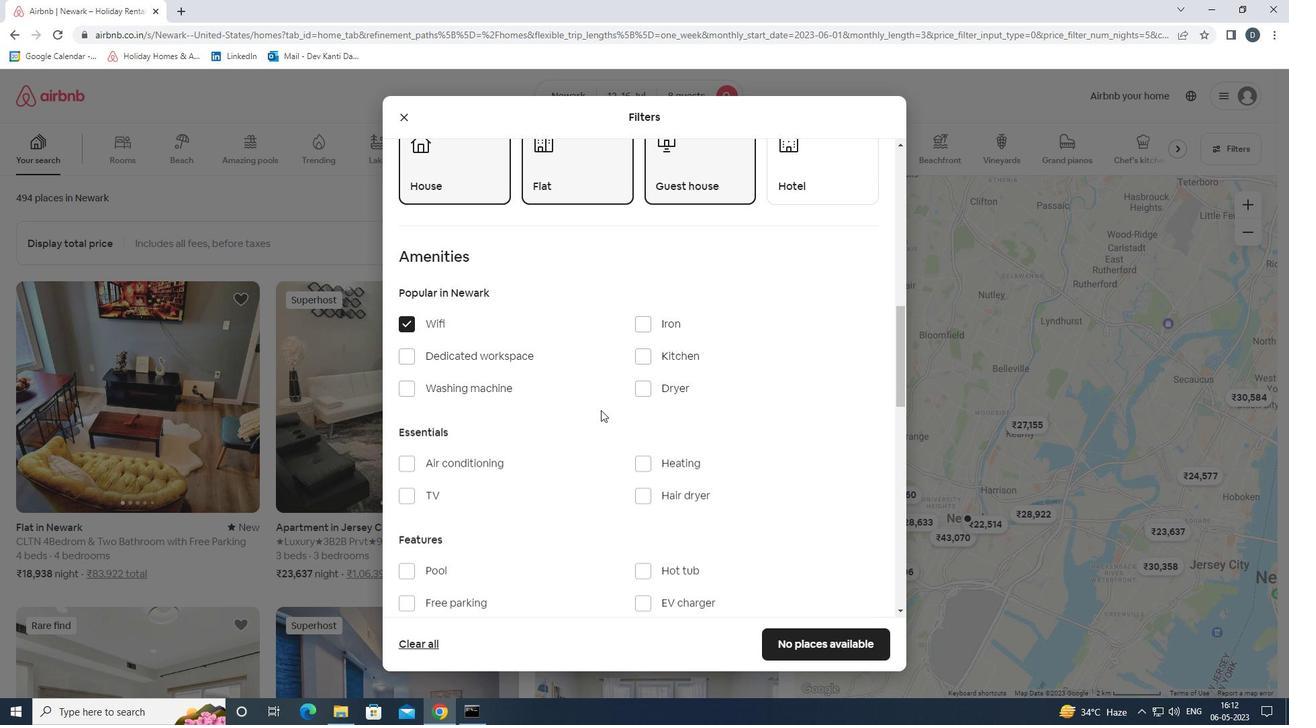 
Action: Mouse moved to (419, 425)
Screenshot: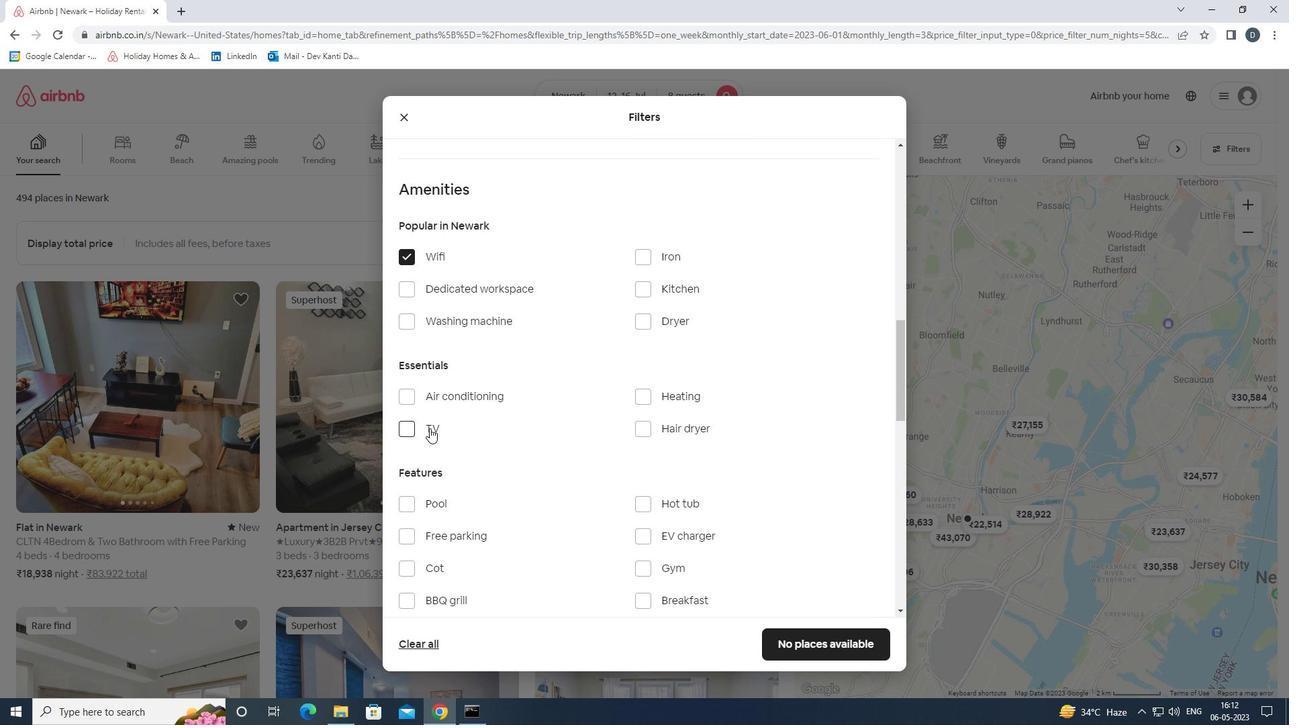 
Action: Mouse pressed left at (419, 425)
Screenshot: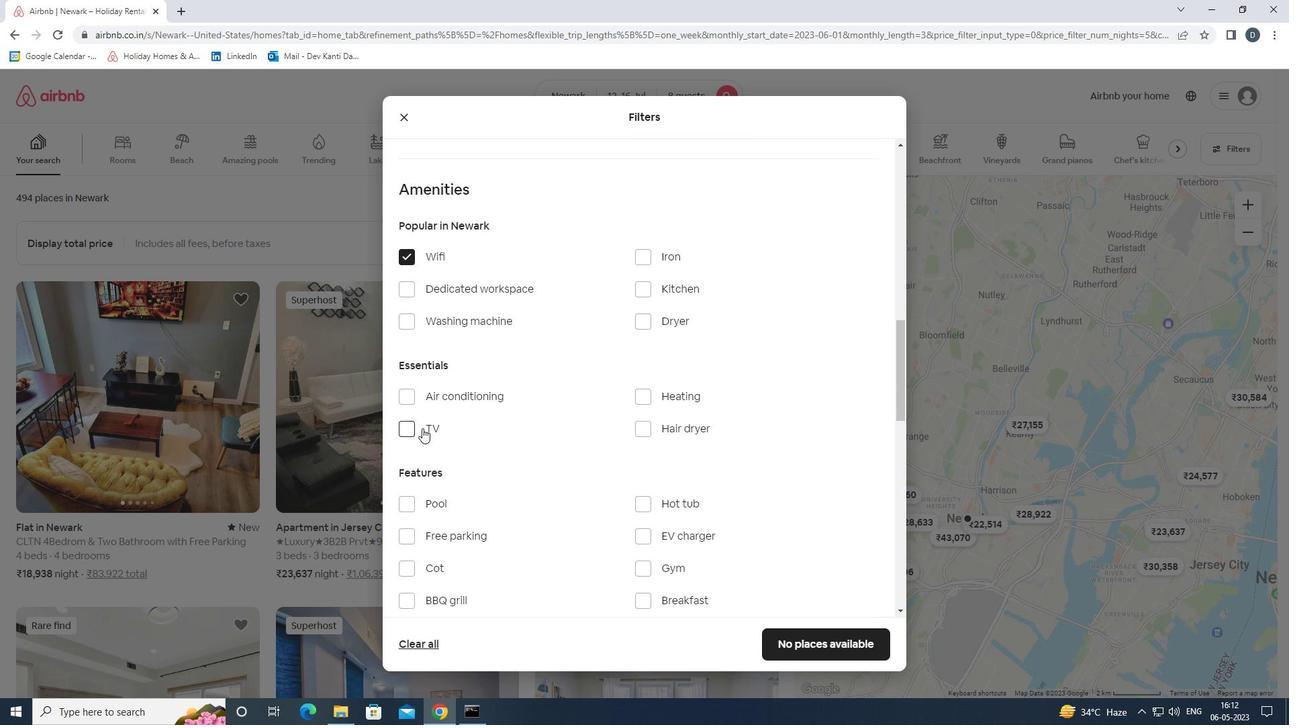 
Action: Mouse moved to (620, 404)
Screenshot: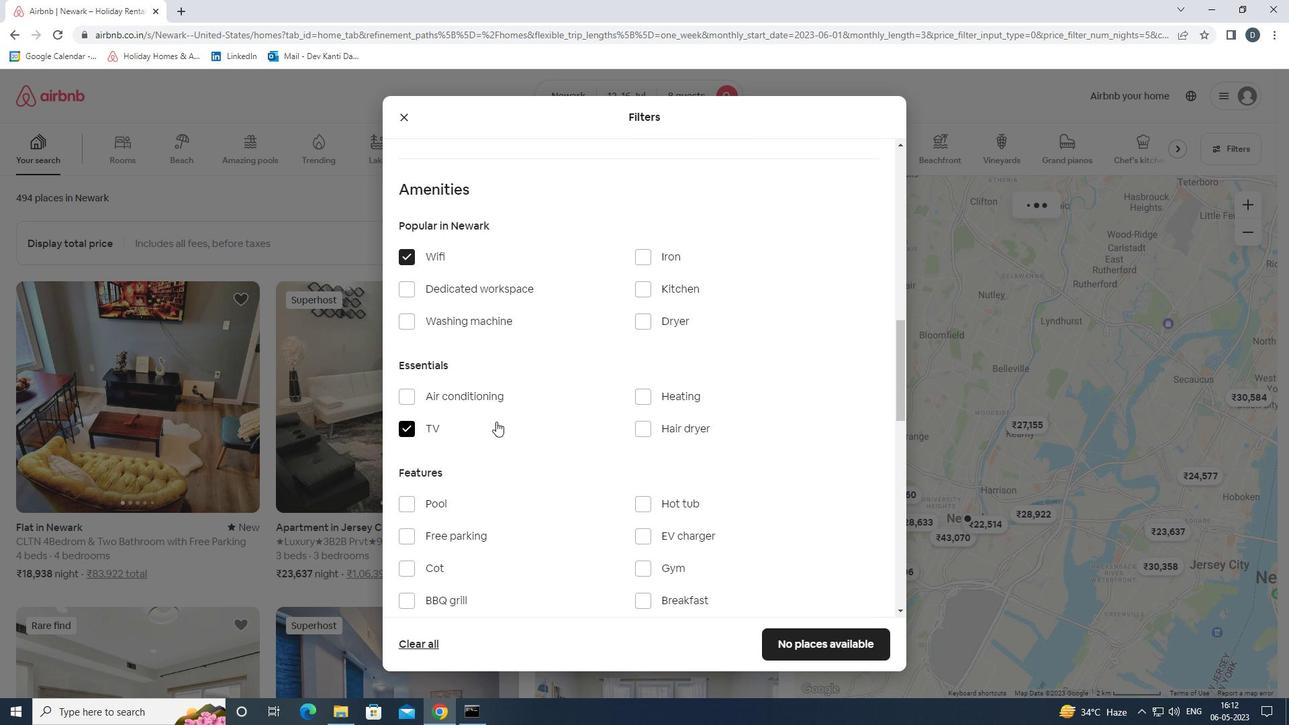 
Action: Mouse scrolled (620, 403) with delta (0, 0)
Screenshot: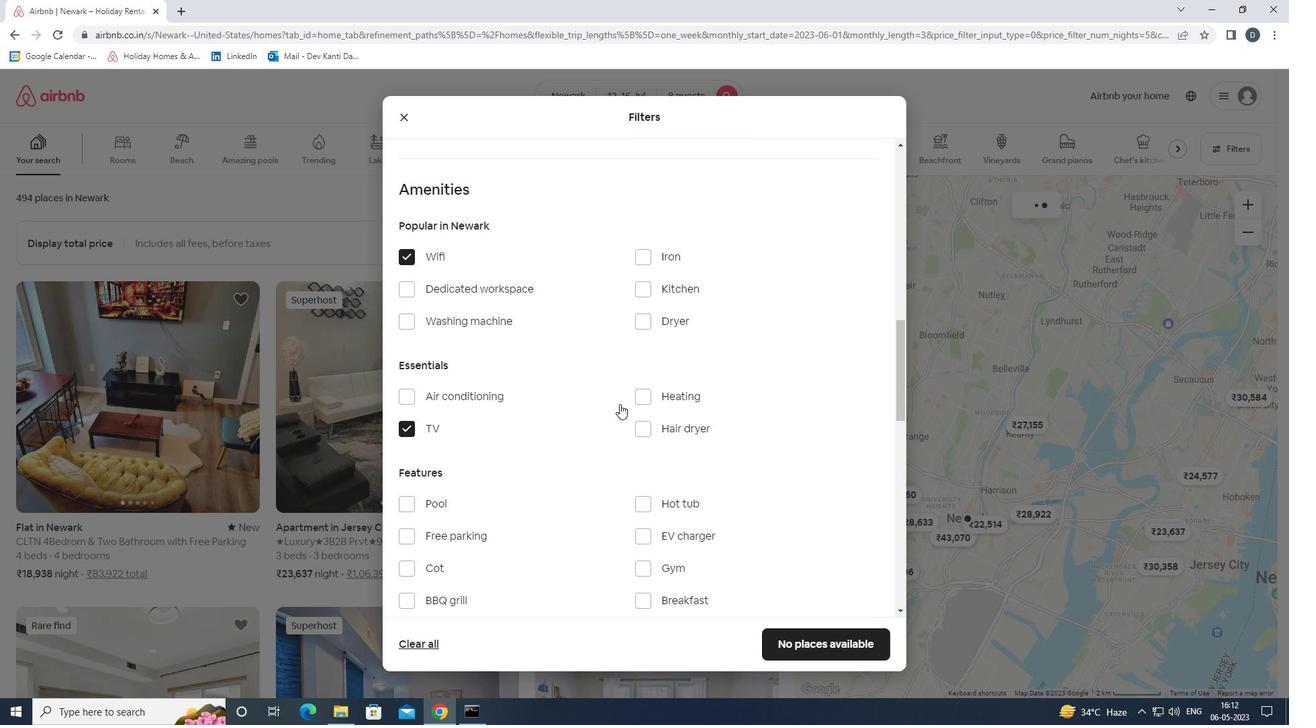 
Action: Mouse scrolled (620, 403) with delta (0, 0)
Screenshot: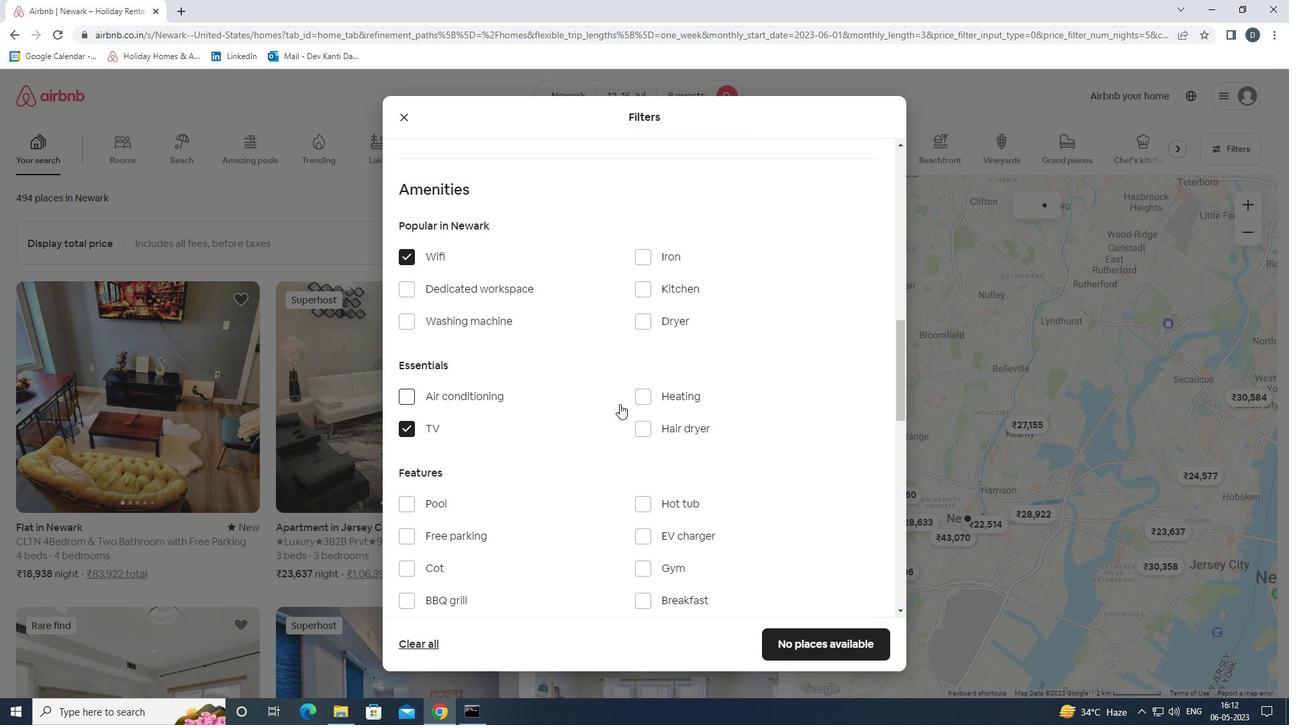 
Action: Mouse moved to (621, 404)
Screenshot: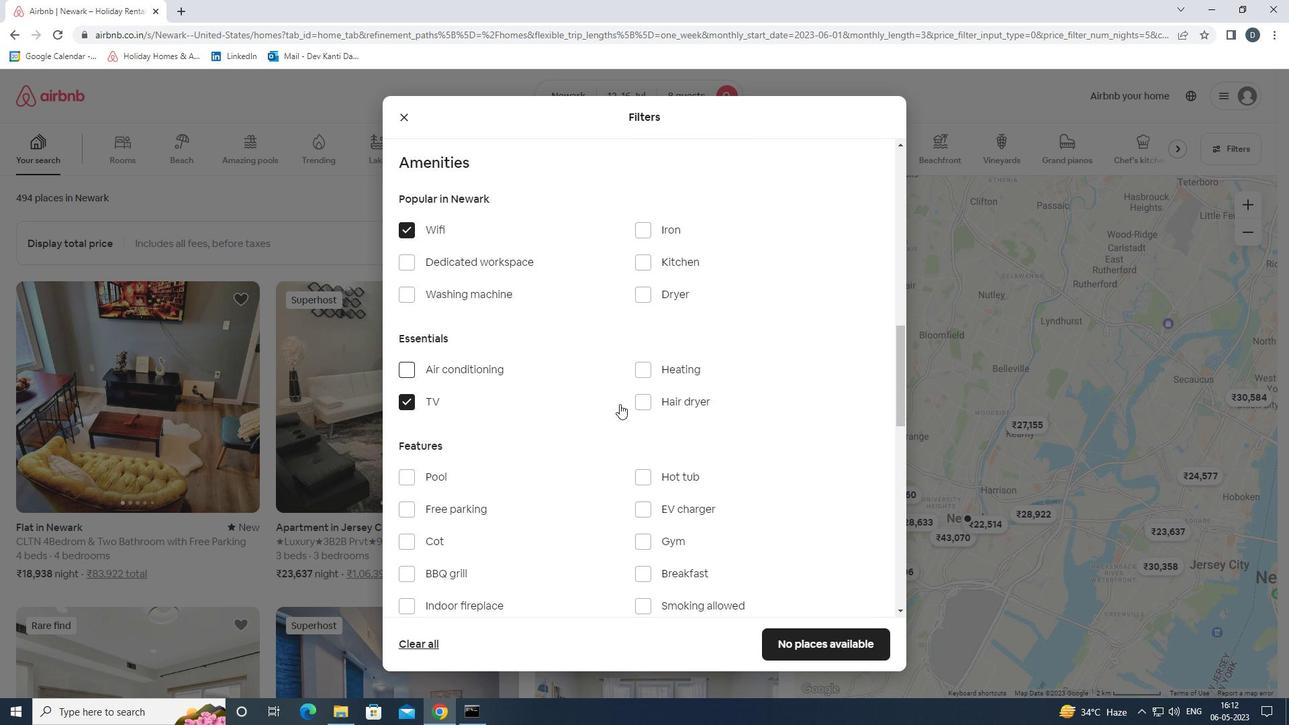 
Action: Mouse scrolled (621, 403) with delta (0, 0)
Screenshot: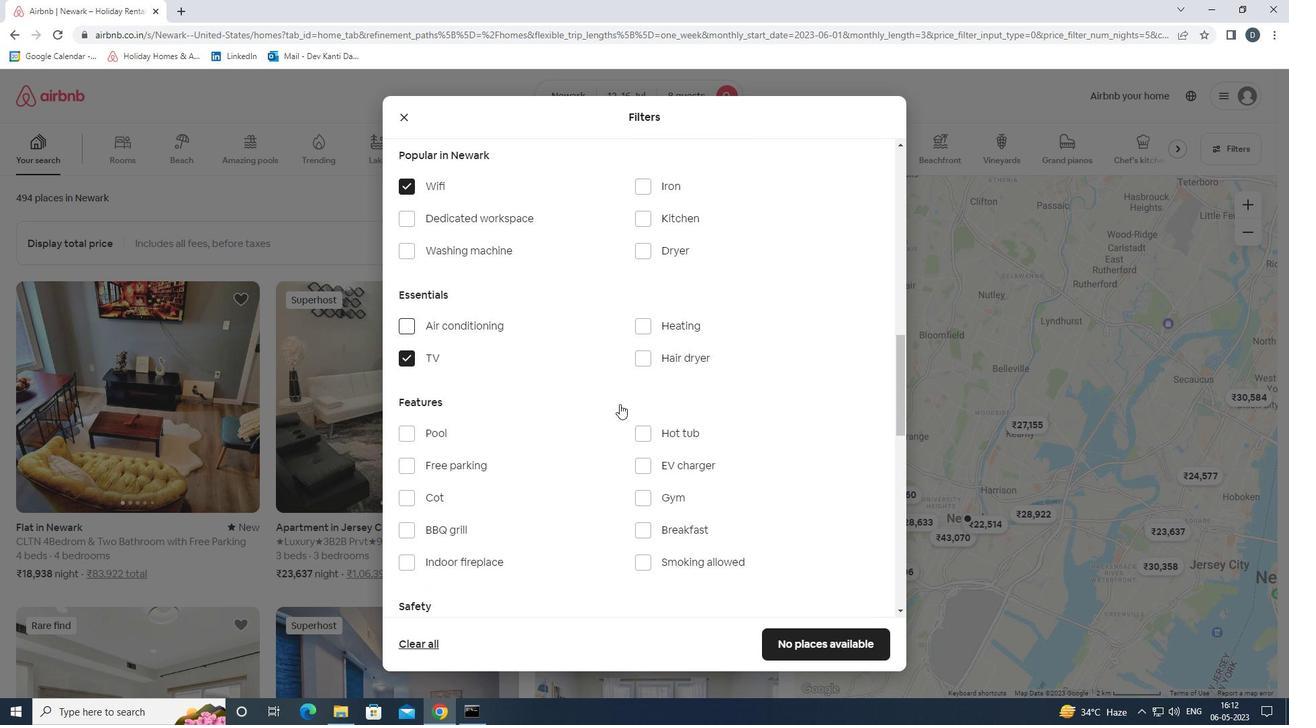 
Action: Mouse moved to (475, 337)
Screenshot: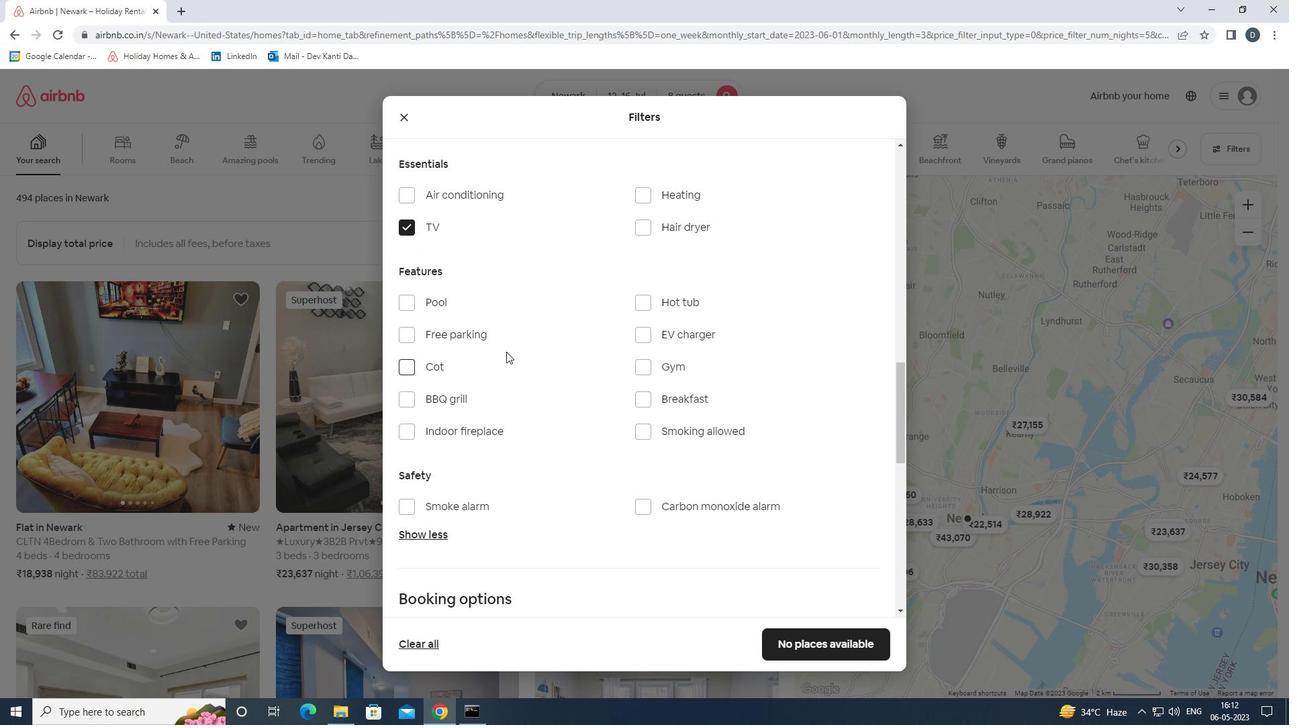 
Action: Mouse pressed left at (475, 337)
Screenshot: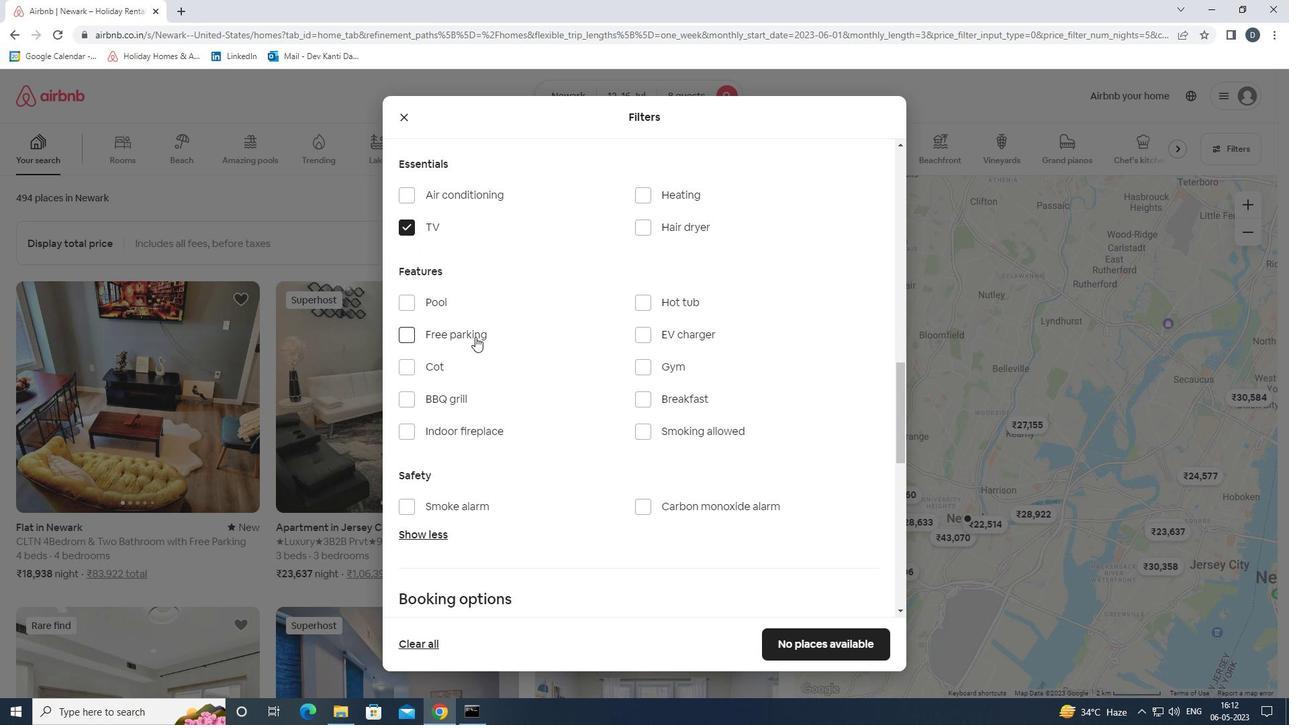 
Action: Mouse moved to (672, 365)
Screenshot: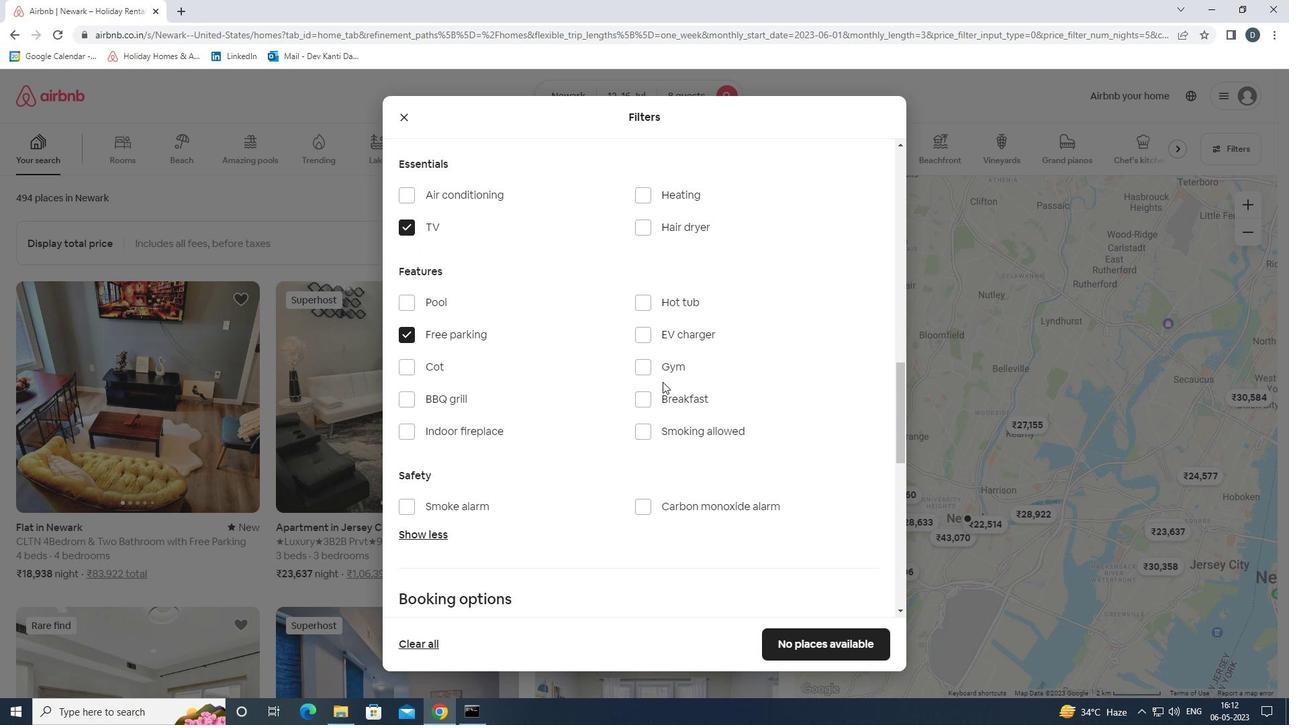 
Action: Mouse pressed left at (672, 365)
Screenshot: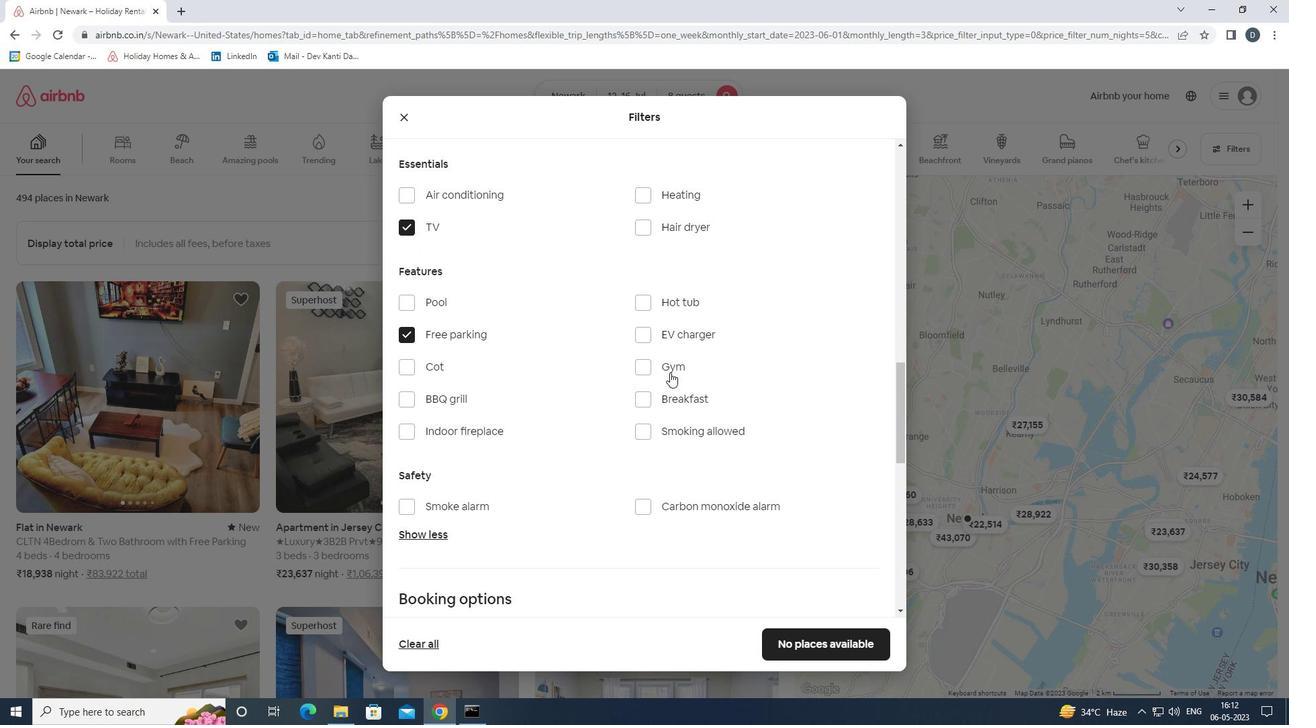 
Action: Mouse moved to (675, 394)
Screenshot: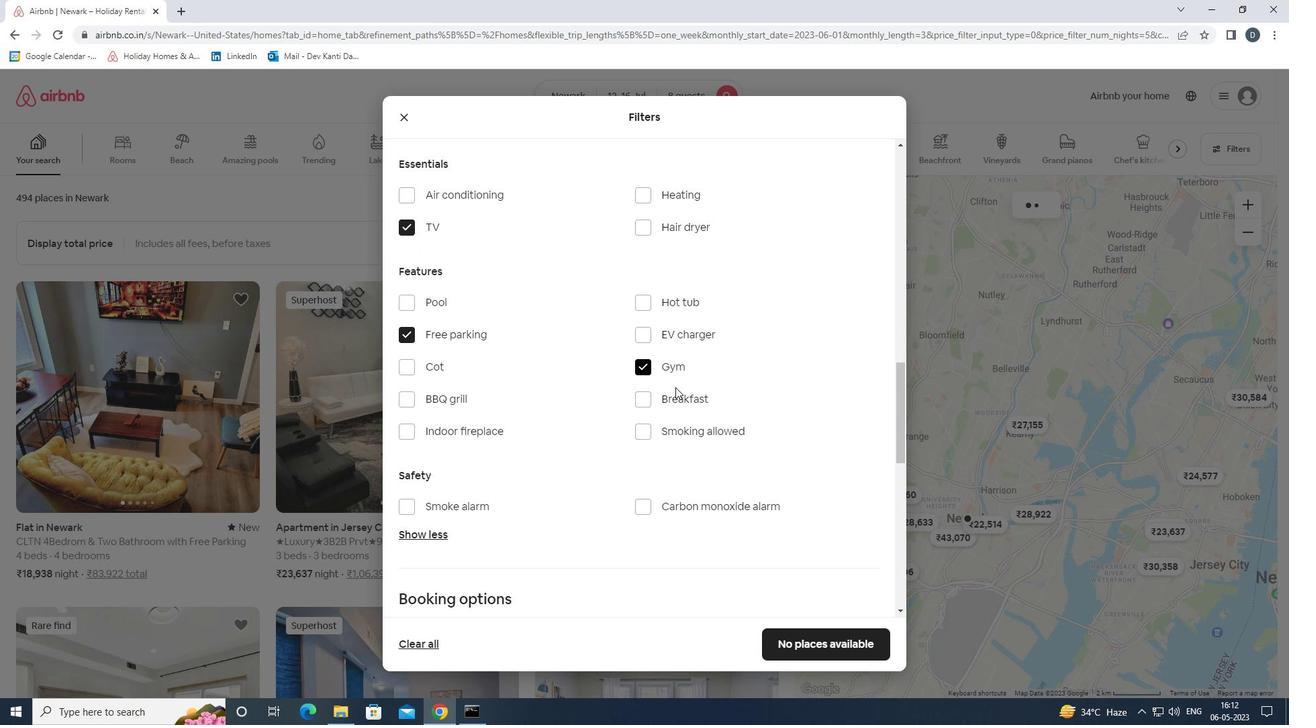 
Action: Mouse pressed left at (675, 394)
Screenshot: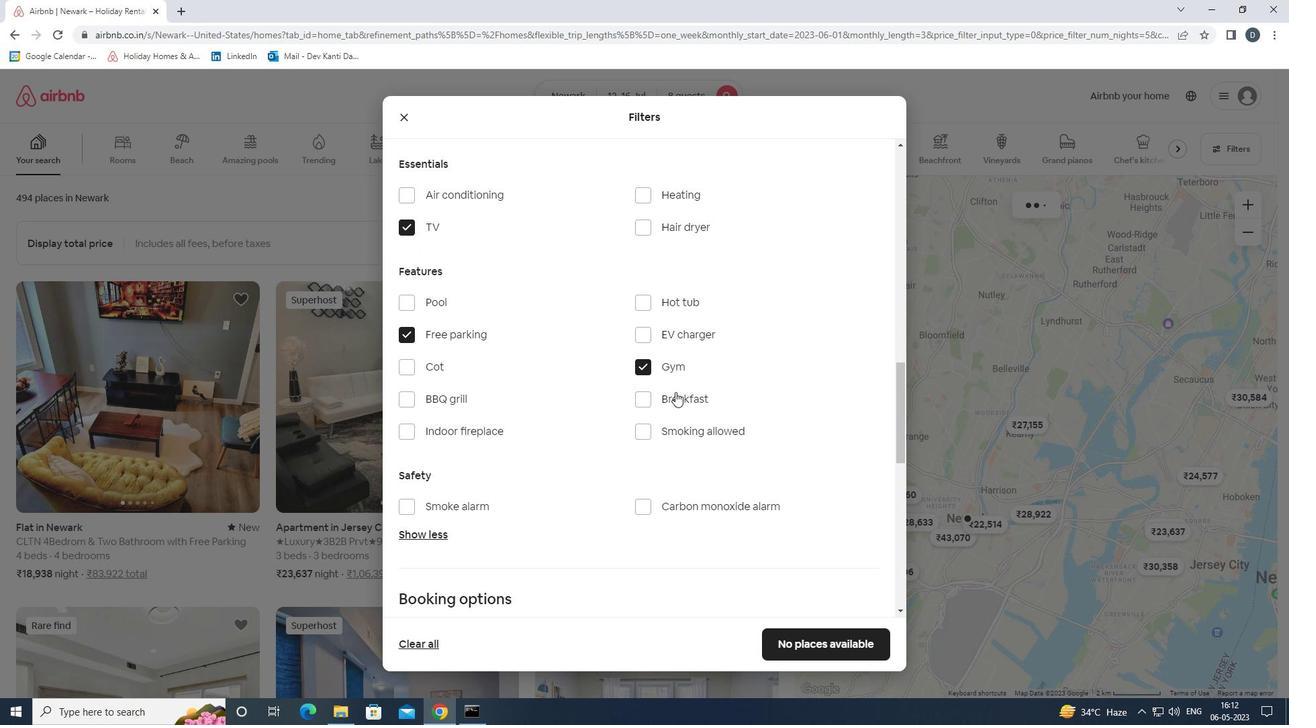 
Action: Mouse scrolled (675, 394) with delta (0, 0)
Screenshot: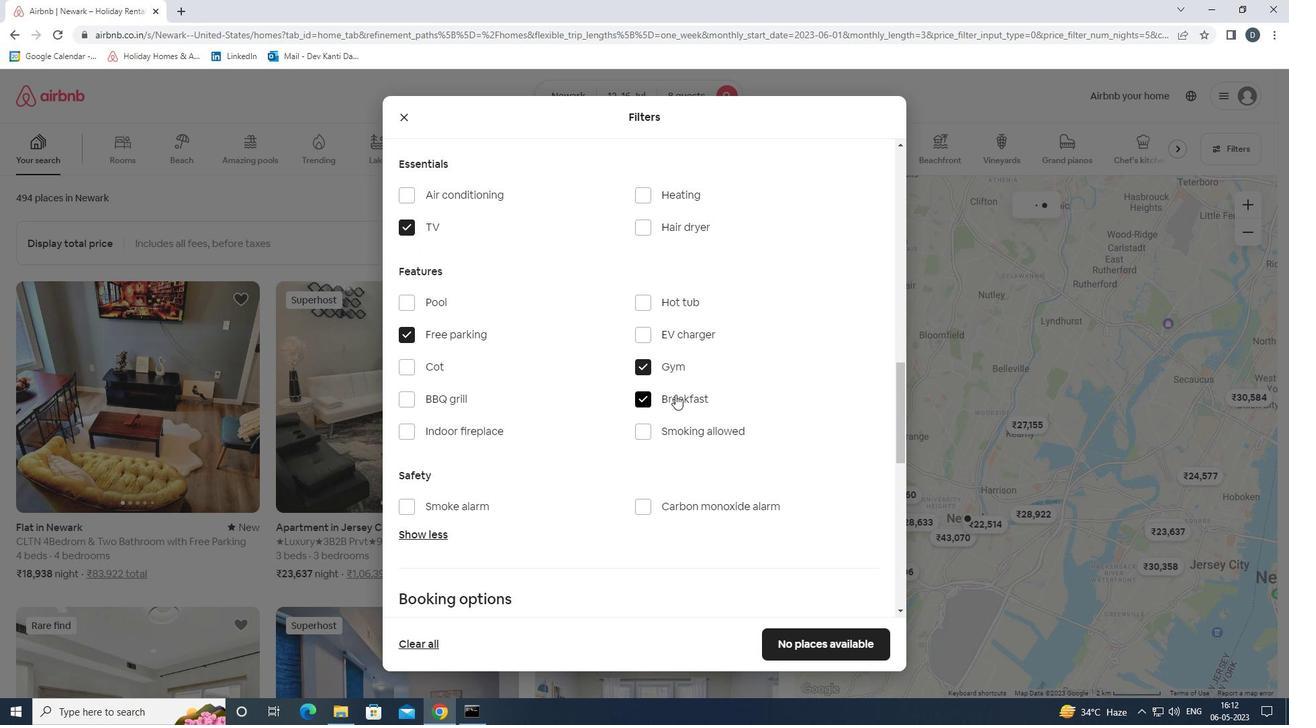 
Action: Mouse scrolled (675, 394) with delta (0, 0)
Screenshot: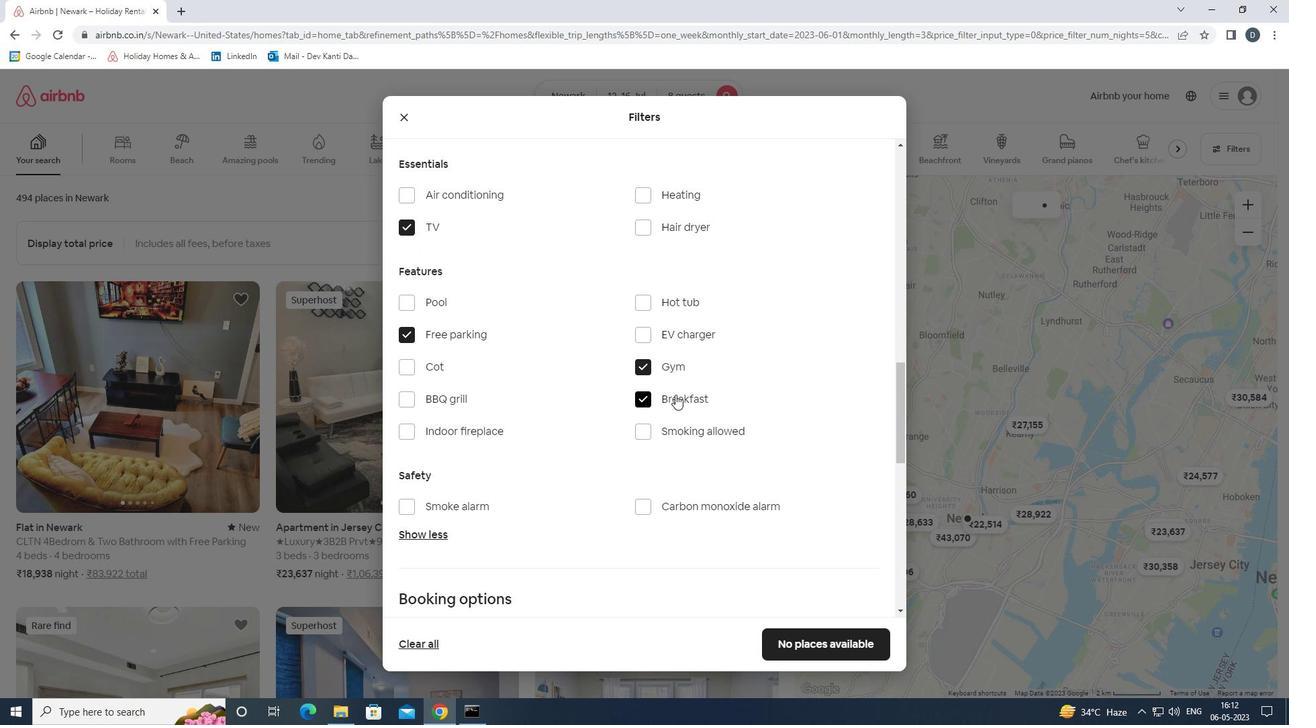 
Action: Mouse scrolled (675, 394) with delta (0, 0)
Screenshot: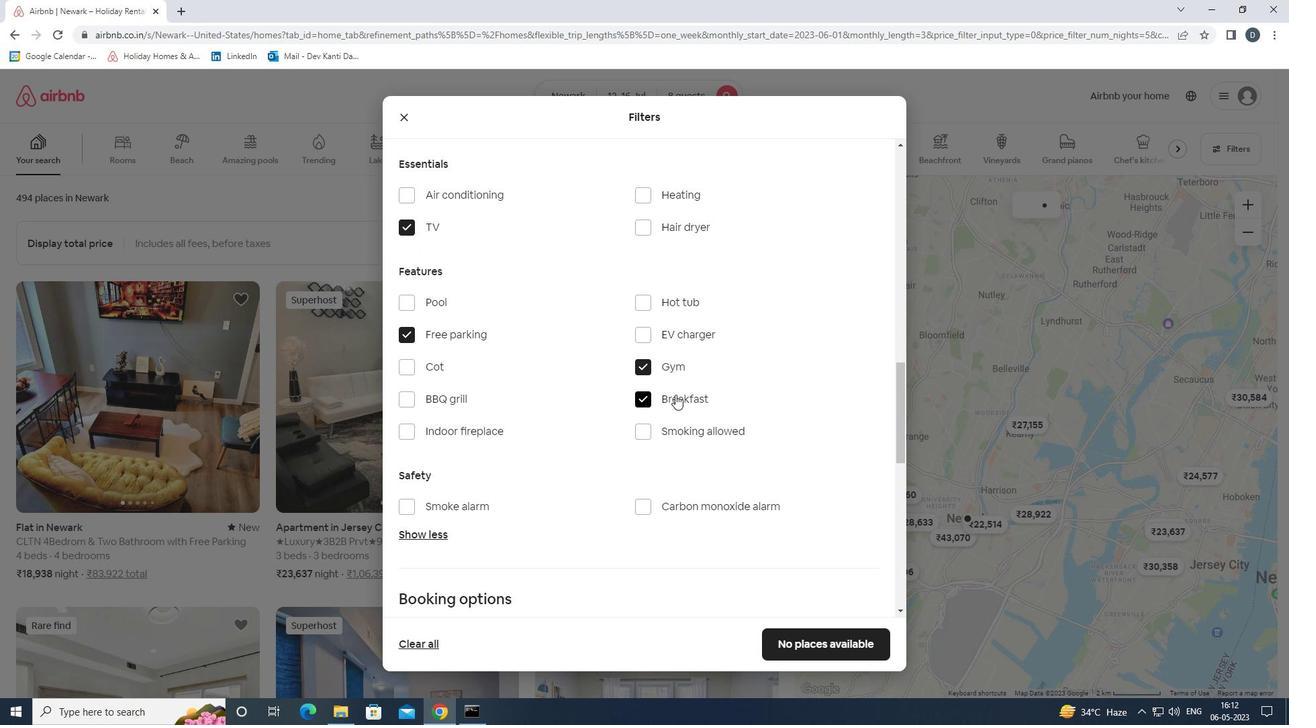 
Action: Mouse moved to (691, 390)
Screenshot: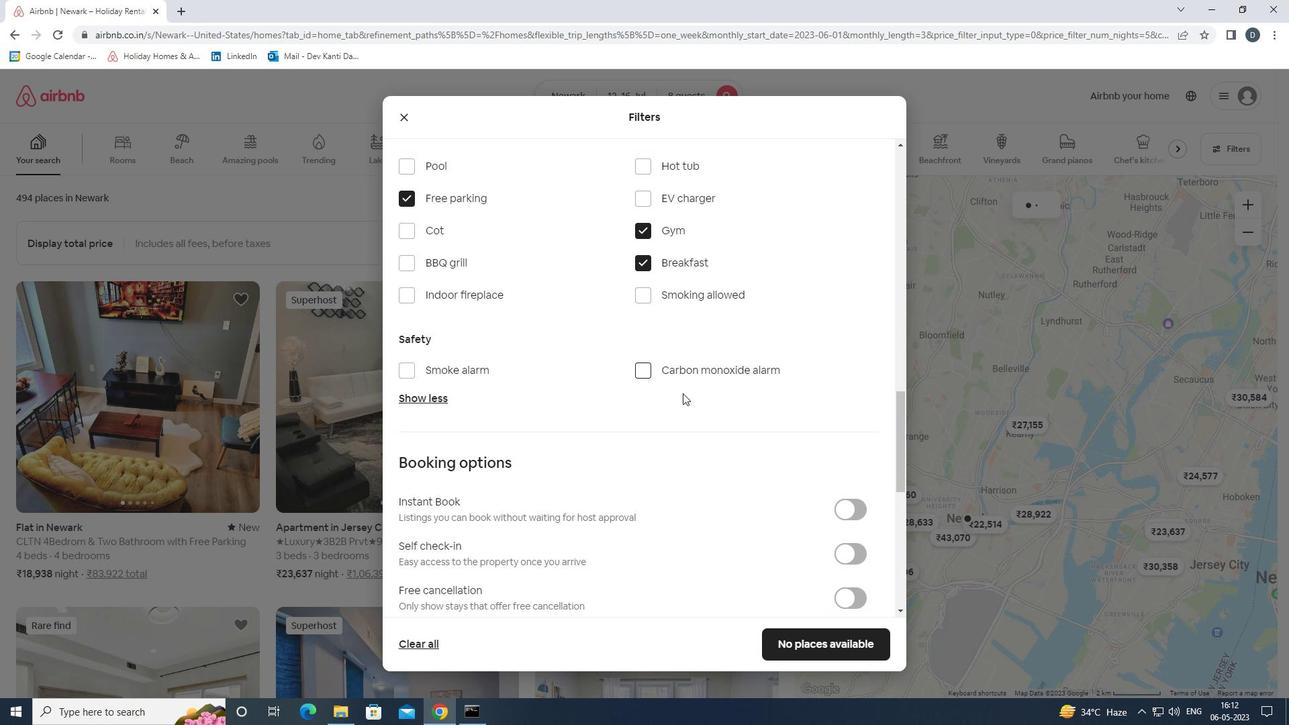 
Action: Mouse scrolled (691, 389) with delta (0, 0)
Screenshot: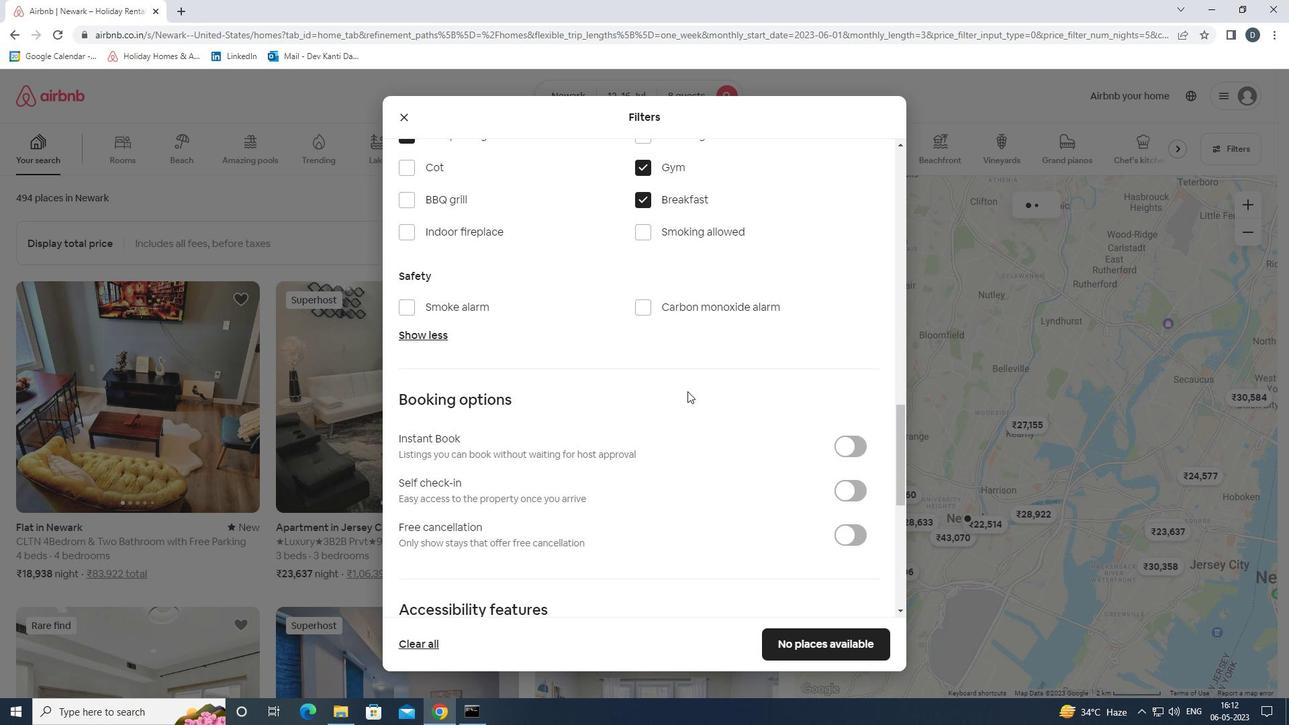 
Action: Mouse moved to (700, 389)
Screenshot: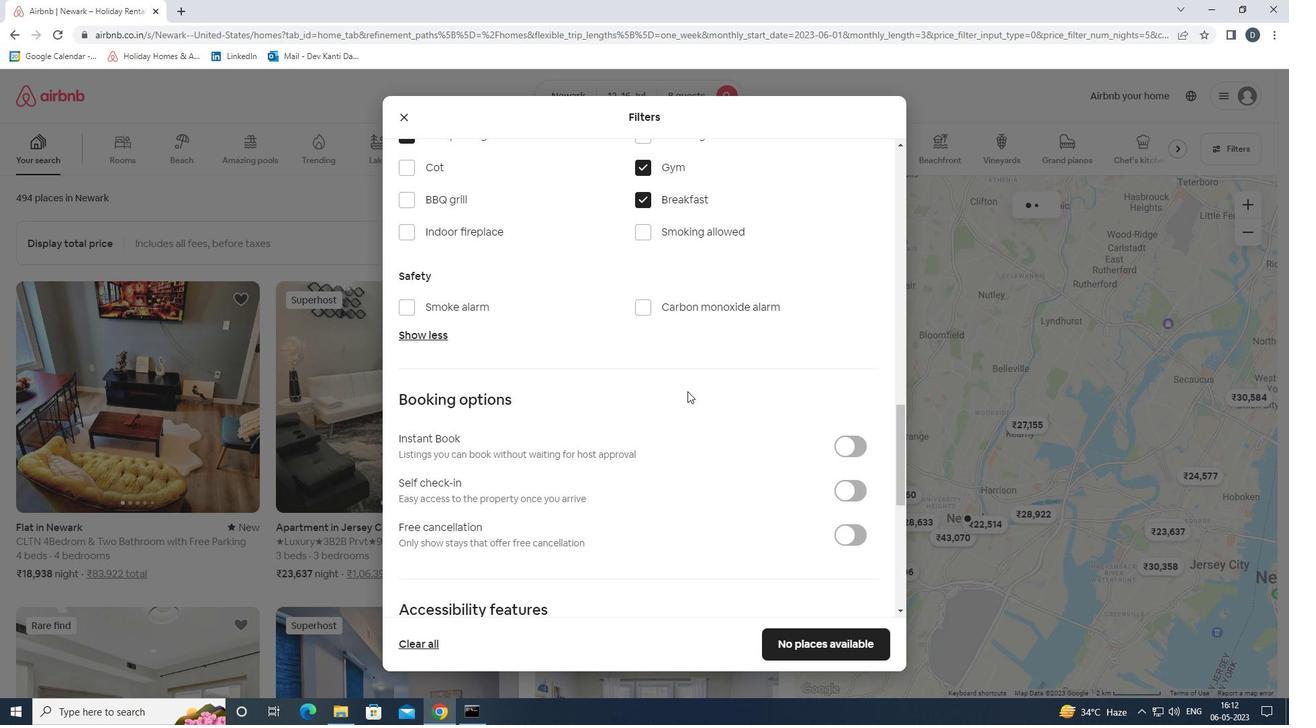
Action: Mouse scrolled (700, 388) with delta (0, 0)
Screenshot: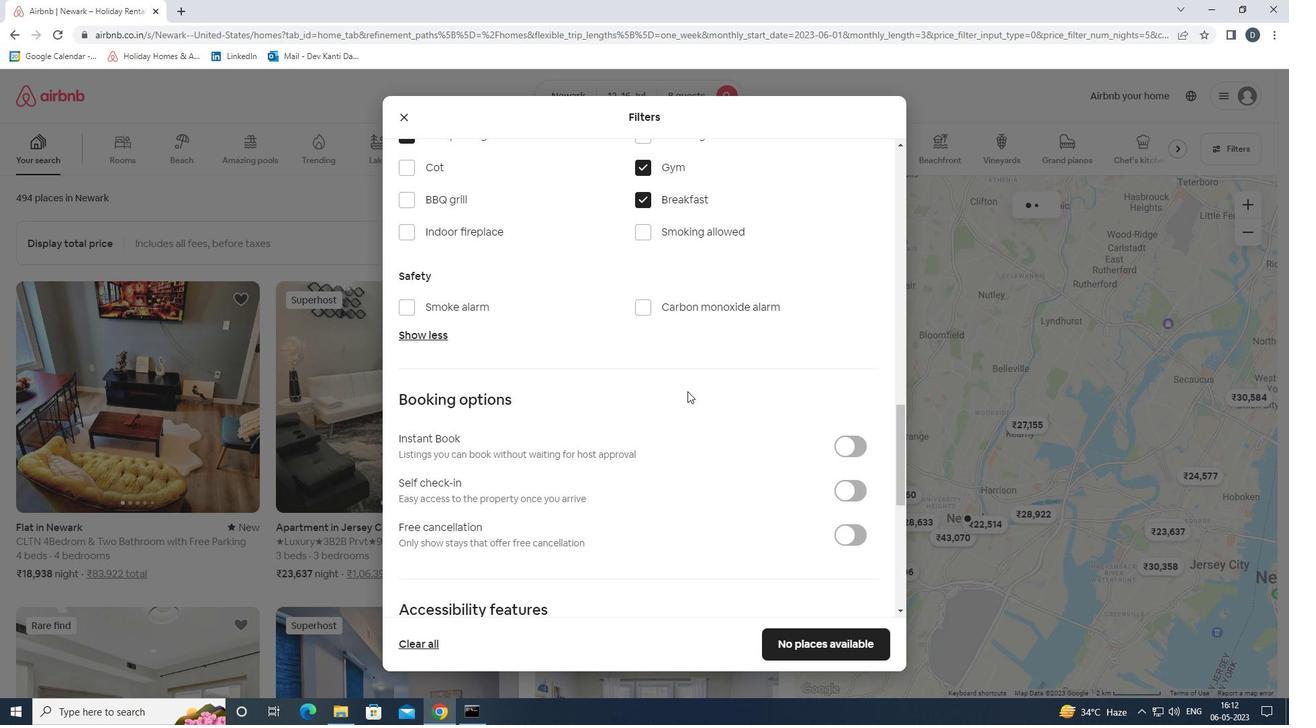 
Action: Mouse moved to (847, 358)
Screenshot: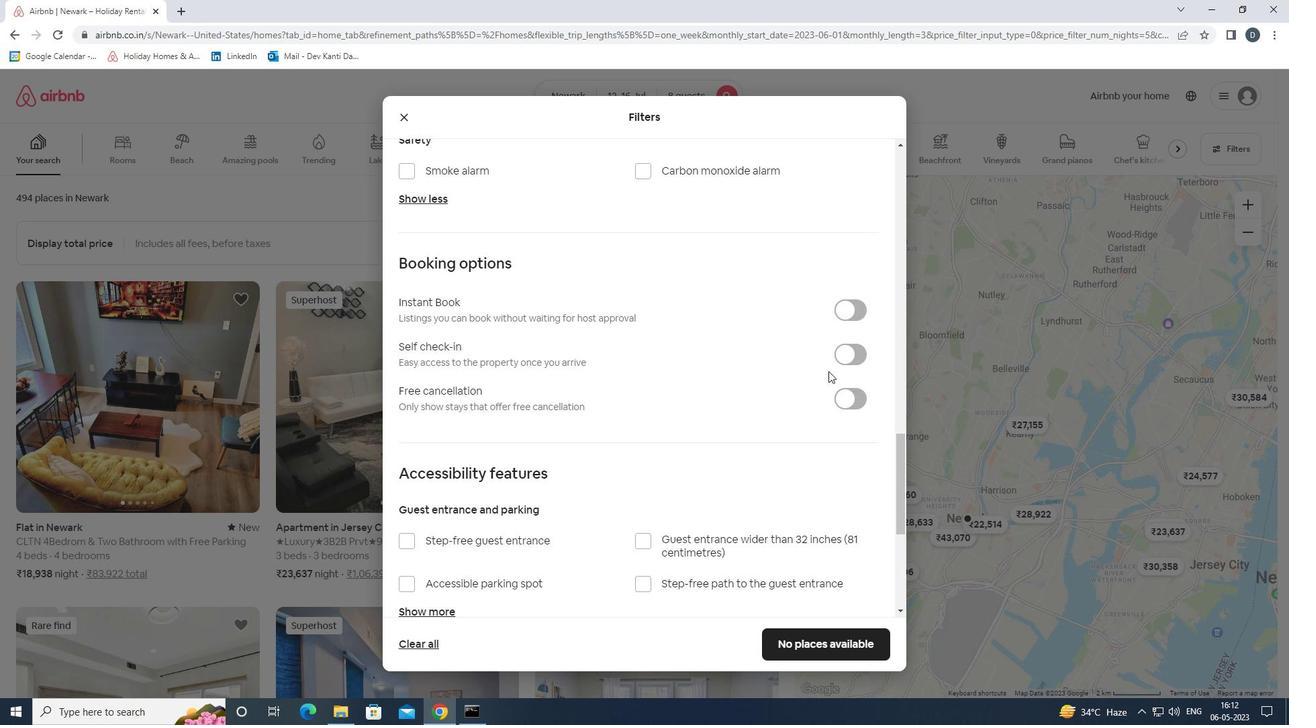 
Action: Mouse pressed left at (847, 358)
Screenshot: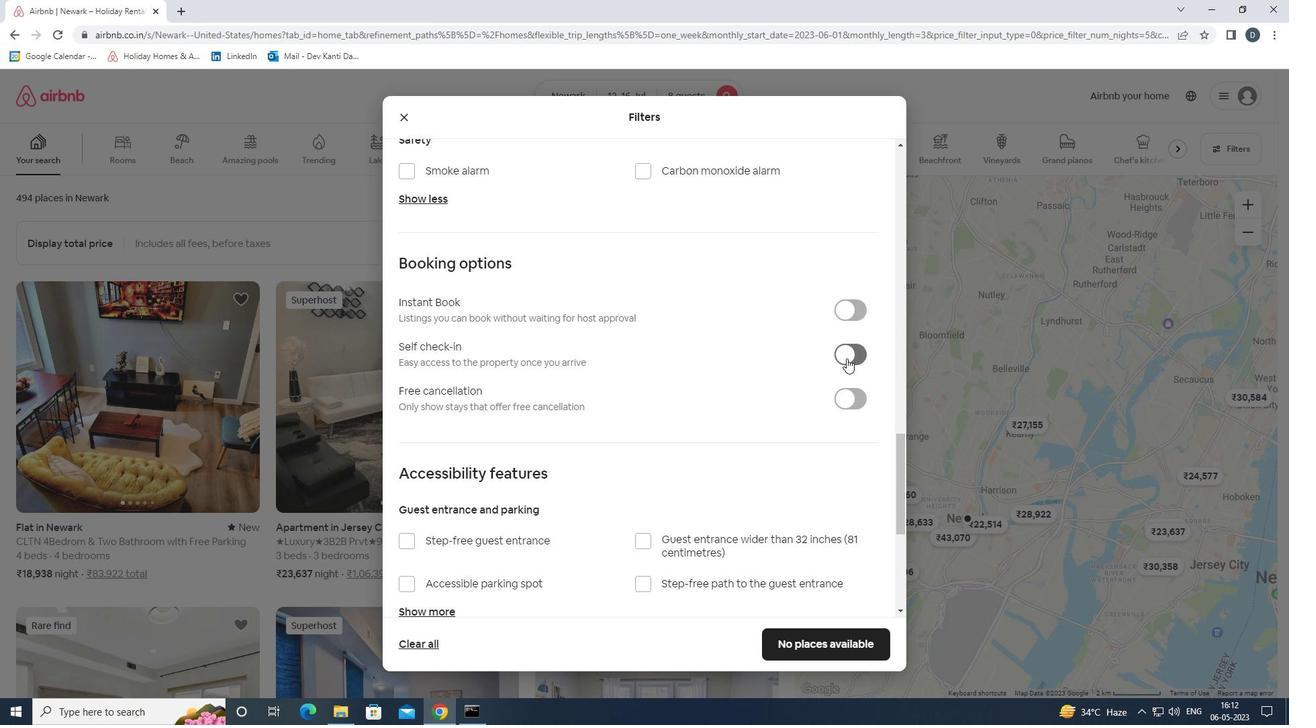 
Action: Mouse moved to (819, 370)
Screenshot: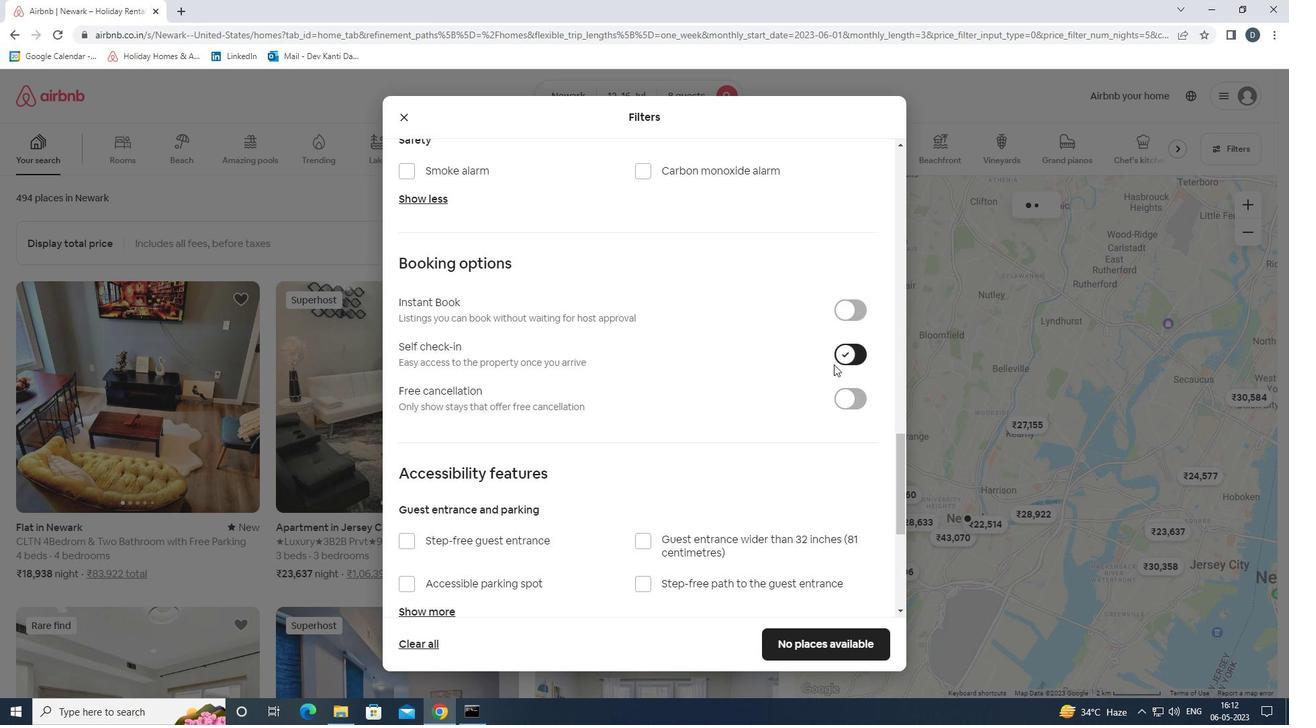 
Action: Mouse scrolled (819, 369) with delta (0, 0)
Screenshot: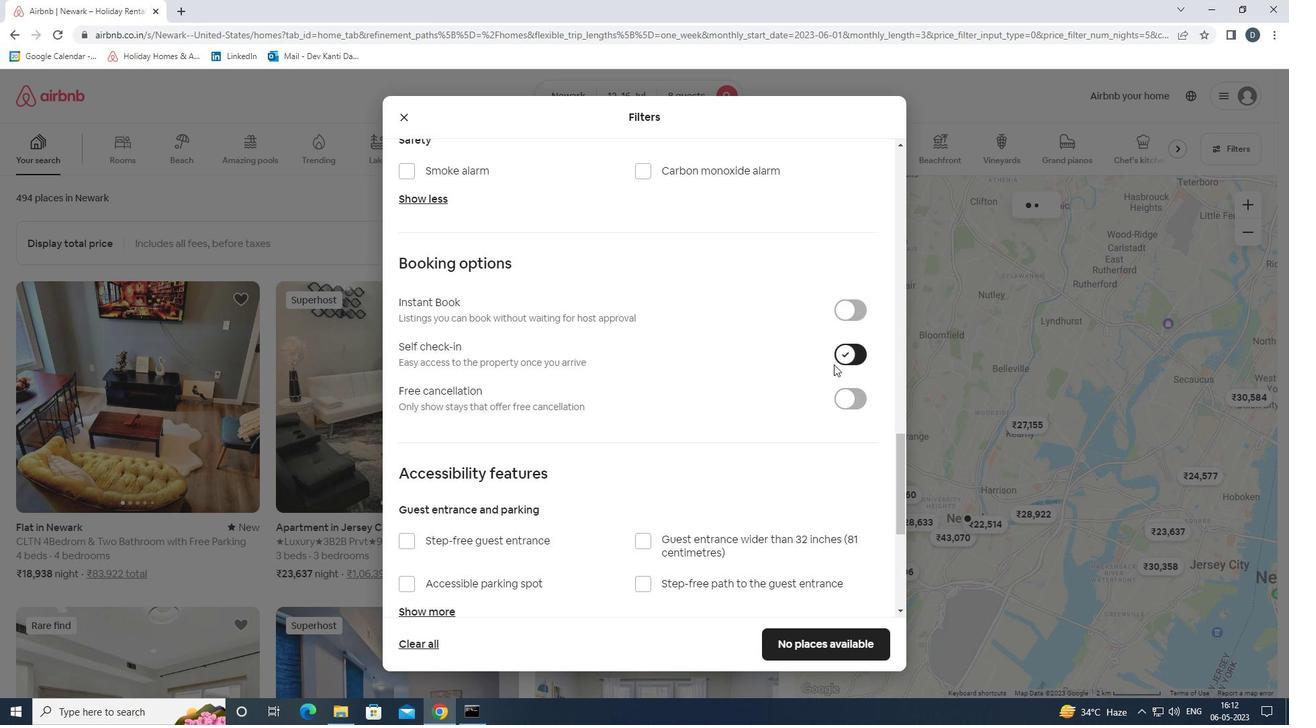 
Action: Mouse moved to (819, 370)
Screenshot: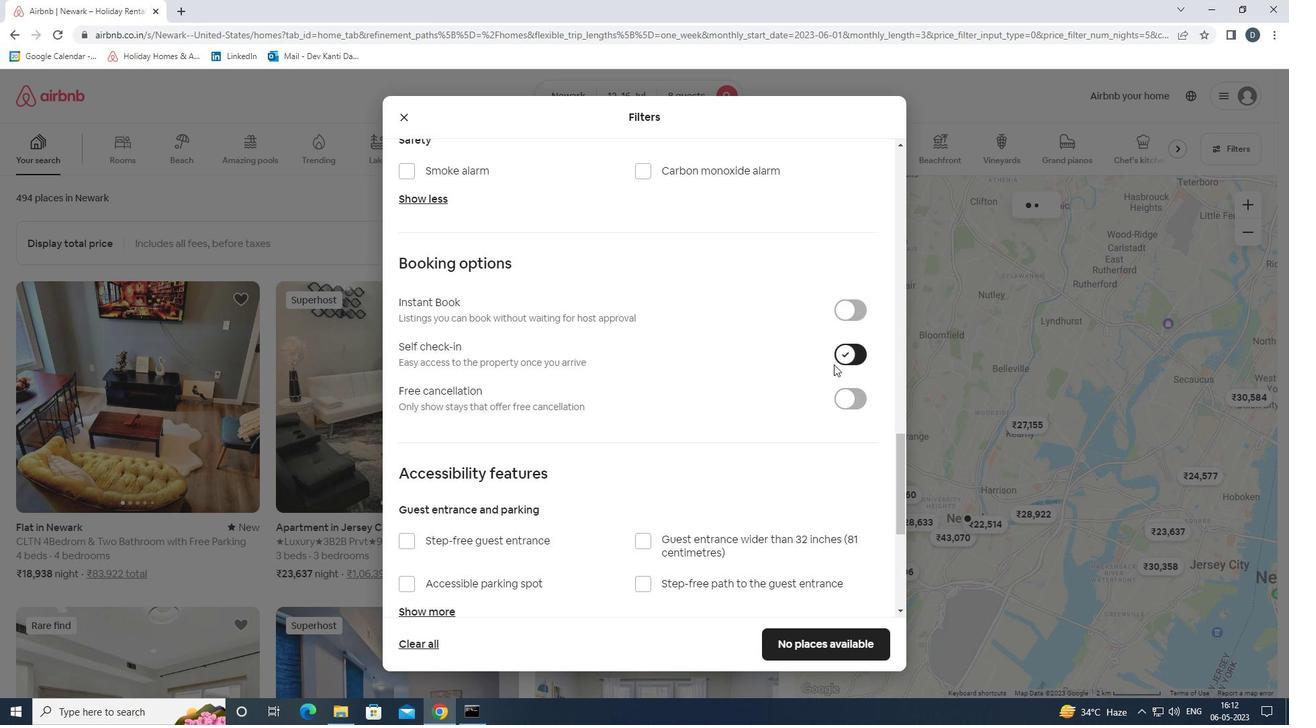 
Action: Mouse scrolled (819, 370) with delta (0, 0)
Screenshot: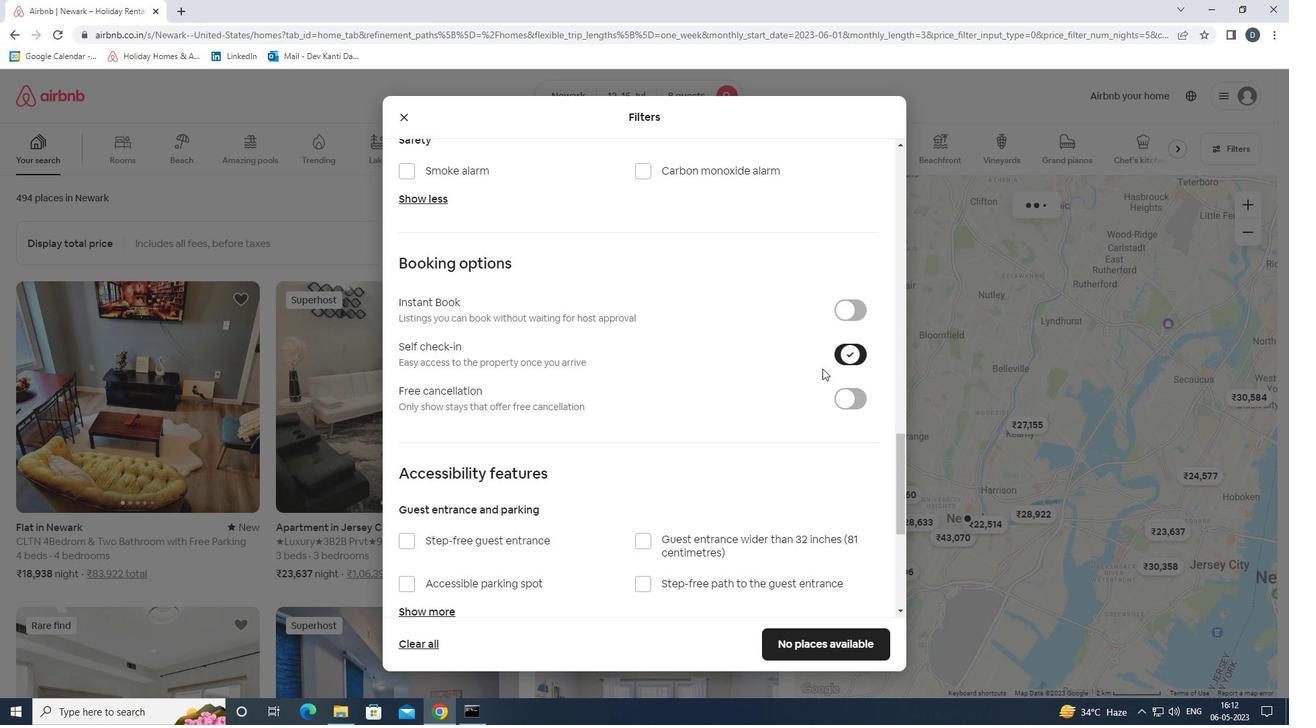 
Action: Mouse scrolled (819, 370) with delta (0, 0)
Screenshot: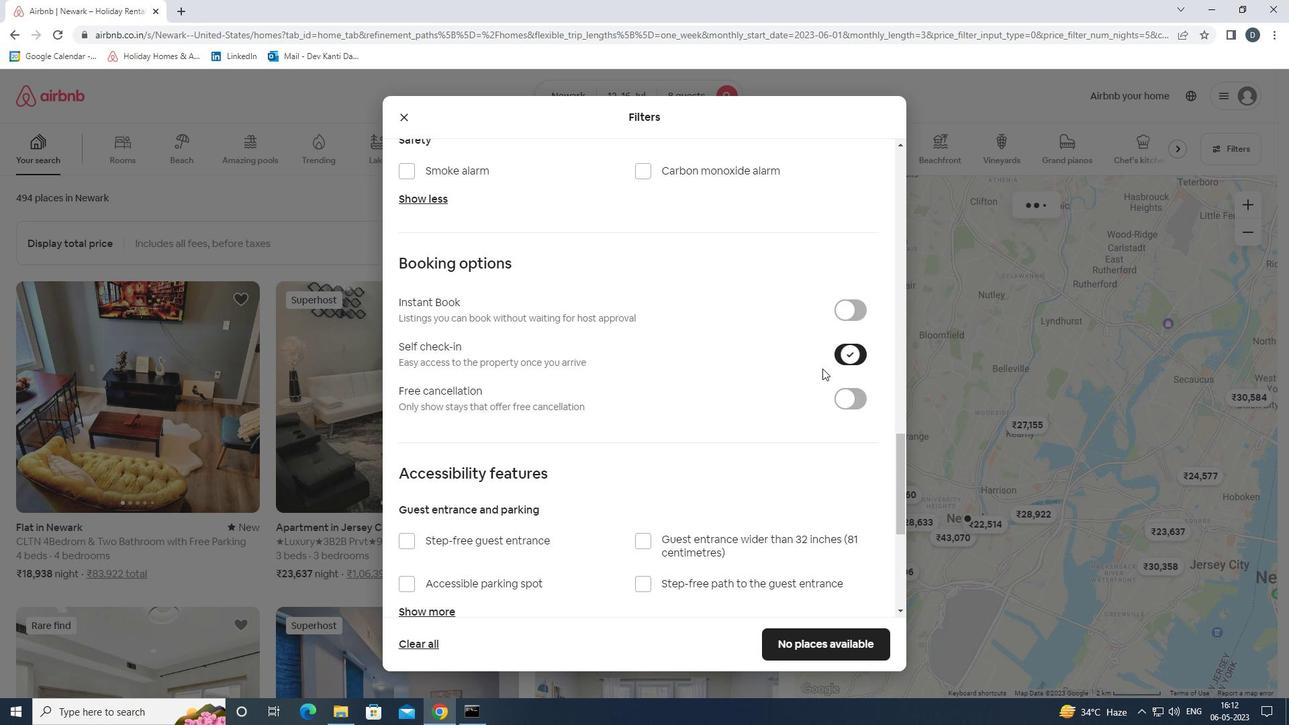 
Action: Mouse scrolled (819, 370) with delta (0, 0)
Screenshot: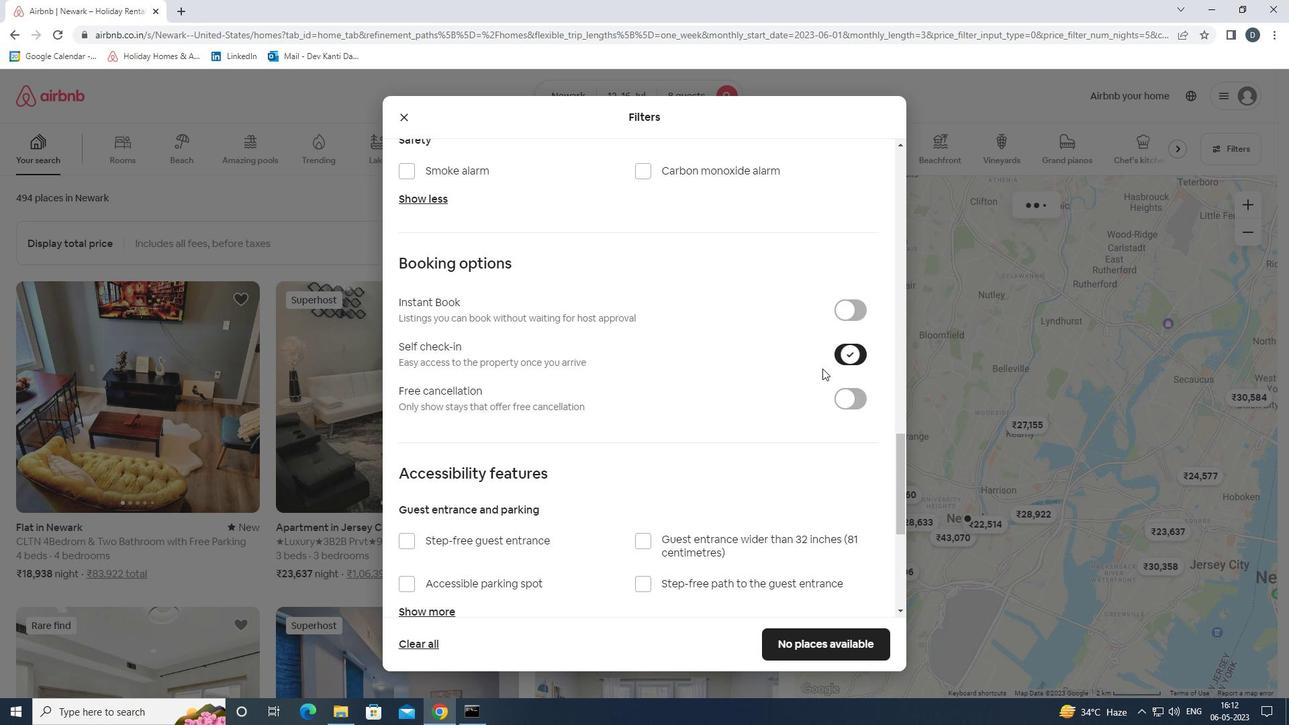 
Action: Mouse moved to (818, 370)
Screenshot: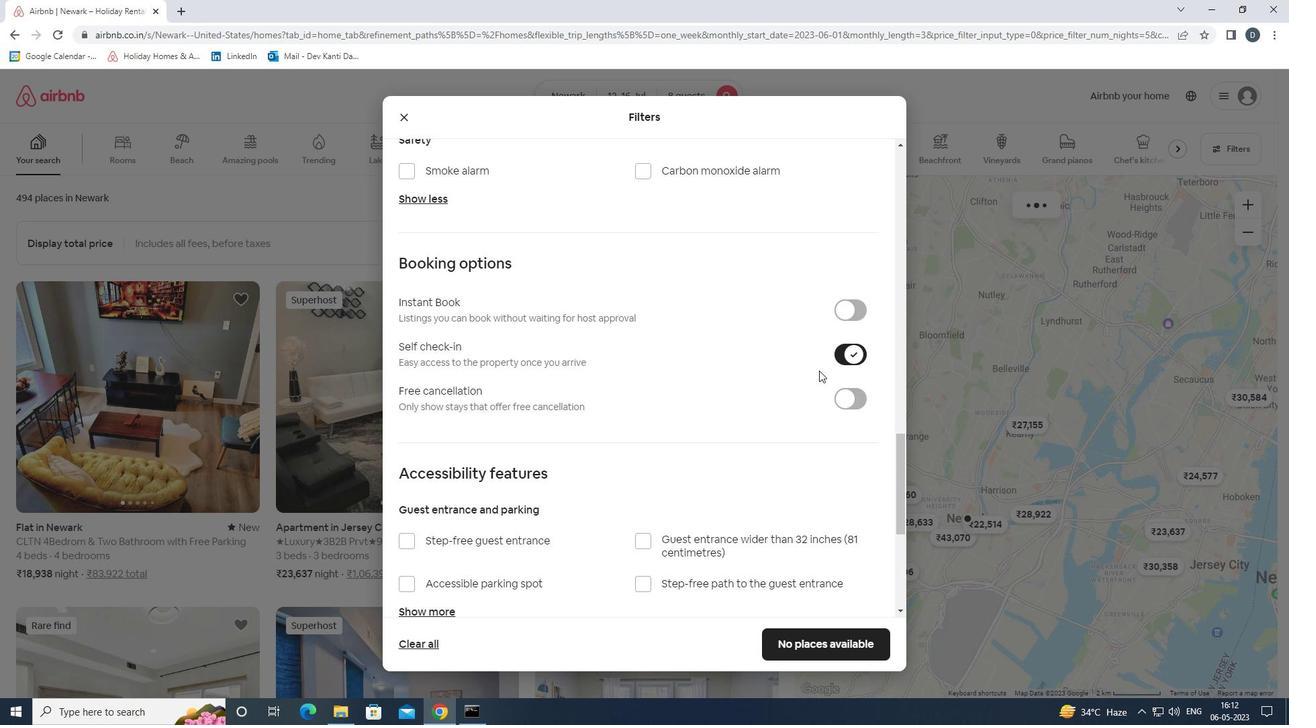 
Action: Mouse scrolled (818, 370) with delta (0, 0)
Screenshot: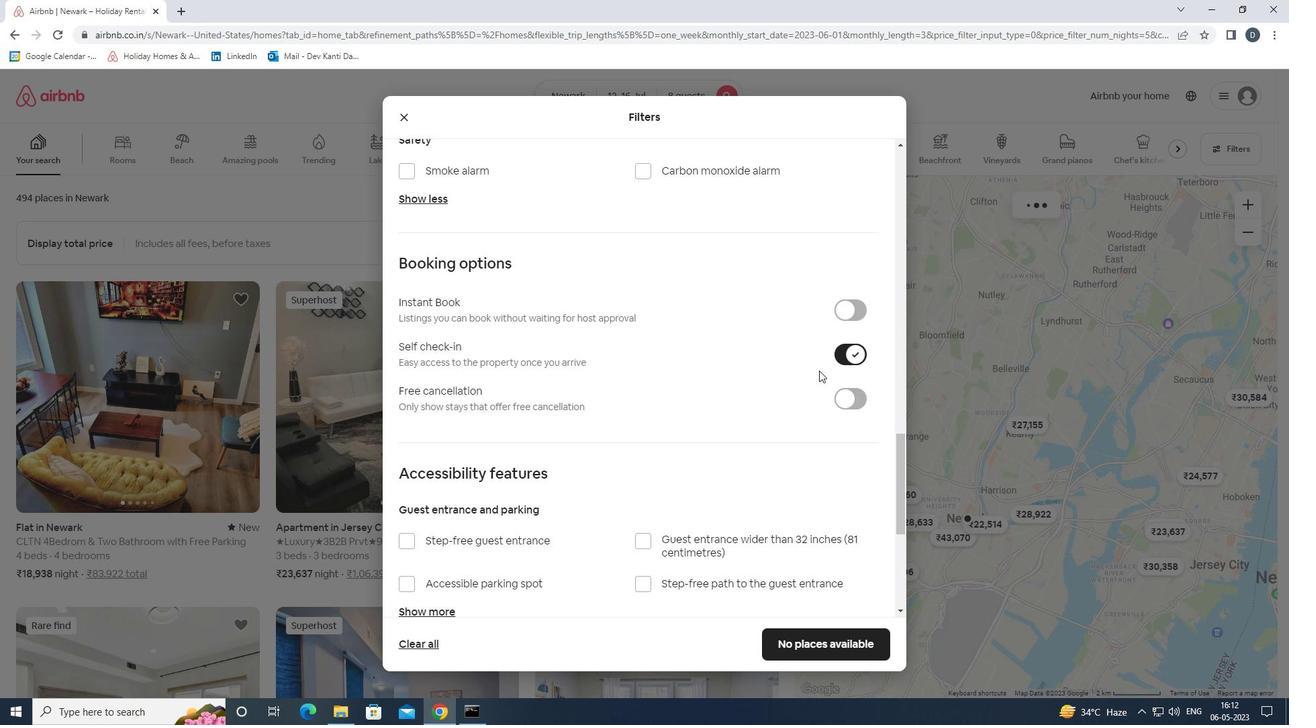 
Action: Mouse scrolled (818, 370) with delta (0, 0)
Screenshot: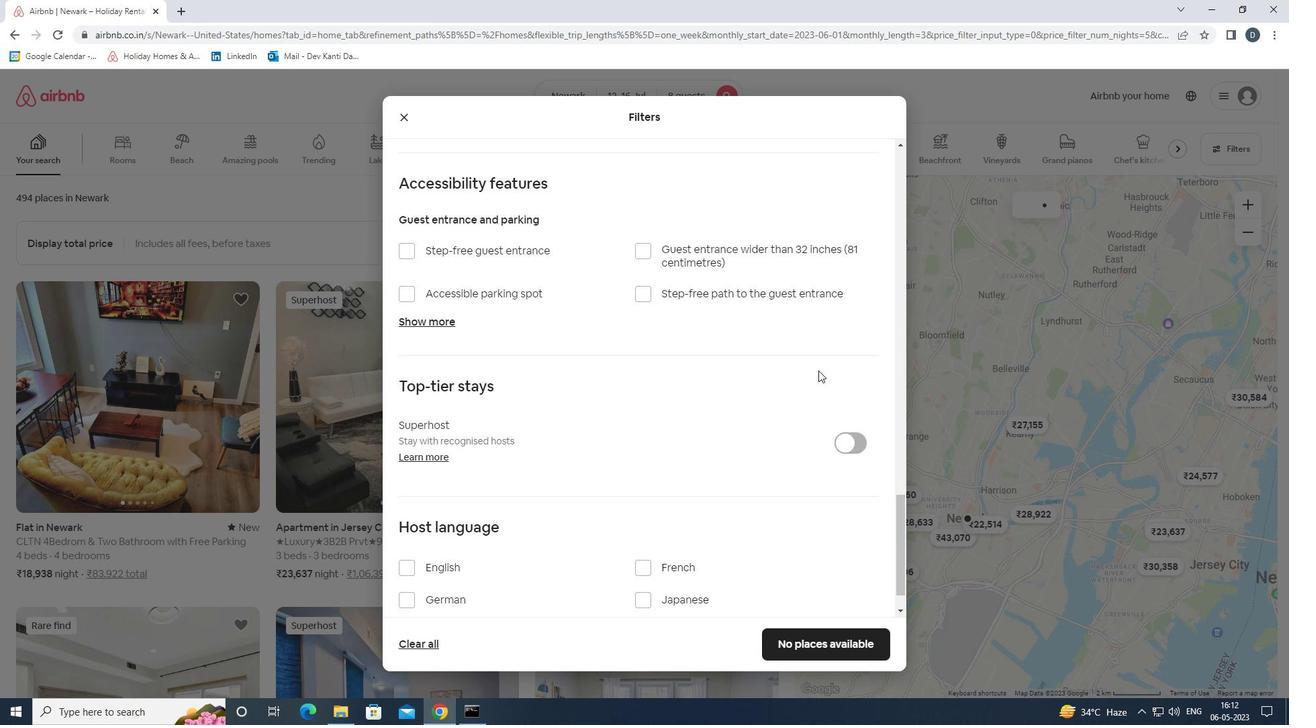 
Action: Mouse scrolled (818, 370) with delta (0, 0)
Screenshot: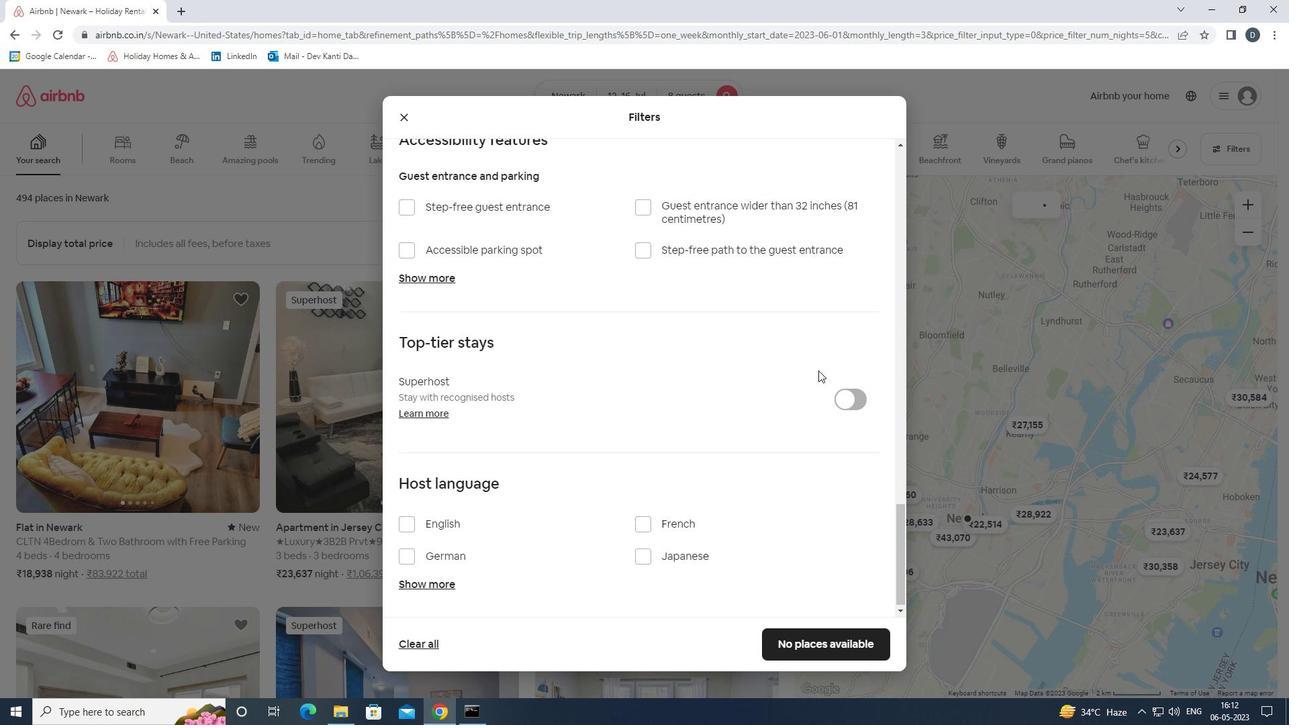 
Action: Mouse scrolled (818, 370) with delta (0, 0)
Screenshot: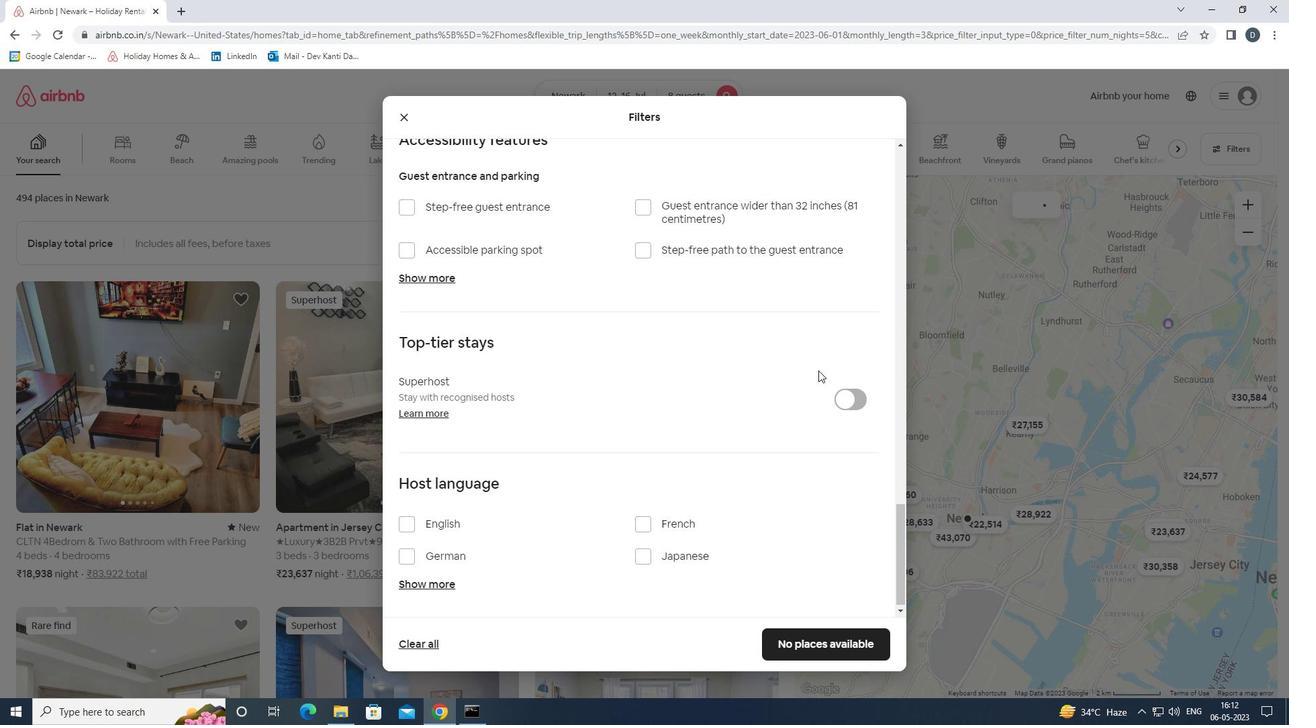 
Action: Mouse moved to (445, 523)
Screenshot: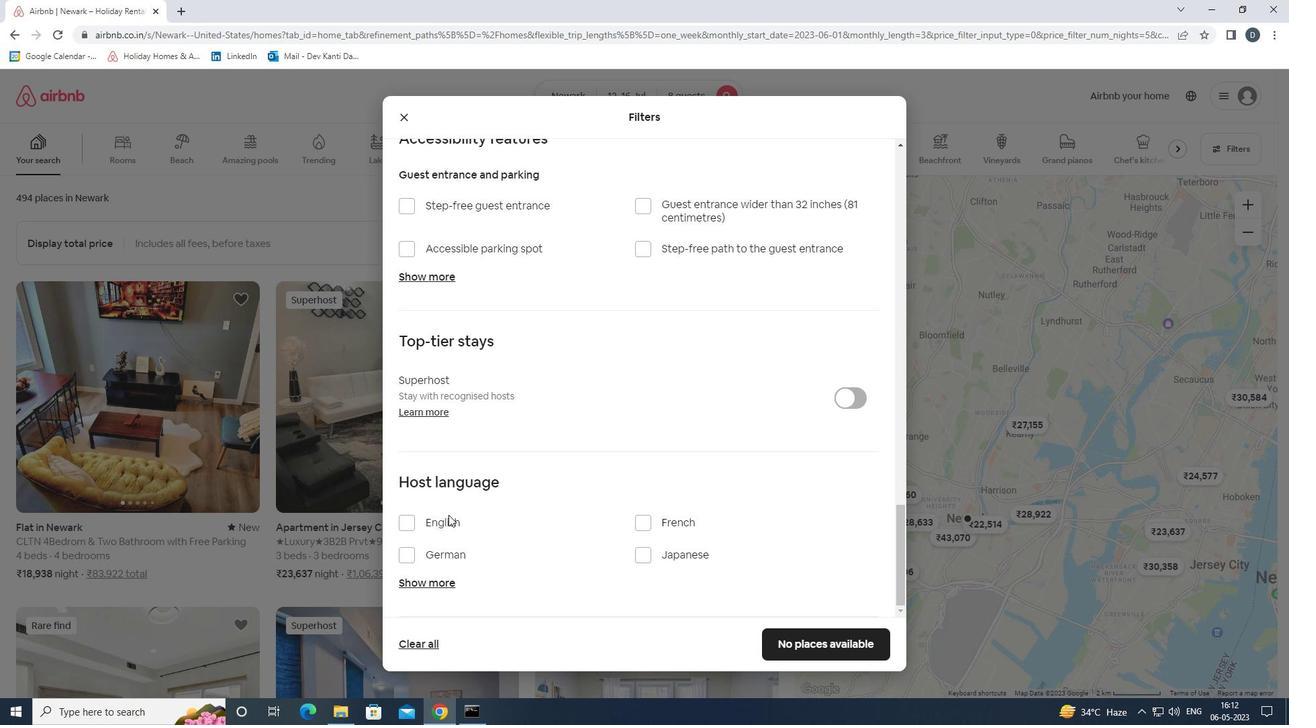 
Action: Mouse pressed left at (445, 523)
Screenshot: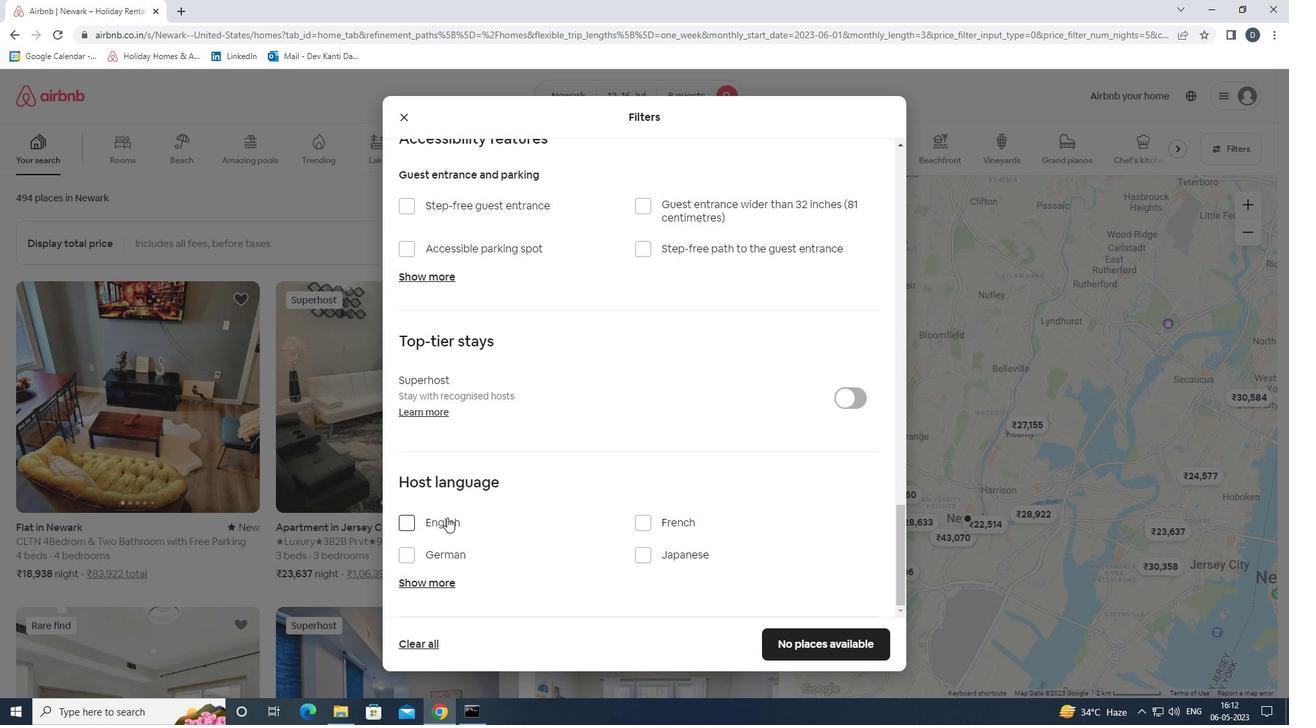 
Action: Mouse moved to (851, 638)
Screenshot: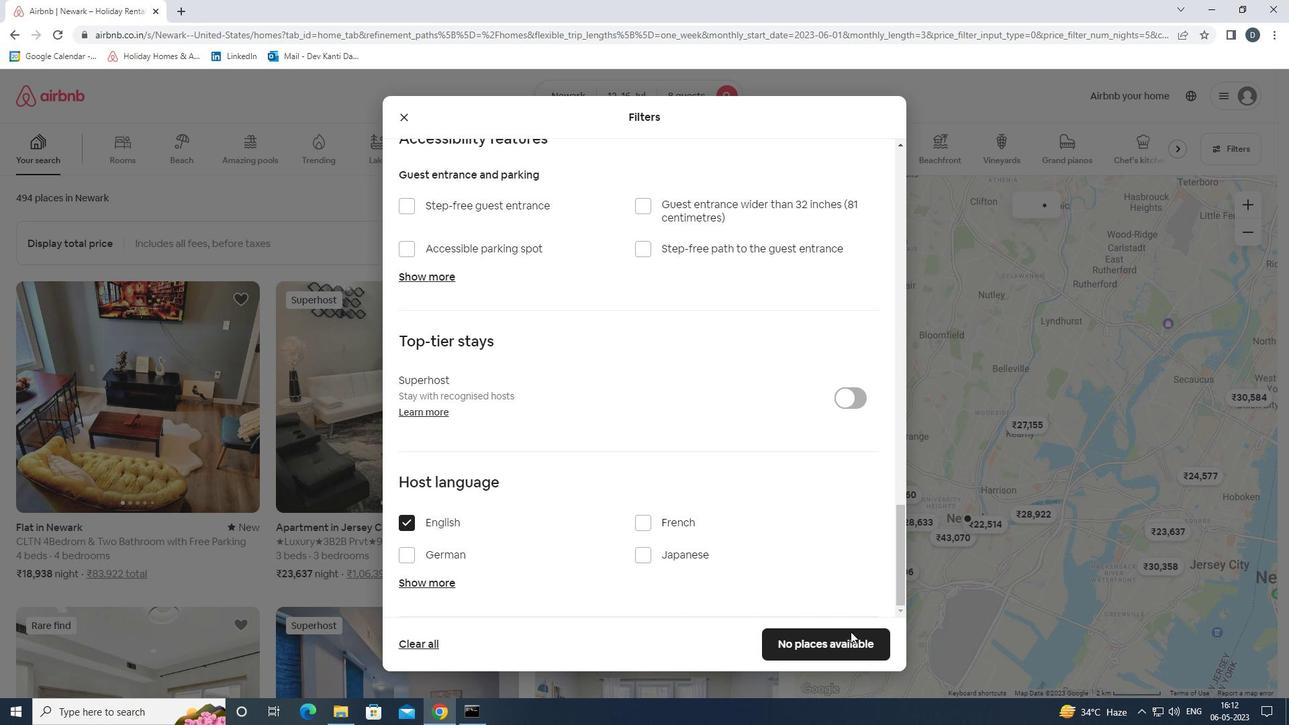 
Action: Mouse pressed left at (851, 638)
Screenshot: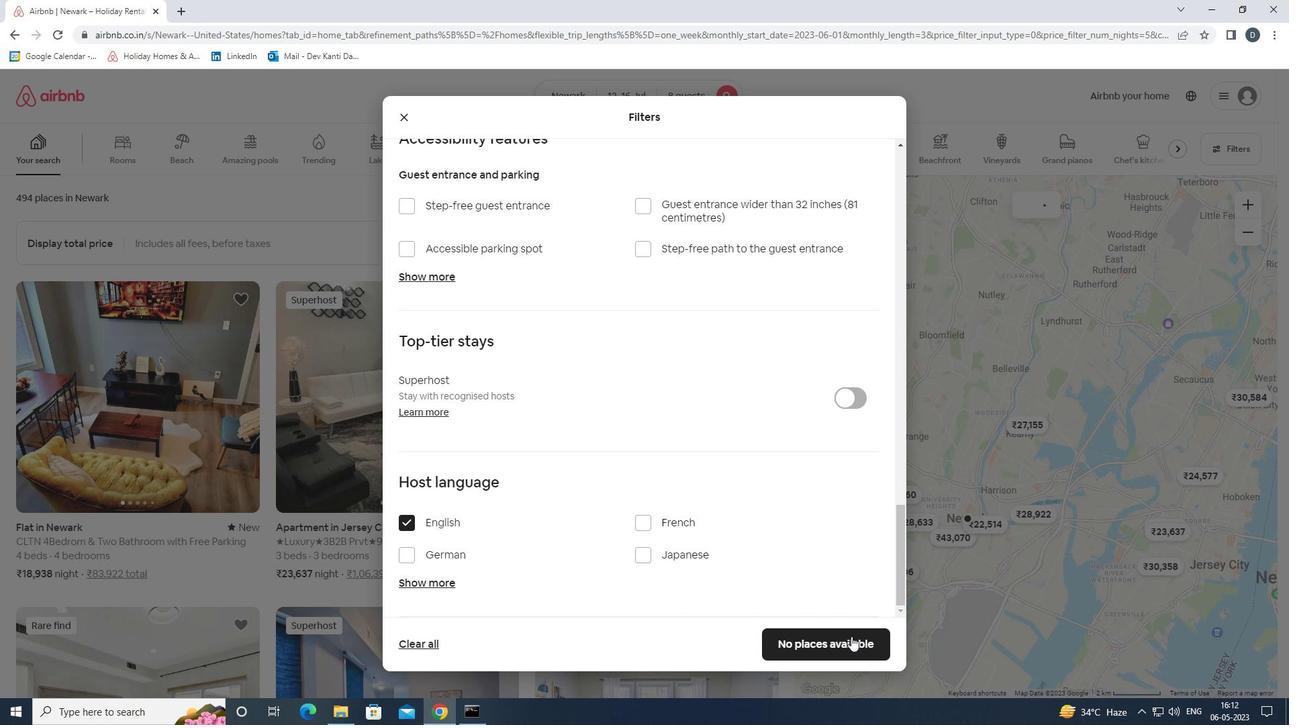 
Action: Mouse moved to (787, 455)
Screenshot: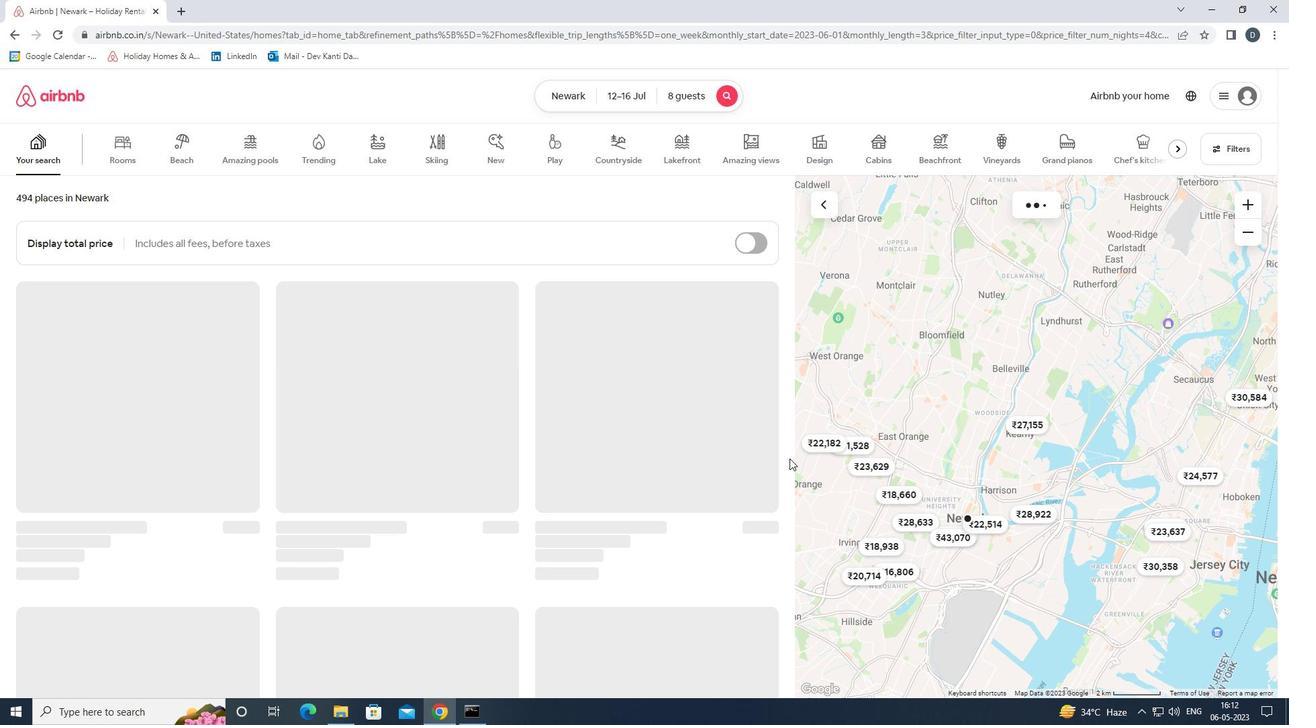 
